 Task: Look for space in East Lake, United States from 24th August, 2023 to 10th September, 2023 for 6 adults, 2 children in price range Rs.12000 to Rs.15000. Place can be entire place or shared room with 6 bedrooms having 6 beds and 6 bathrooms. Property type can be house, flat, guest house. Amenities needed are: wifi, TV, free parkinig on premises, gym, breakfast. Booking option can be shelf check-in. Required host language is English.
Action: Mouse moved to (469, 102)
Screenshot: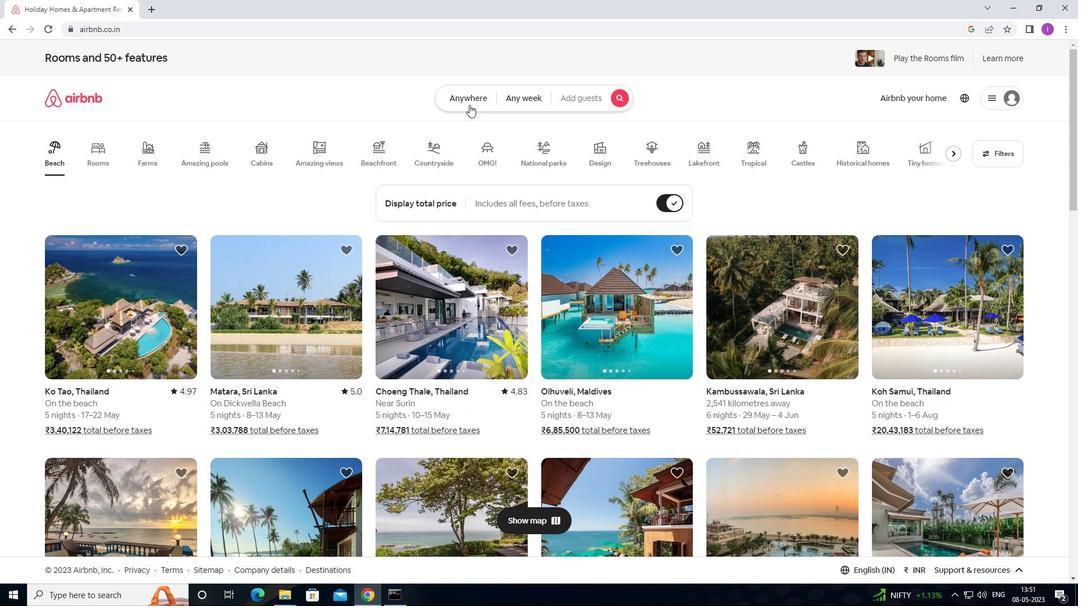 
Action: Mouse pressed left at (469, 102)
Screenshot: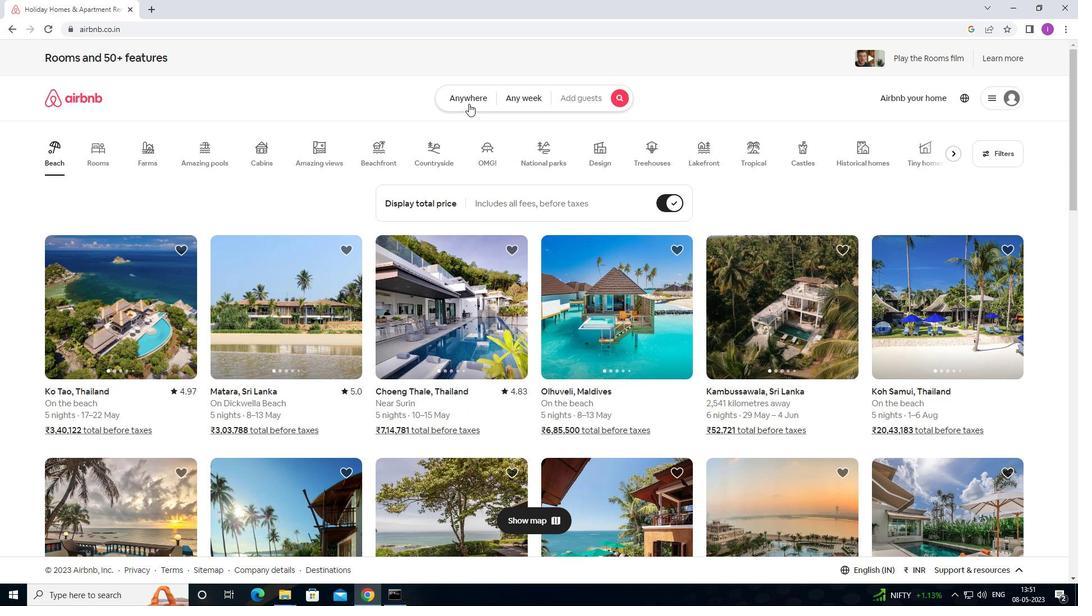 
Action: Mouse moved to (385, 132)
Screenshot: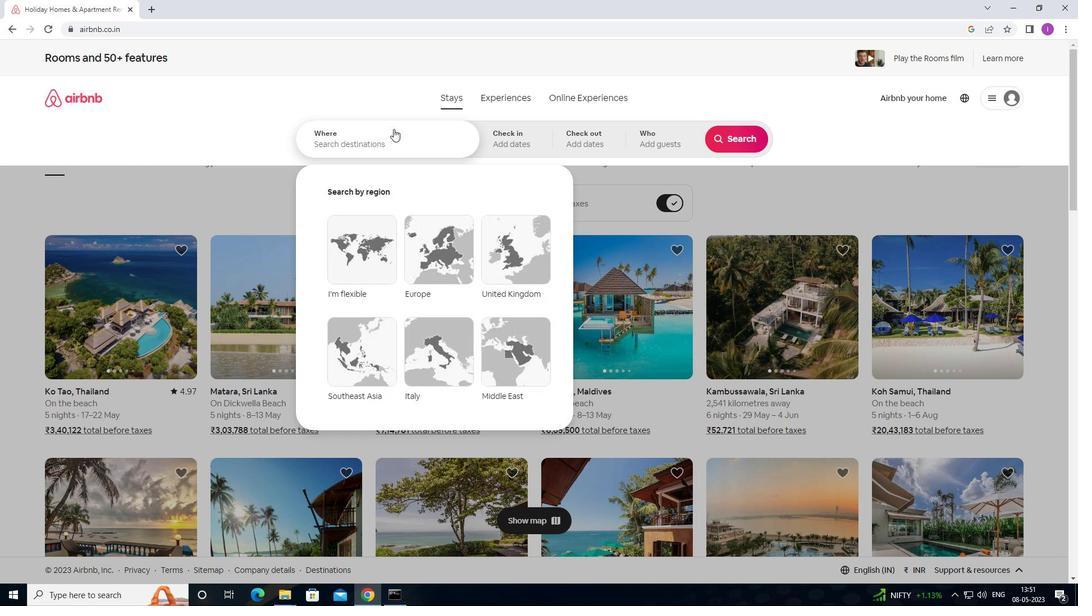 
Action: Mouse pressed left at (385, 132)
Screenshot: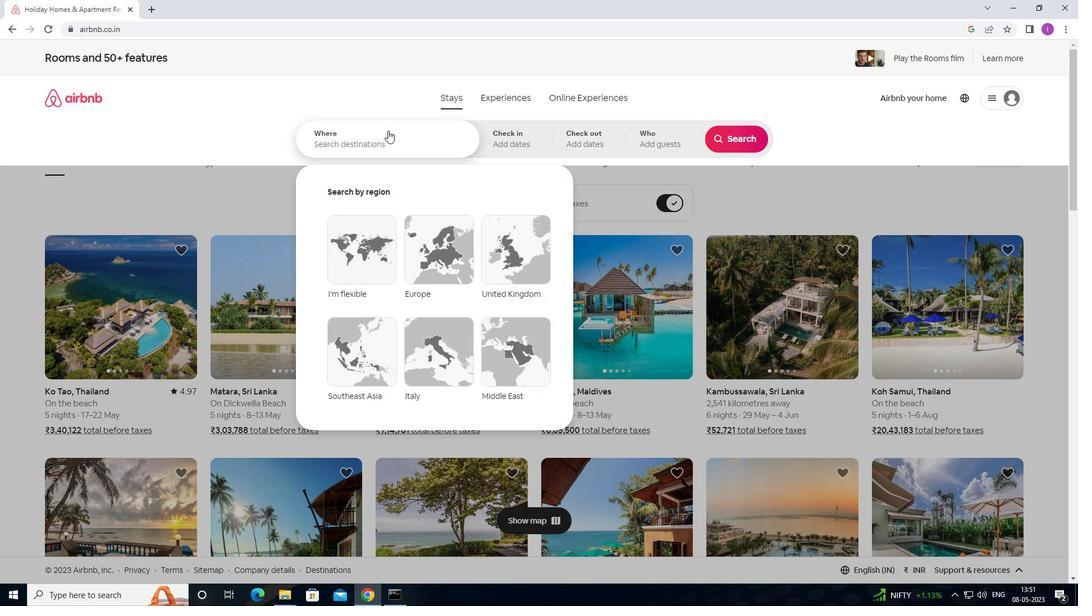 
Action: Mouse moved to (584, 95)
Screenshot: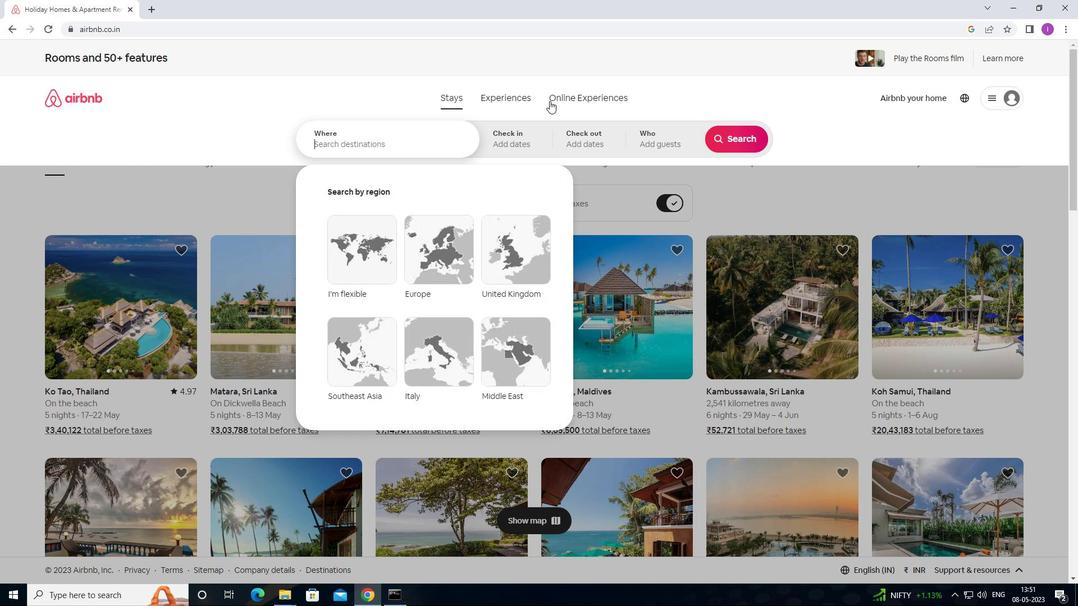
Action: Key pressed <Key.shift>EAST<Key.space><Key.shift>LAKE,<Key.shift>UNITED<Key.space>STATES
Screenshot: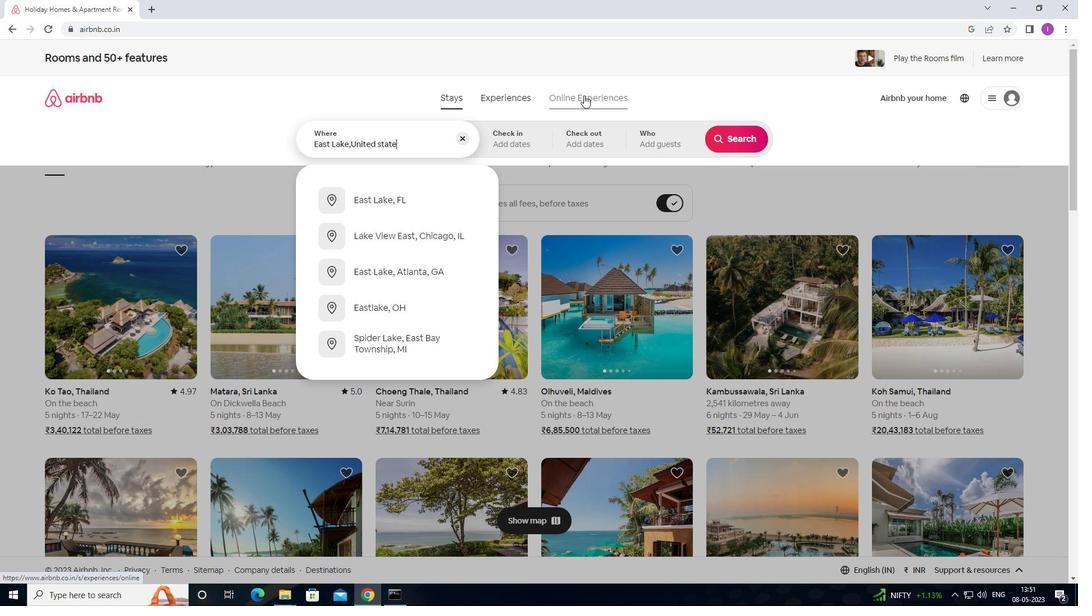 
Action: Mouse moved to (528, 140)
Screenshot: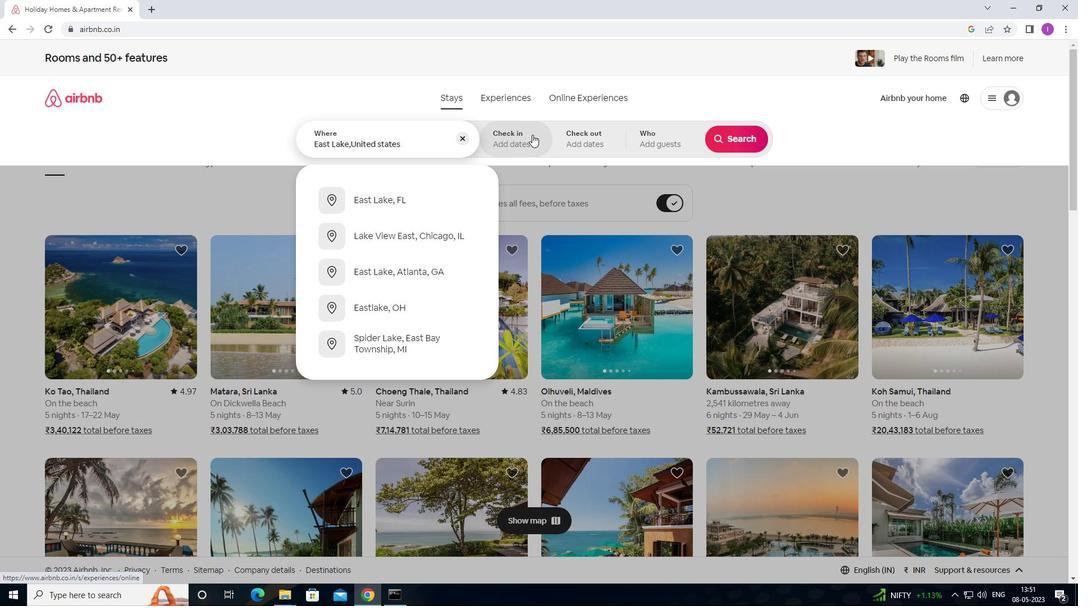 
Action: Mouse pressed left at (528, 140)
Screenshot: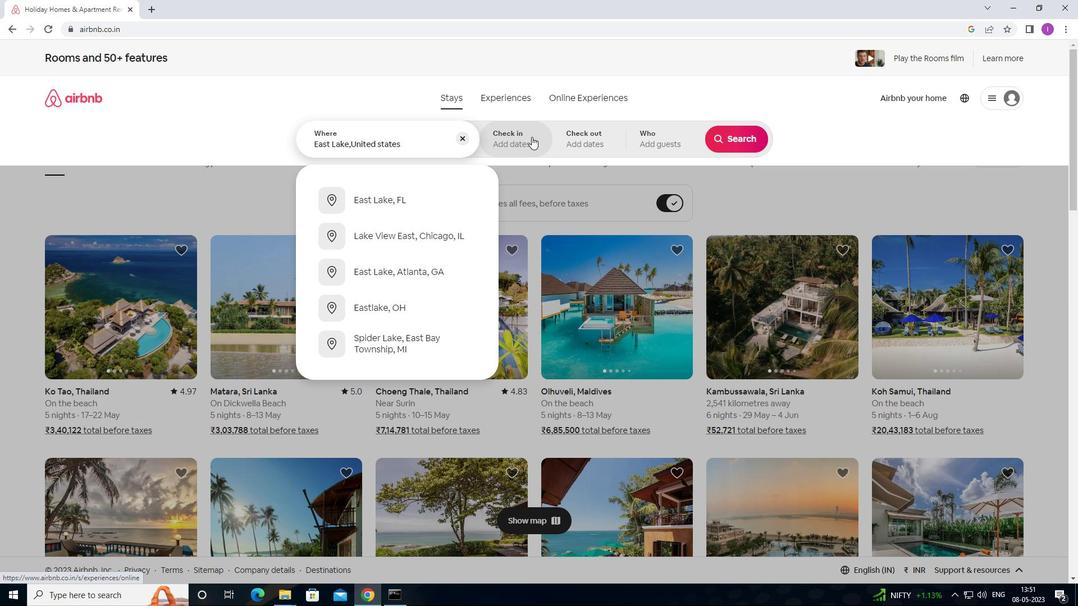 
Action: Mouse moved to (740, 237)
Screenshot: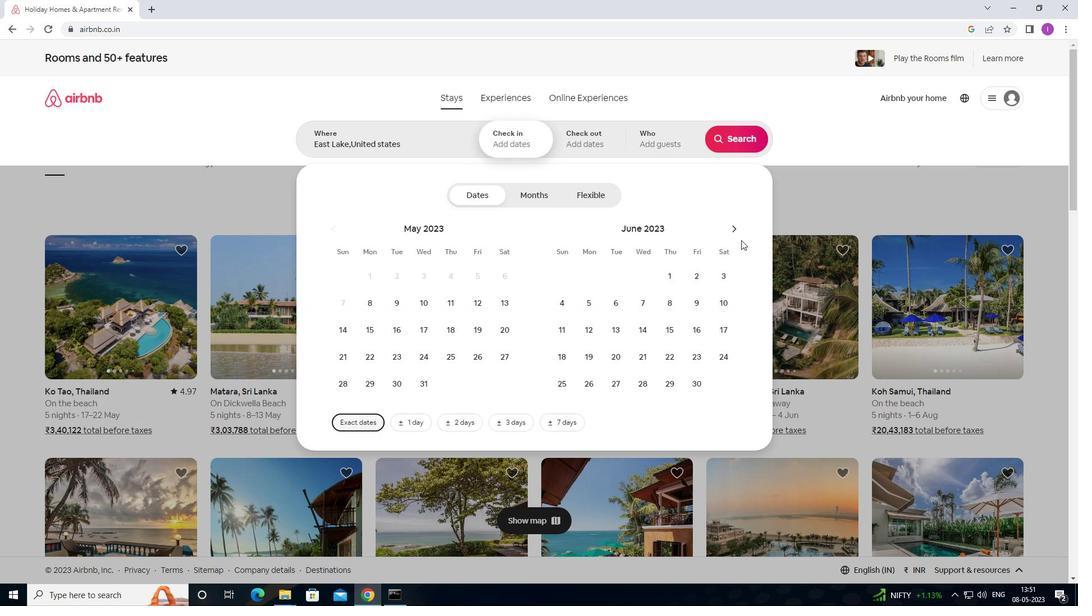 
Action: Mouse pressed left at (740, 237)
Screenshot: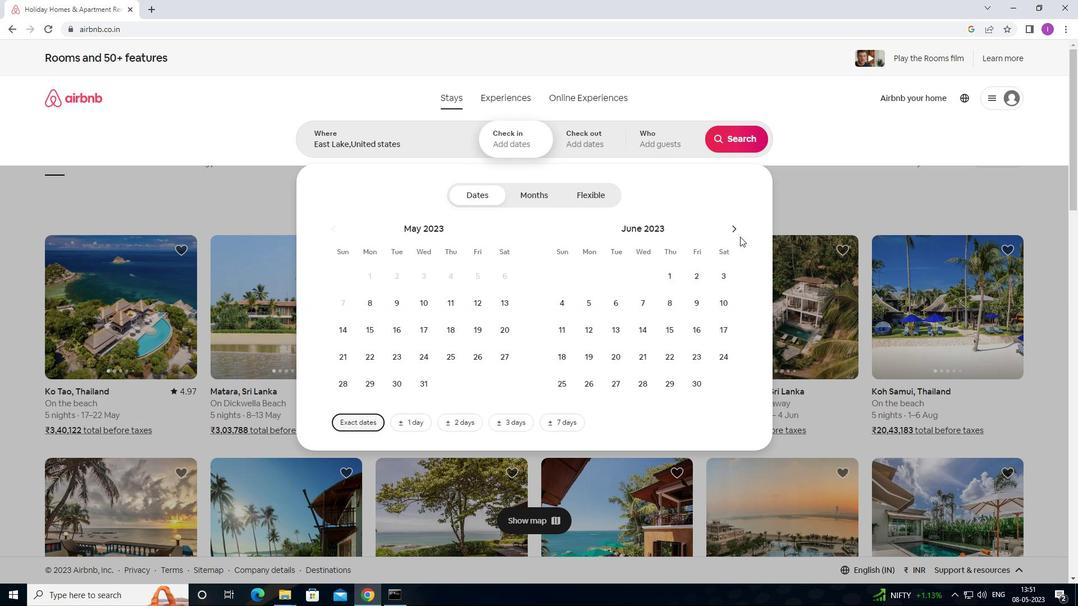 
Action: Mouse pressed left at (740, 237)
Screenshot: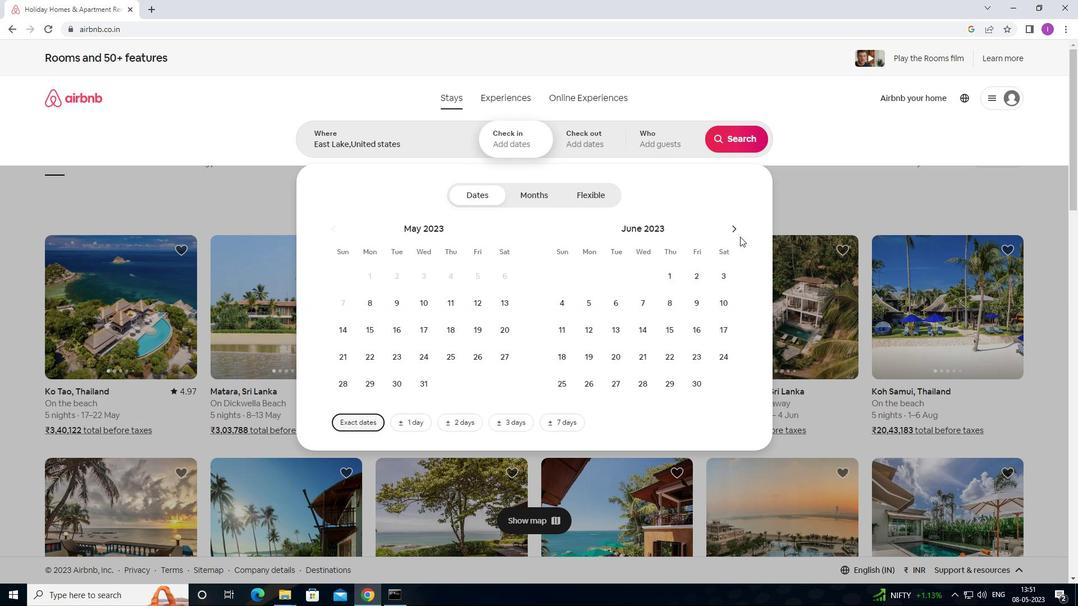 
Action: Mouse moved to (739, 232)
Screenshot: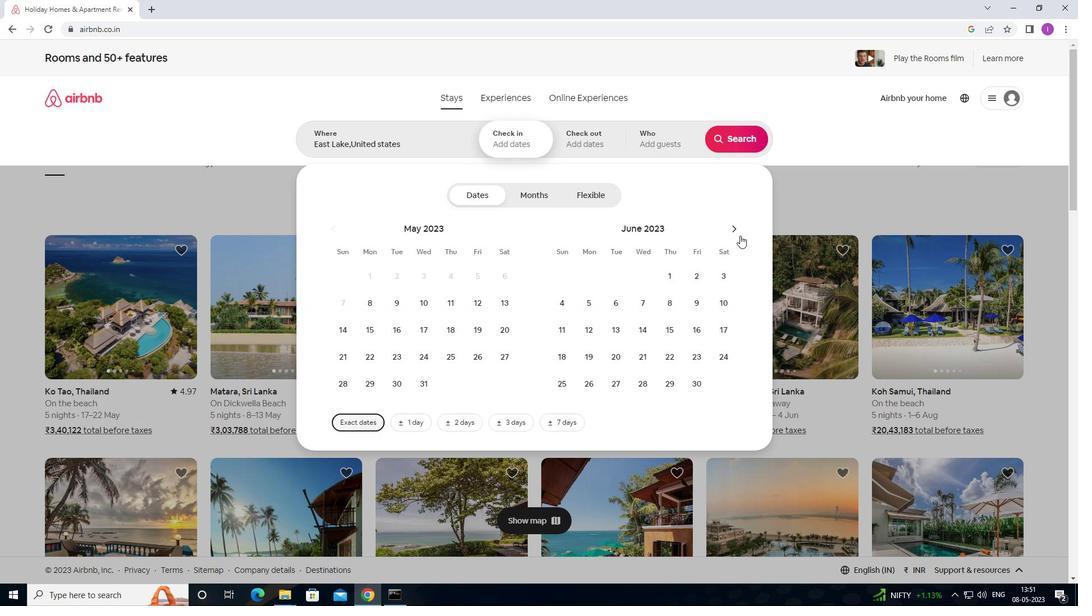 
Action: Mouse pressed left at (739, 232)
Screenshot: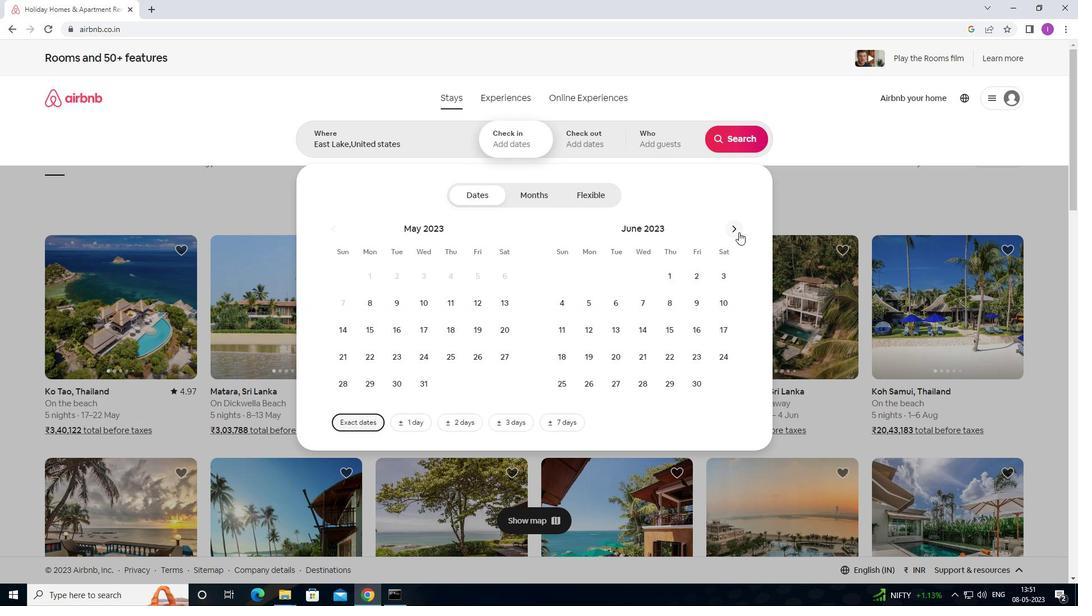
Action: Mouse moved to (736, 226)
Screenshot: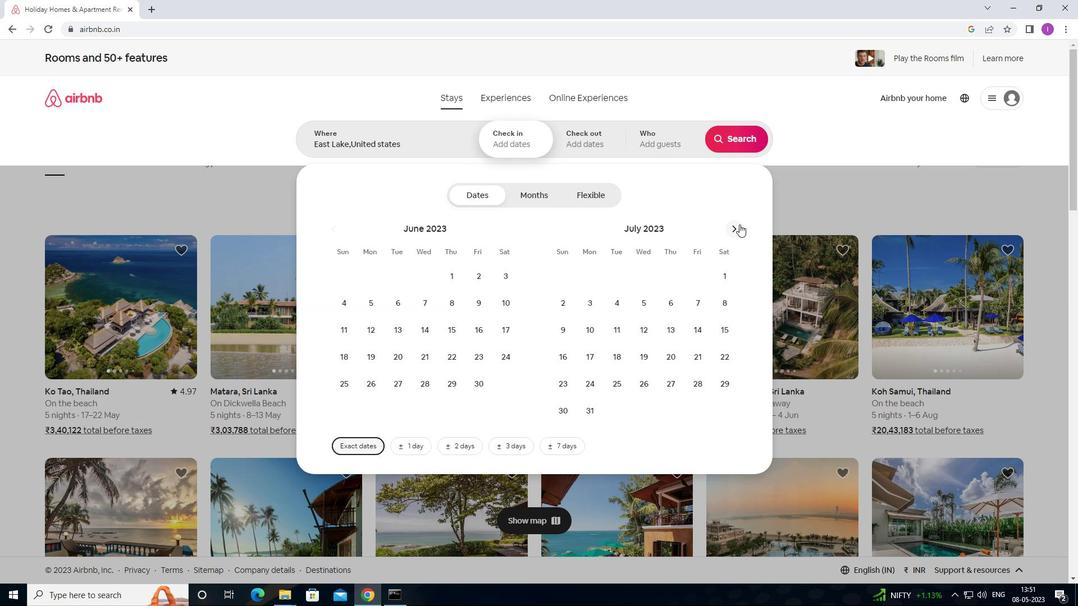 
Action: Mouse pressed left at (736, 226)
Screenshot: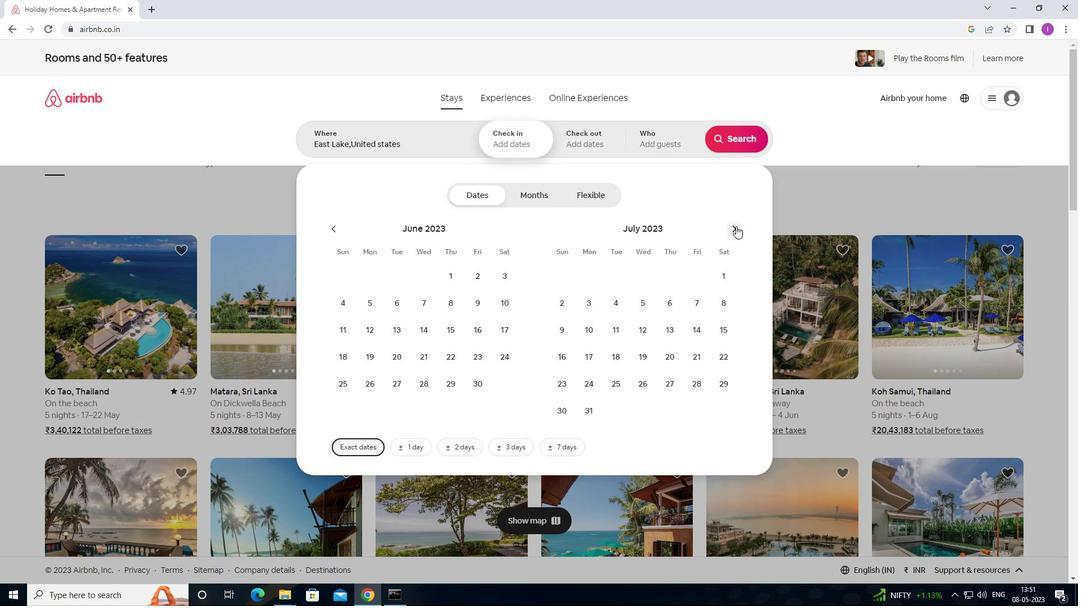 
Action: Mouse pressed left at (736, 226)
Screenshot: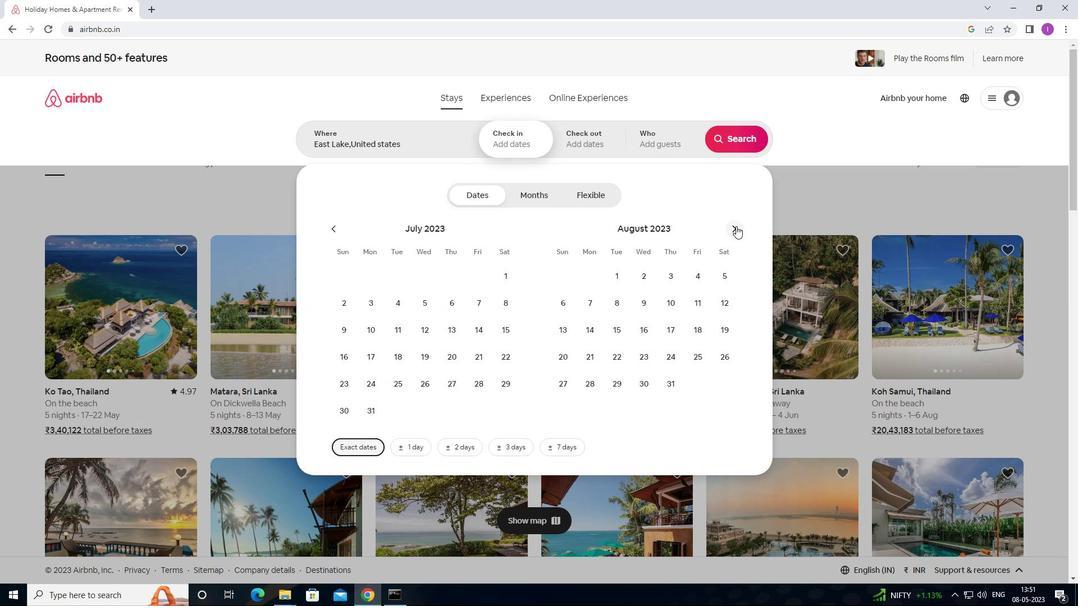 
Action: Mouse moved to (452, 353)
Screenshot: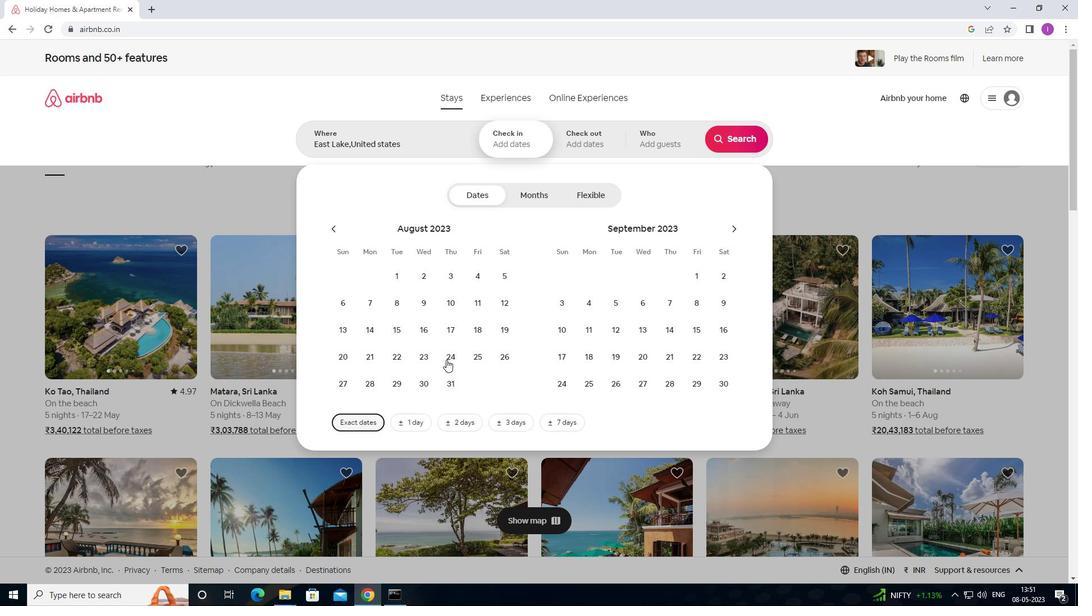 
Action: Mouse pressed left at (452, 353)
Screenshot: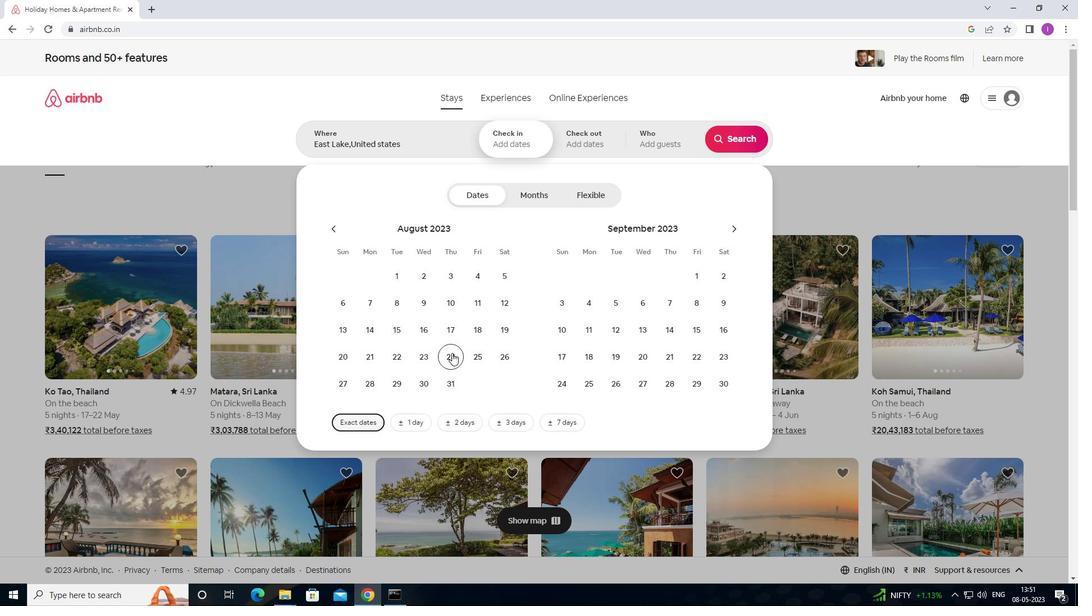 
Action: Mouse moved to (555, 328)
Screenshot: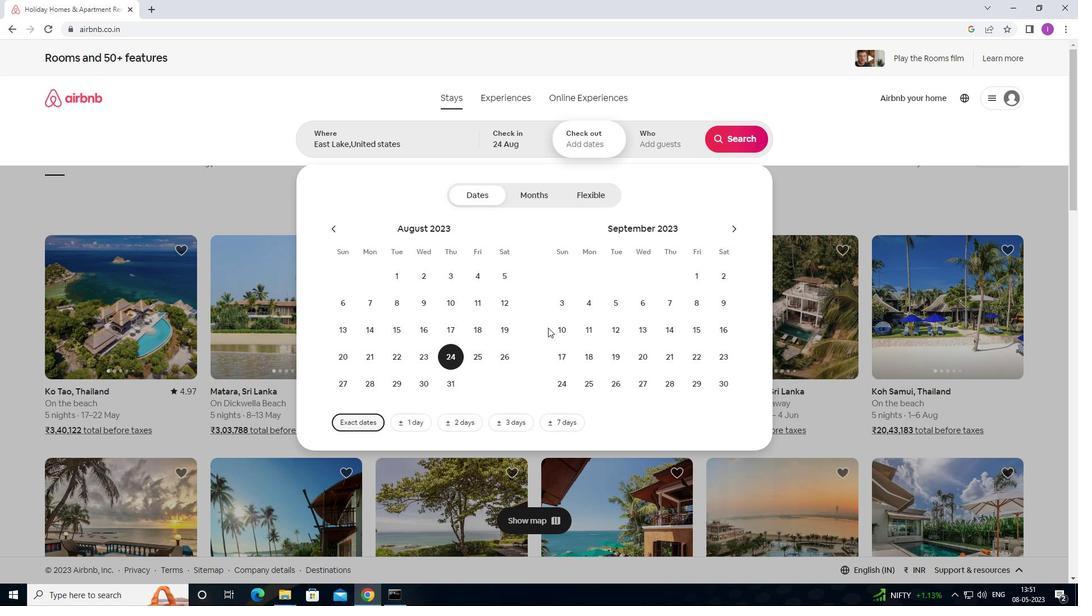 
Action: Mouse pressed left at (555, 328)
Screenshot: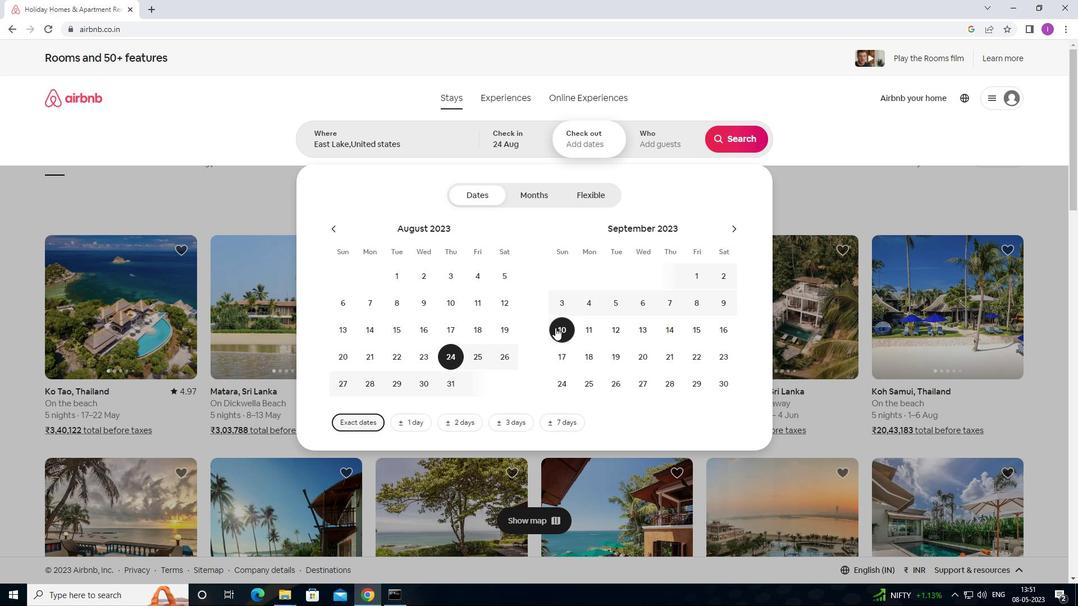
Action: Mouse moved to (678, 145)
Screenshot: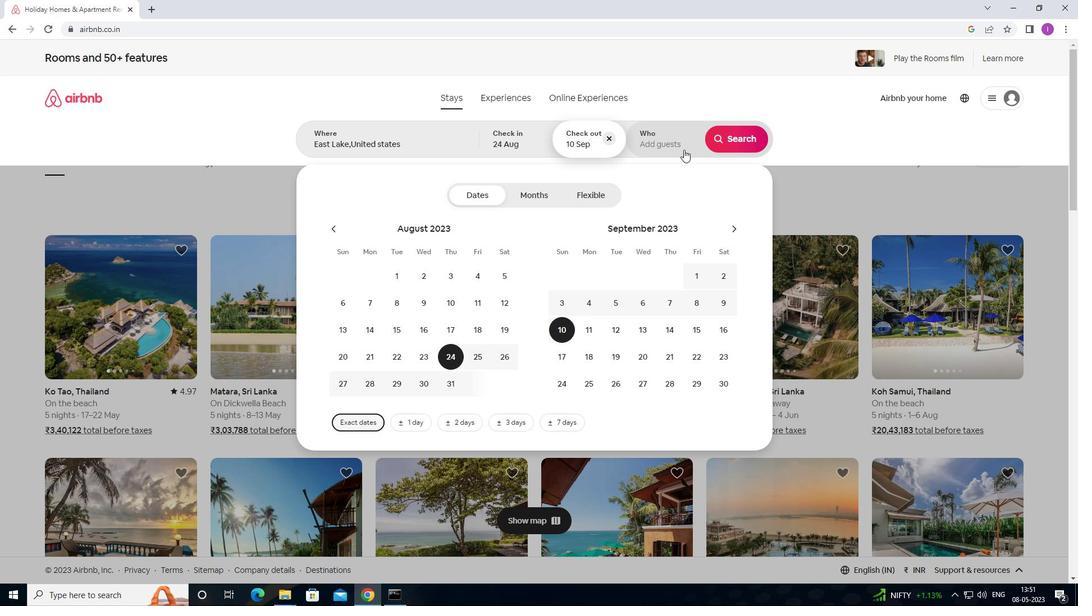 
Action: Mouse pressed left at (678, 145)
Screenshot: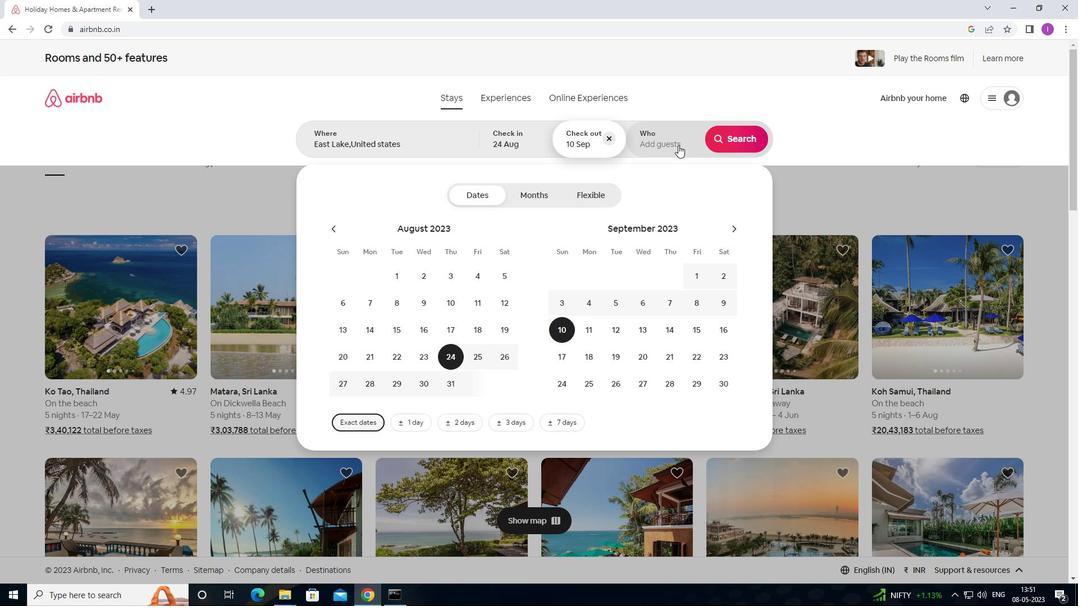 
Action: Mouse moved to (736, 193)
Screenshot: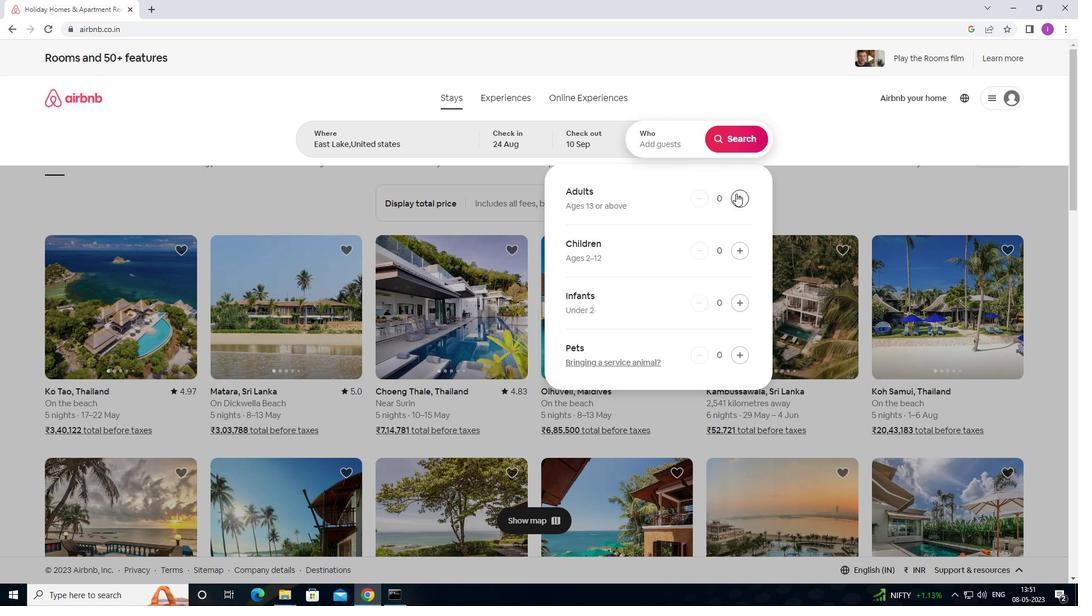 
Action: Mouse pressed left at (736, 193)
Screenshot: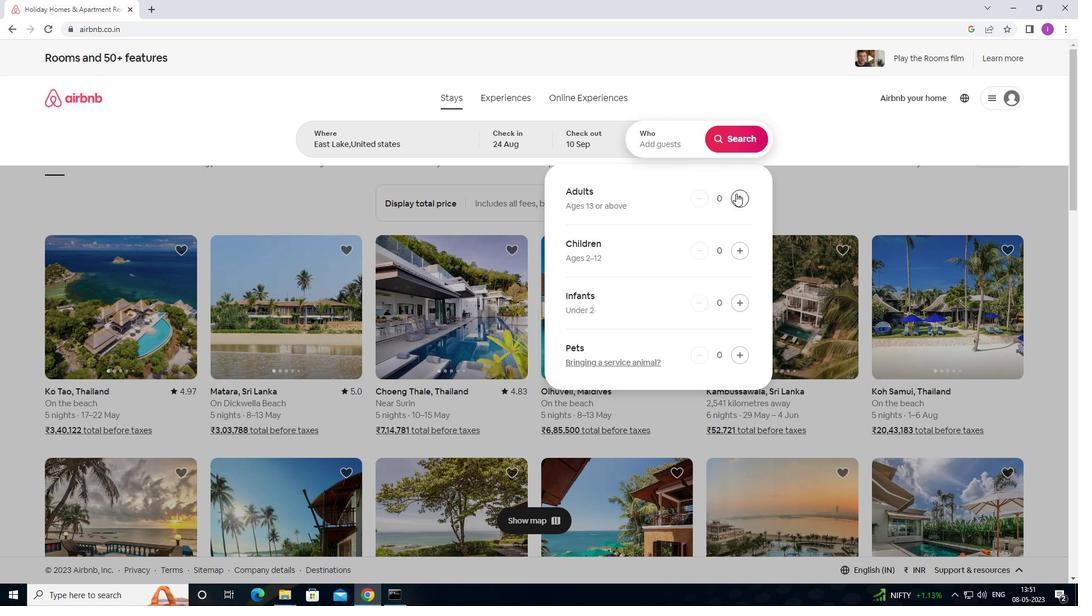 
Action: Mouse moved to (738, 193)
Screenshot: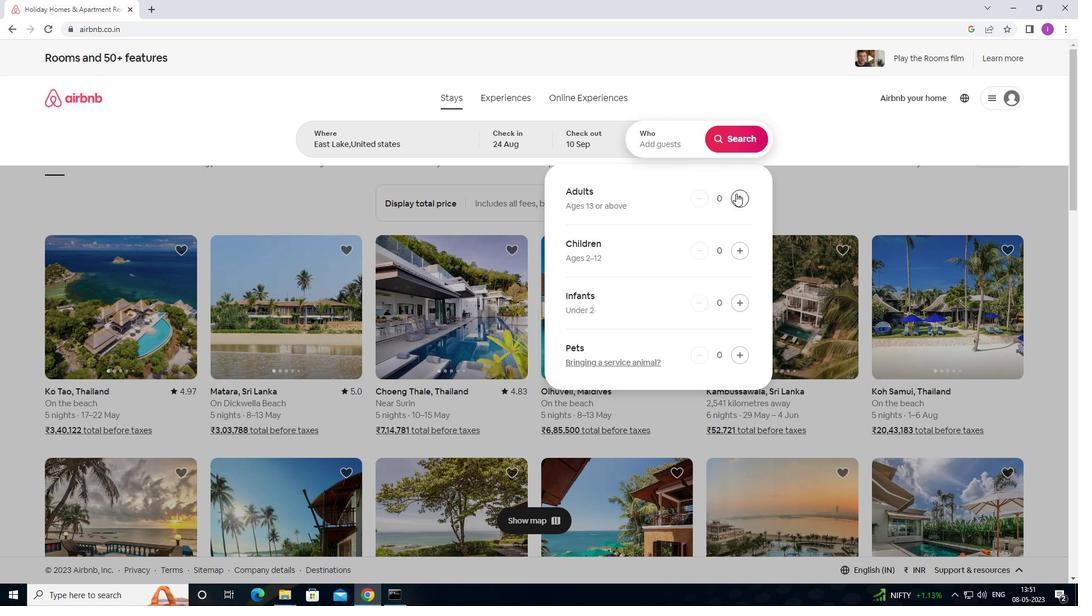 
Action: Mouse pressed left at (738, 193)
Screenshot: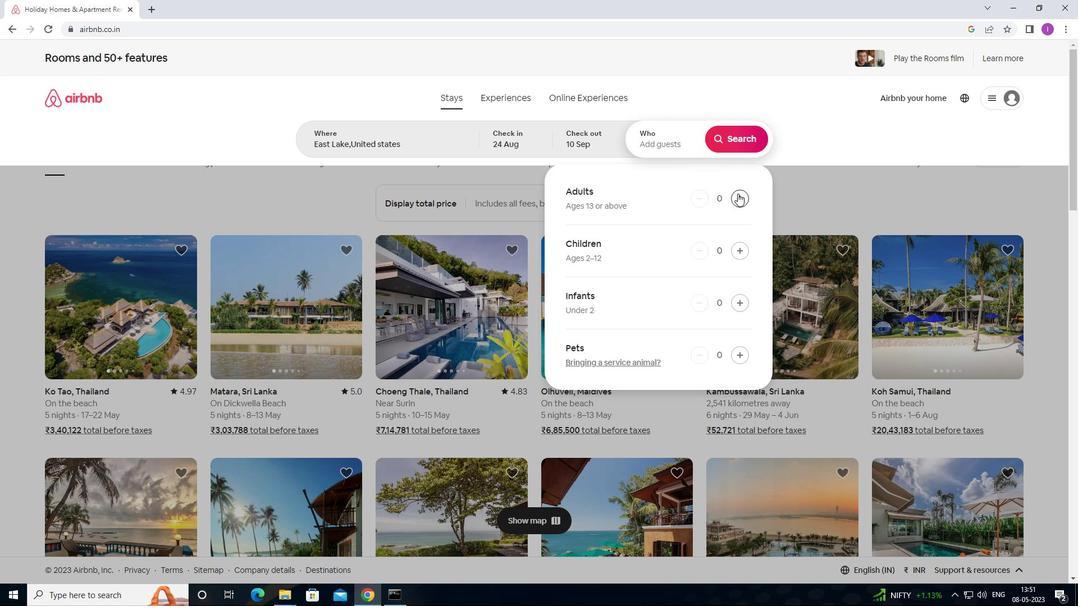 
Action: Mouse pressed left at (738, 193)
Screenshot: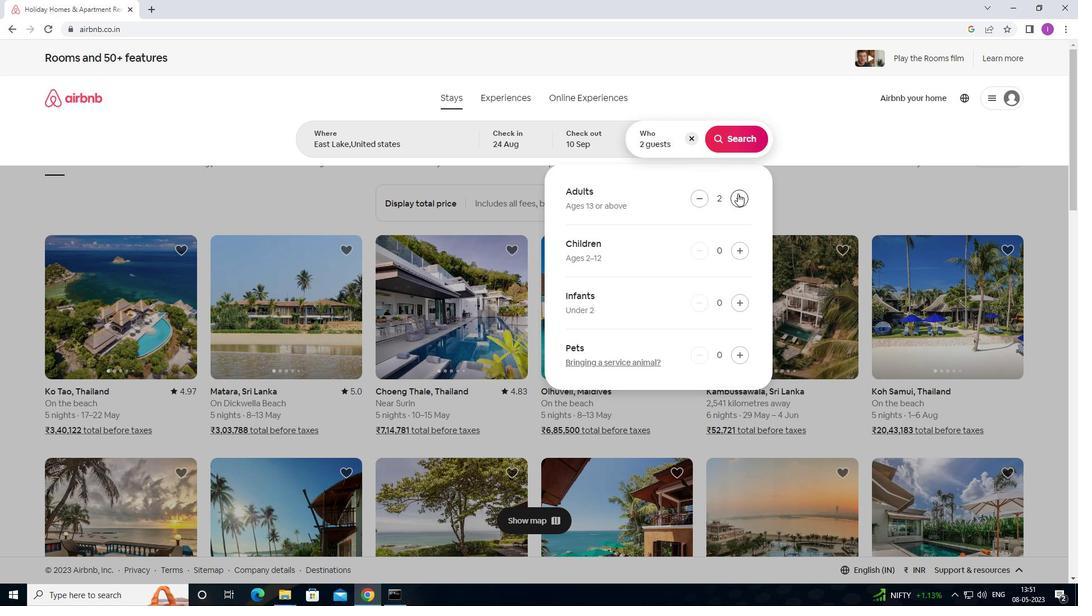 
Action: Mouse pressed left at (738, 193)
Screenshot: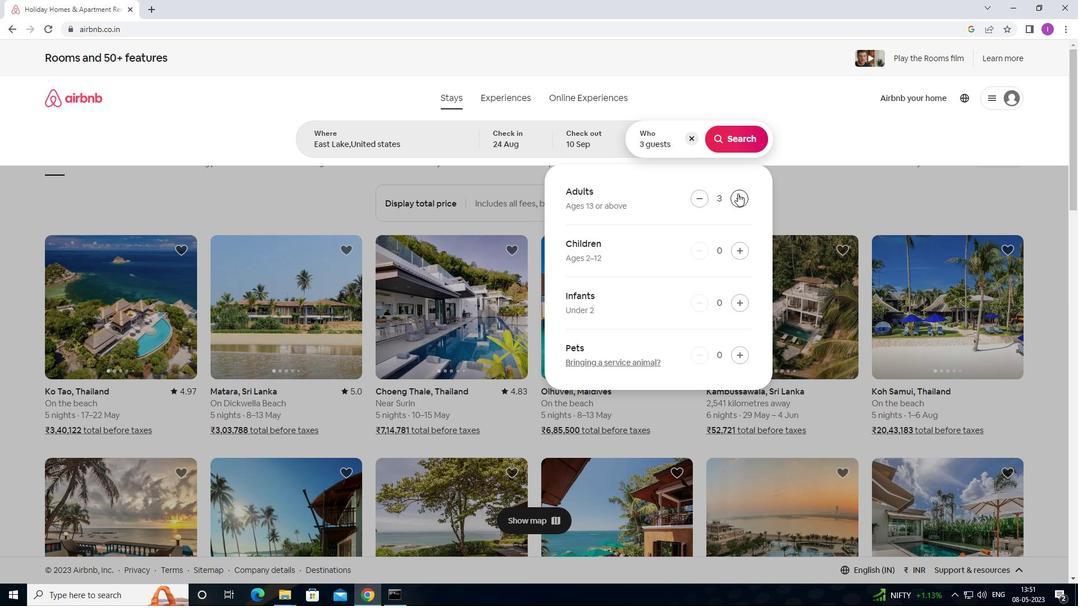 
Action: Mouse pressed left at (738, 193)
Screenshot: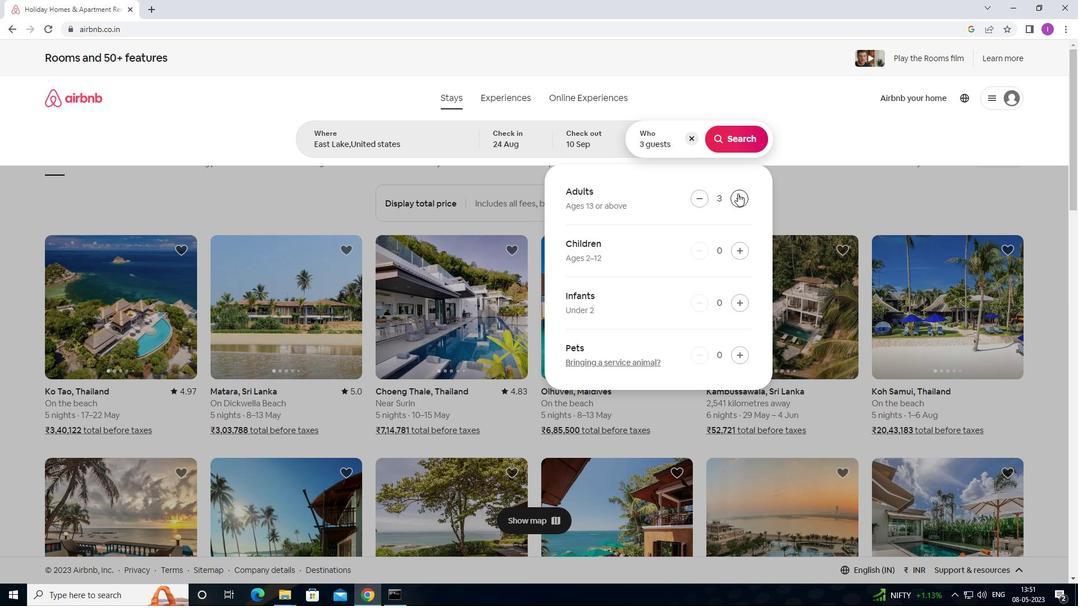 
Action: Mouse pressed left at (738, 193)
Screenshot: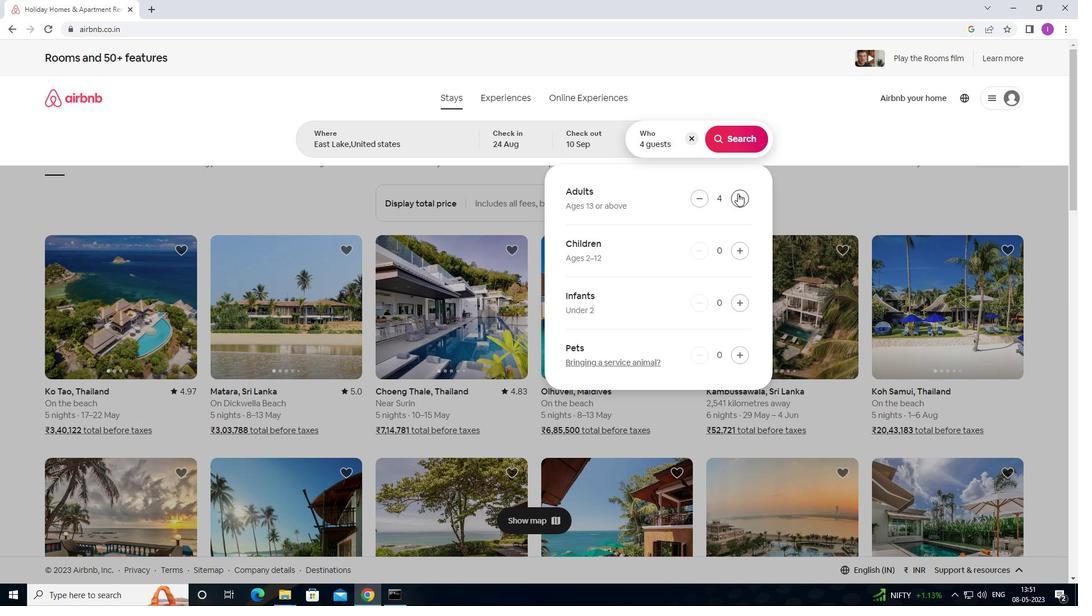 
Action: Mouse moved to (738, 248)
Screenshot: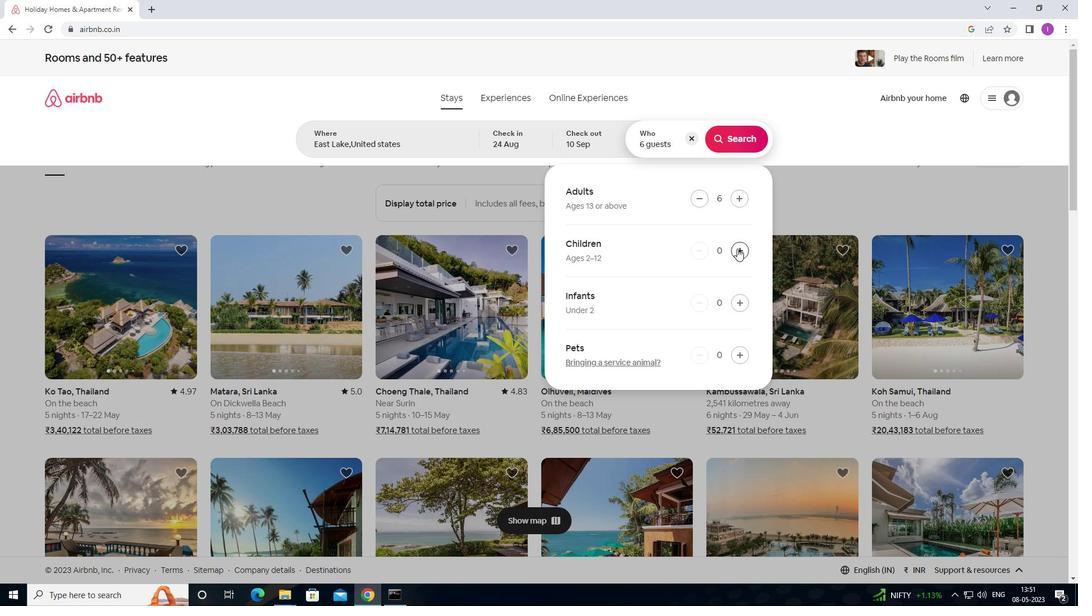 
Action: Mouse pressed left at (738, 248)
Screenshot: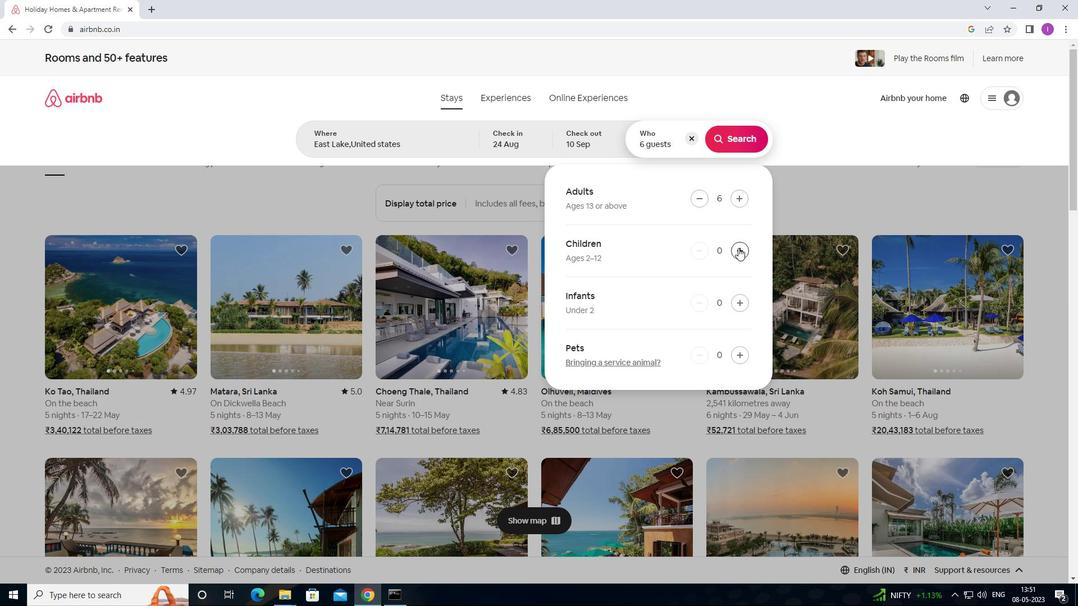 
Action: Mouse moved to (739, 248)
Screenshot: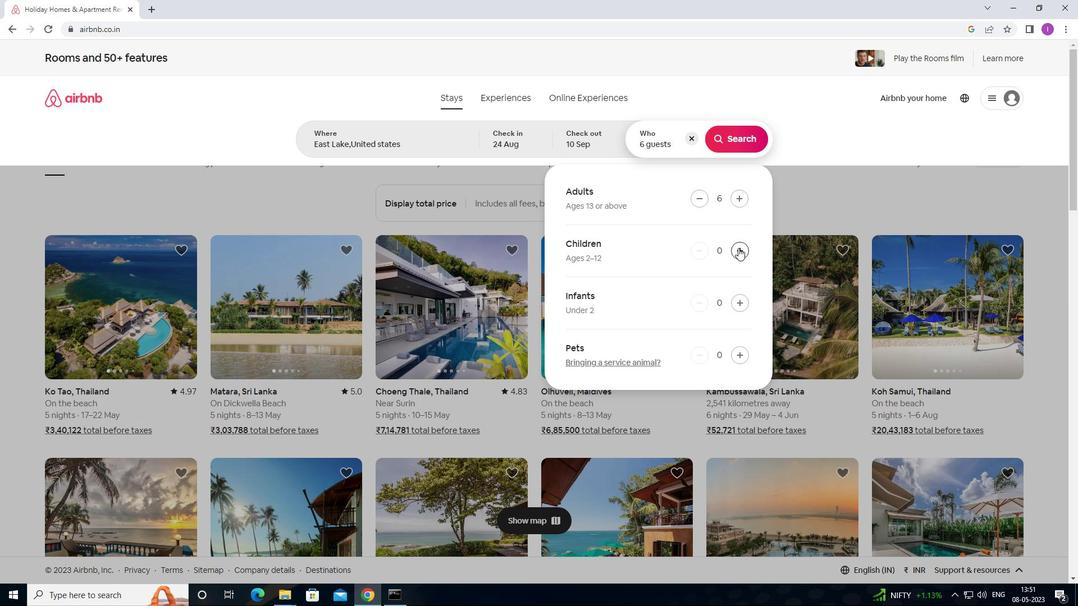 
Action: Mouse pressed left at (739, 248)
Screenshot: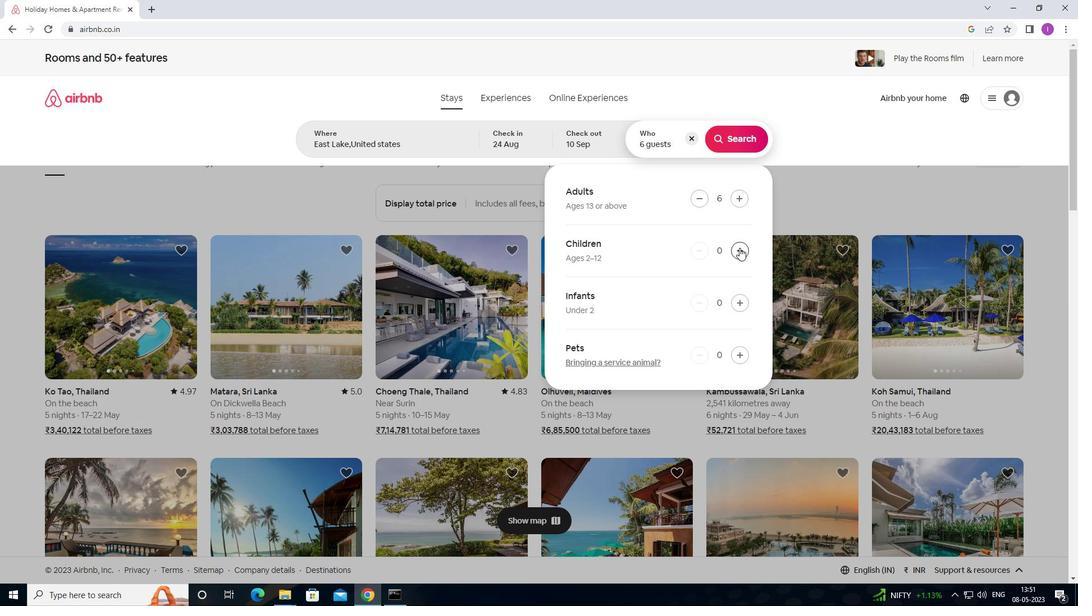 
Action: Mouse pressed left at (739, 248)
Screenshot: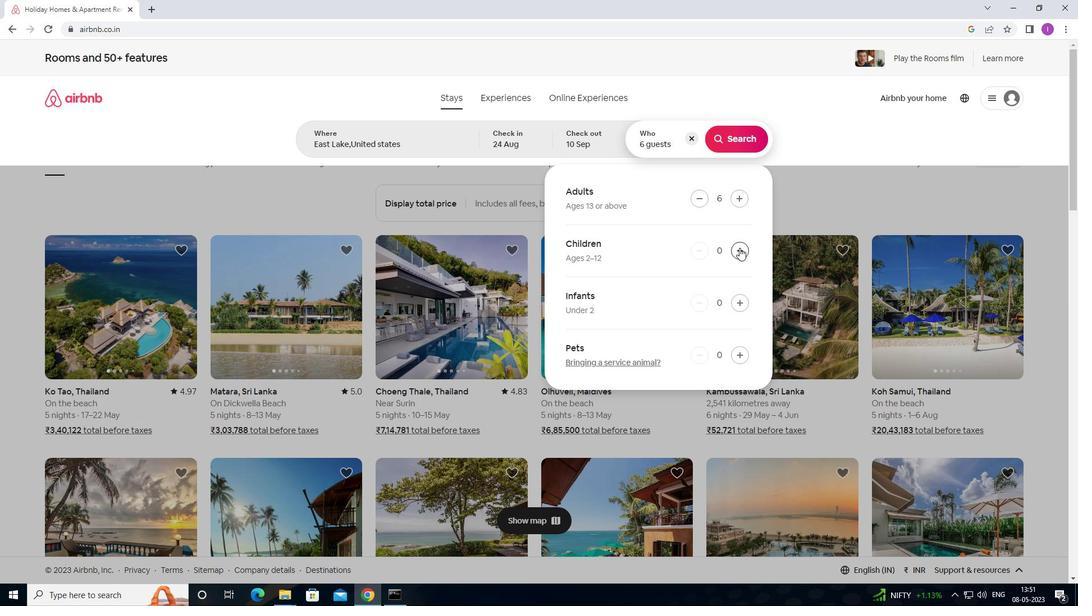 
Action: Mouse moved to (706, 252)
Screenshot: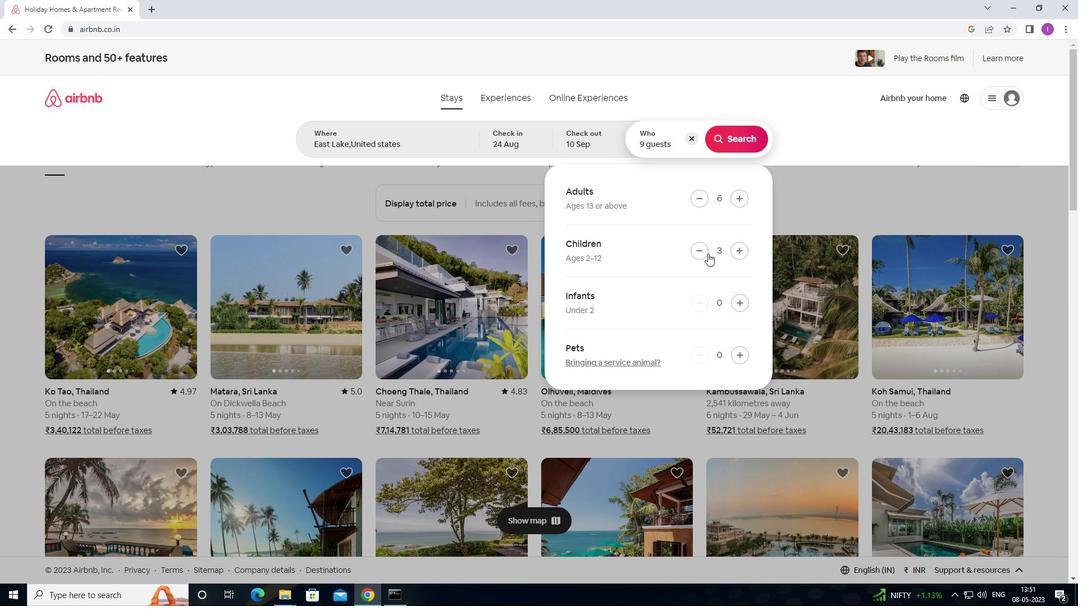 
Action: Mouse pressed left at (706, 252)
Screenshot: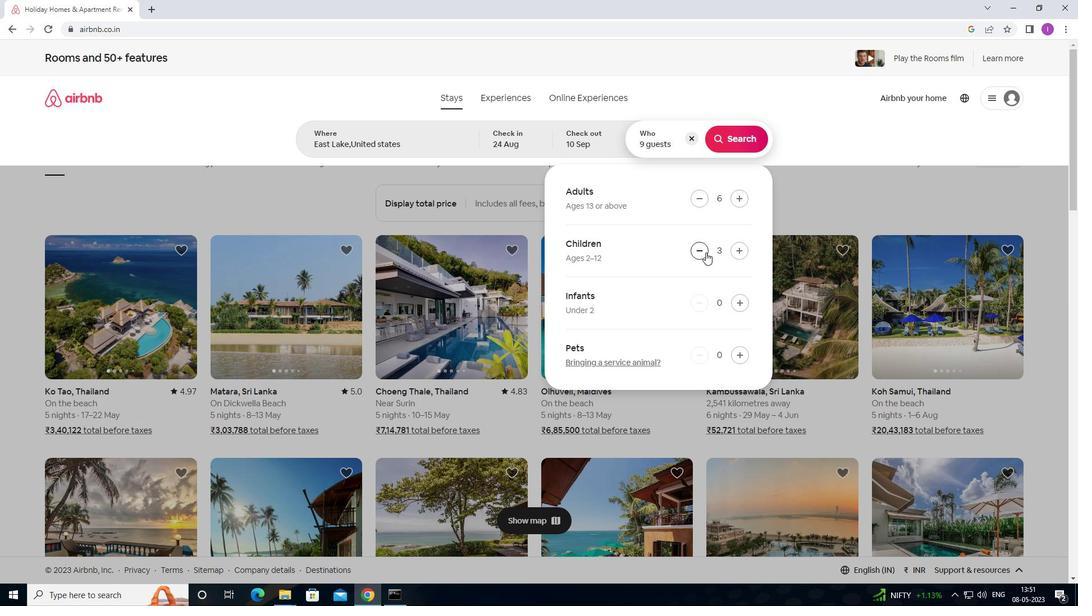 
Action: Mouse moved to (730, 139)
Screenshot: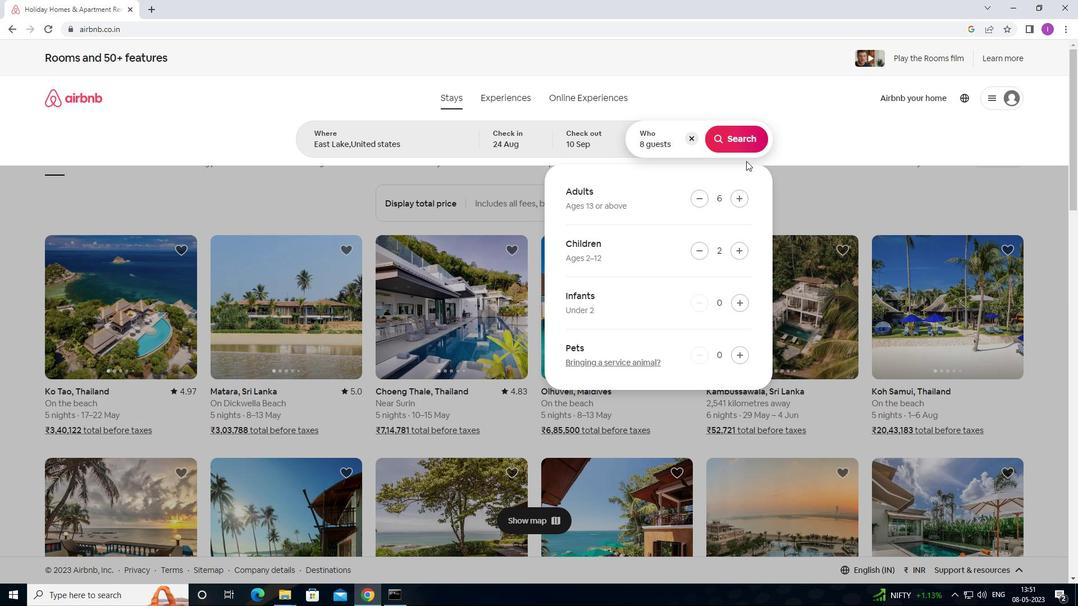 
Action: Mouse pressed left at (730, 139)
Screenshot: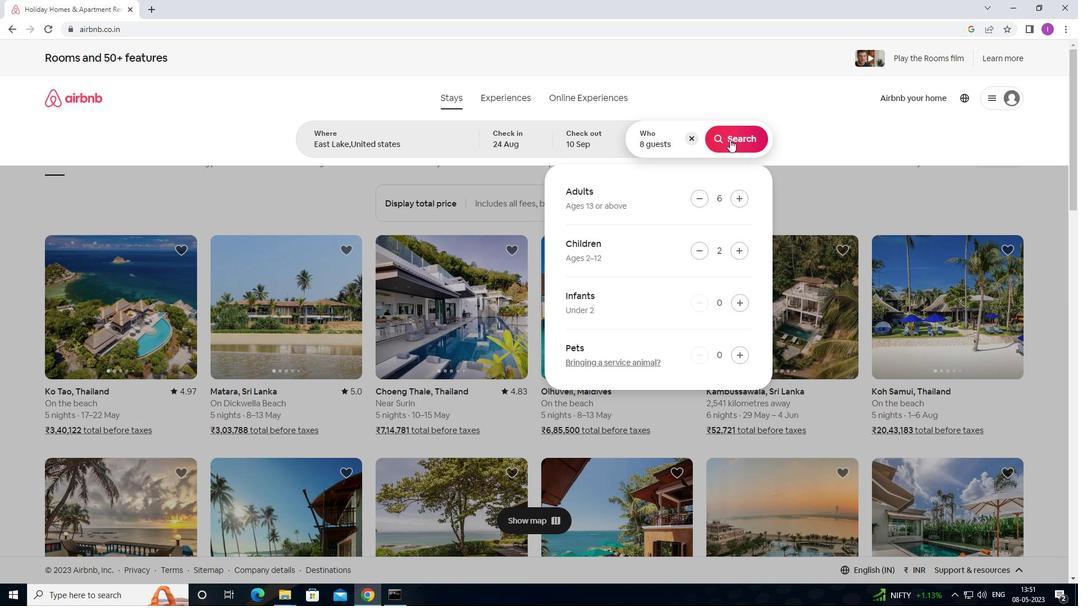 
Action: Mouse moved to (1027, 108)
Screenshot: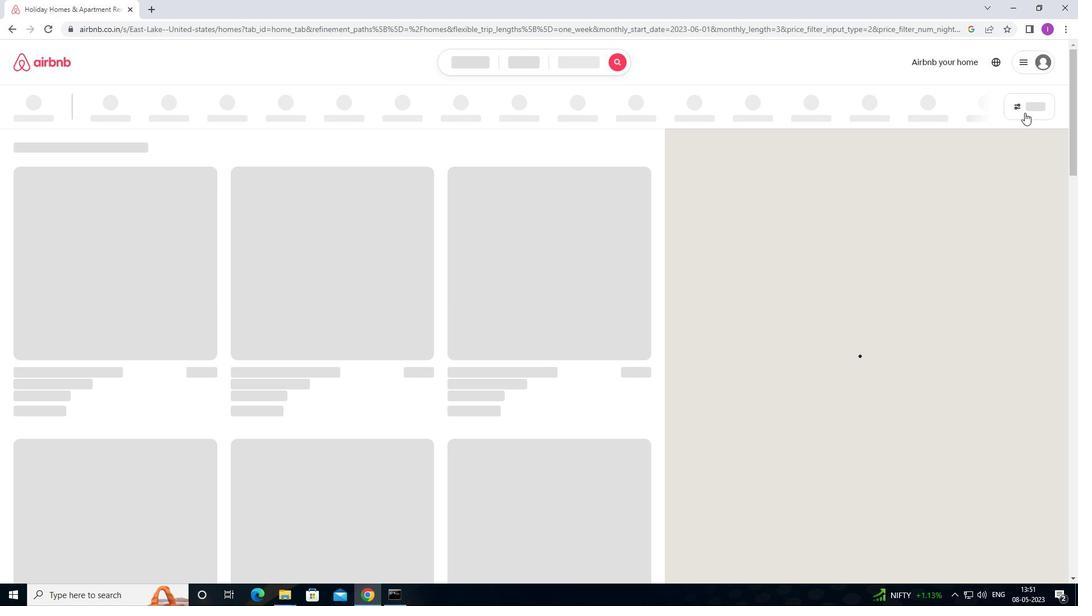 
Action: Mouse pressed left at (1027, 108)
Screenshot: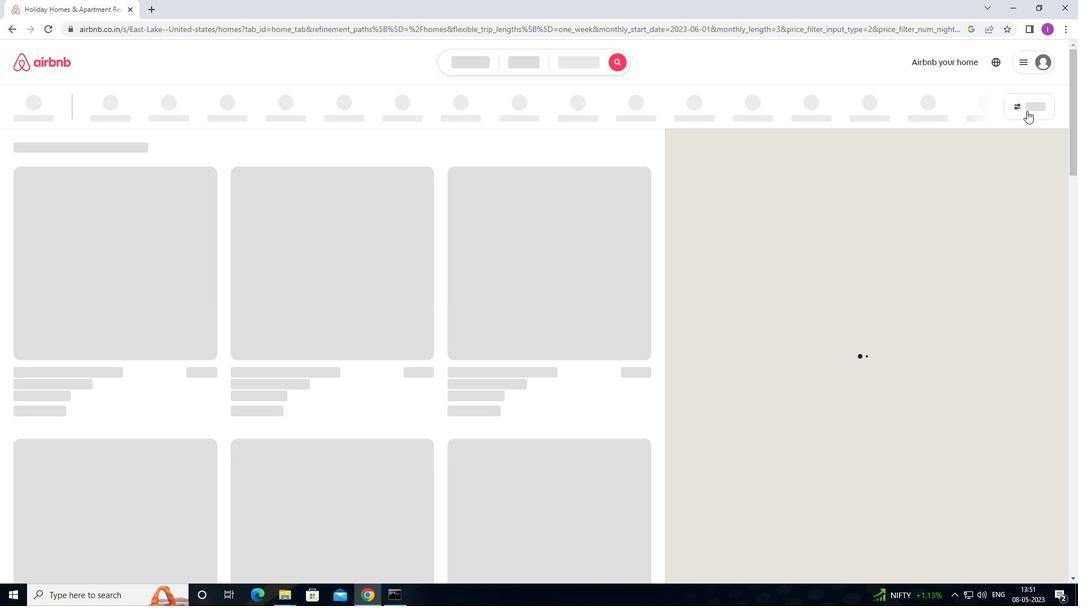 
Action: Mouse moved to (403, 380)
Screenshot: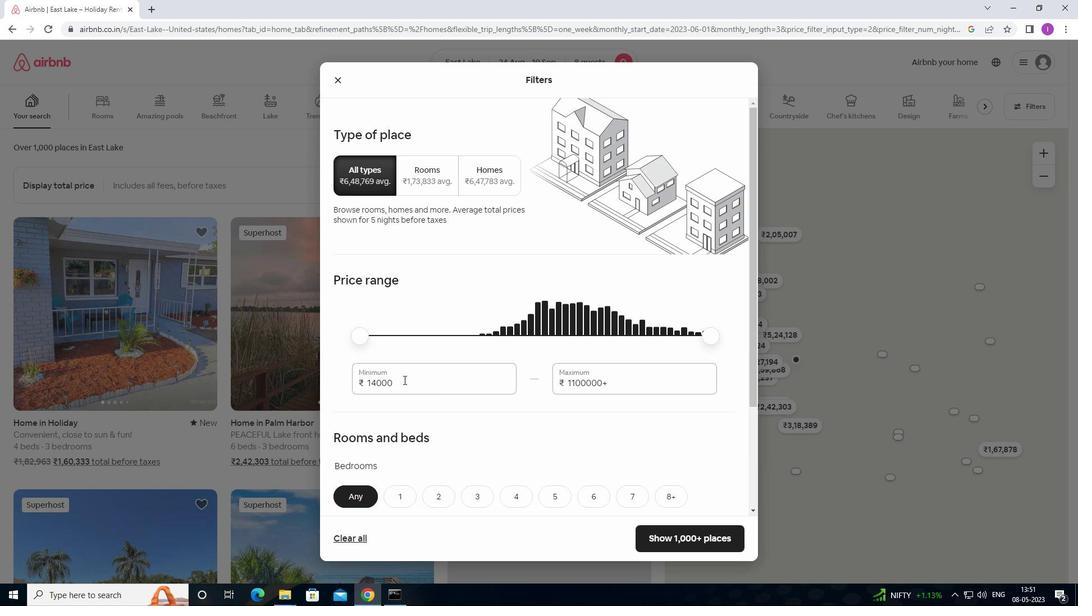 
Action: Mouse pressed left at (403, 380)
Screenshot: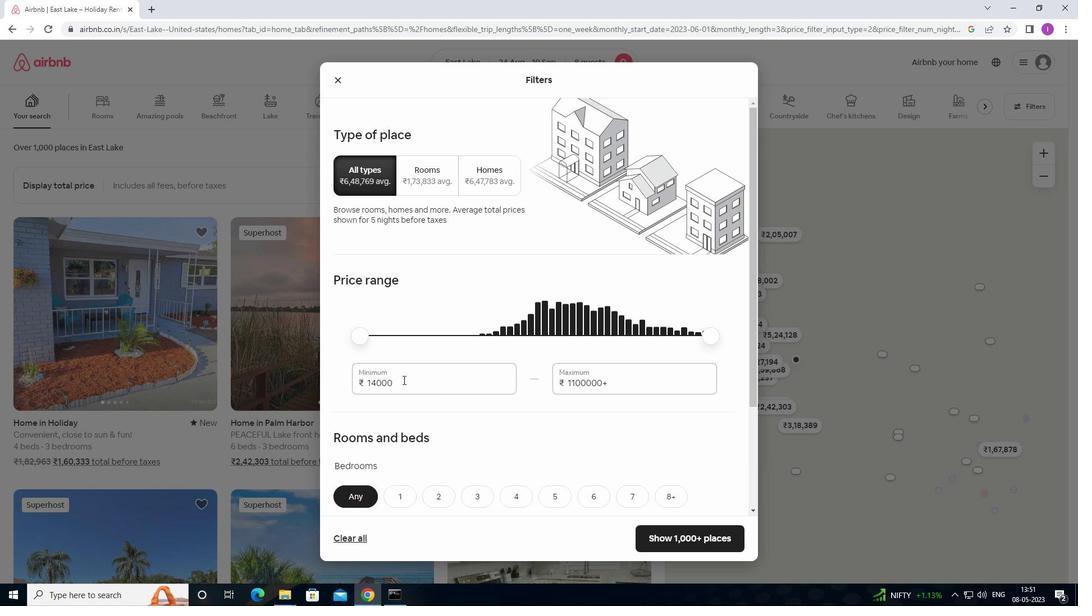 
Action: Mouse moved to (399, 375)
Screenshot: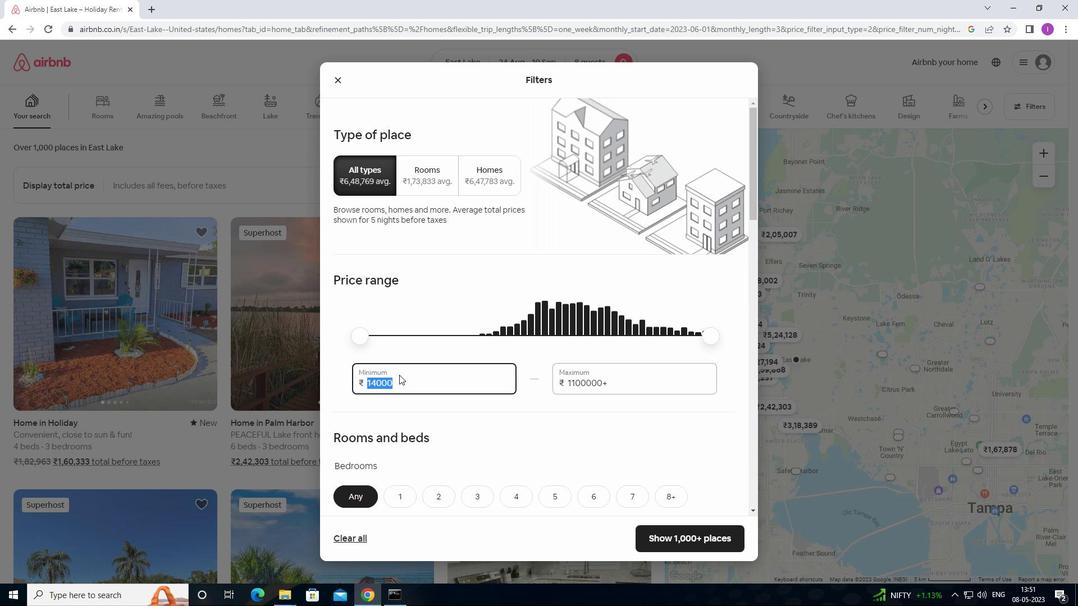 
Action: Key pressed 1
Screenshot: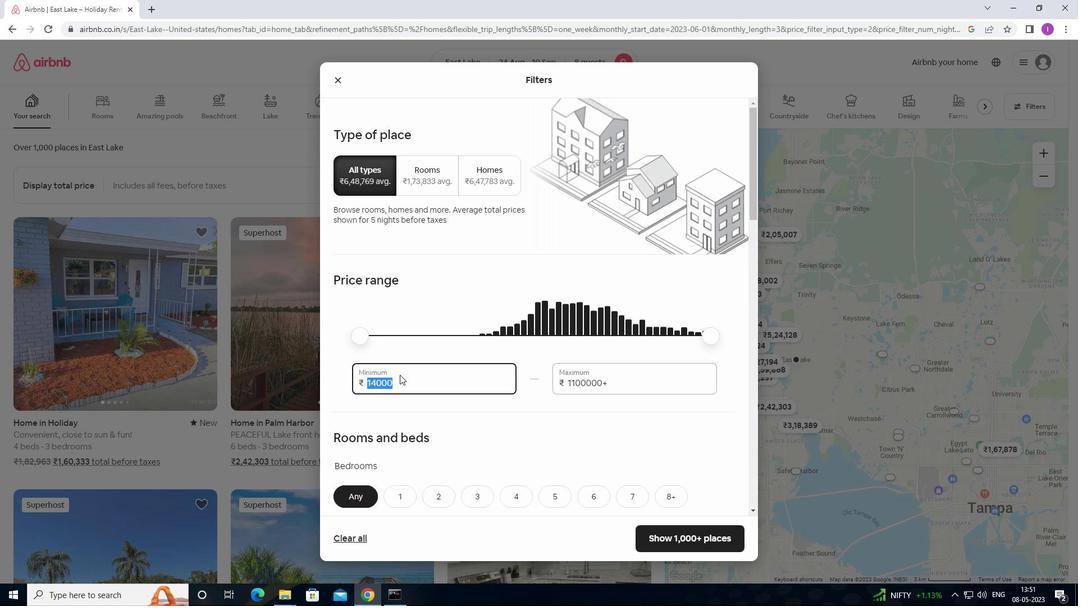 
Action: Mouse moved to (401, 374)
Screenshot: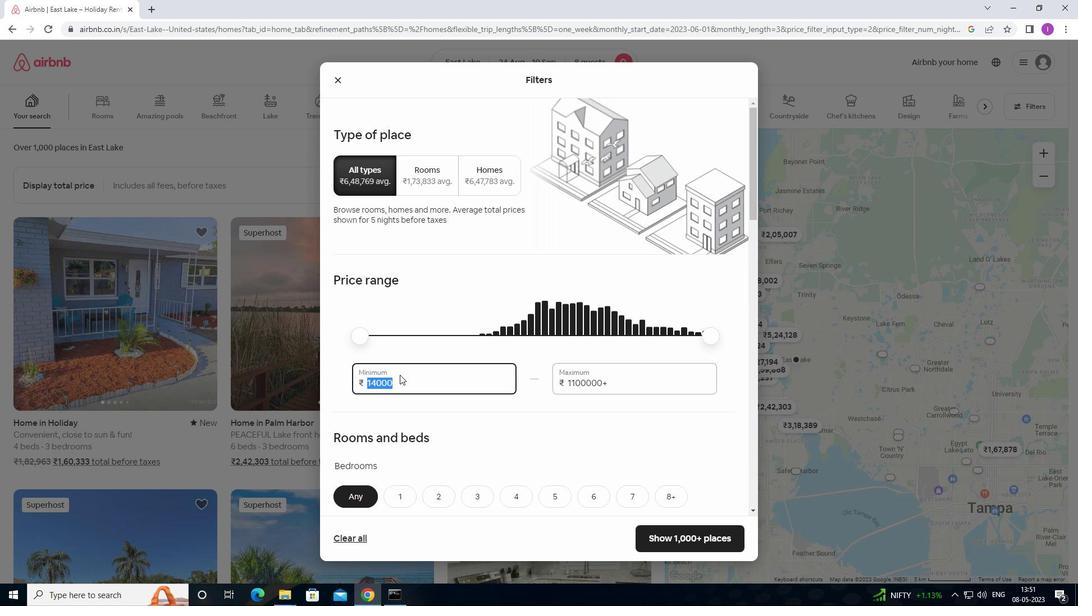 
Action: Key pressed 2
Screenshot: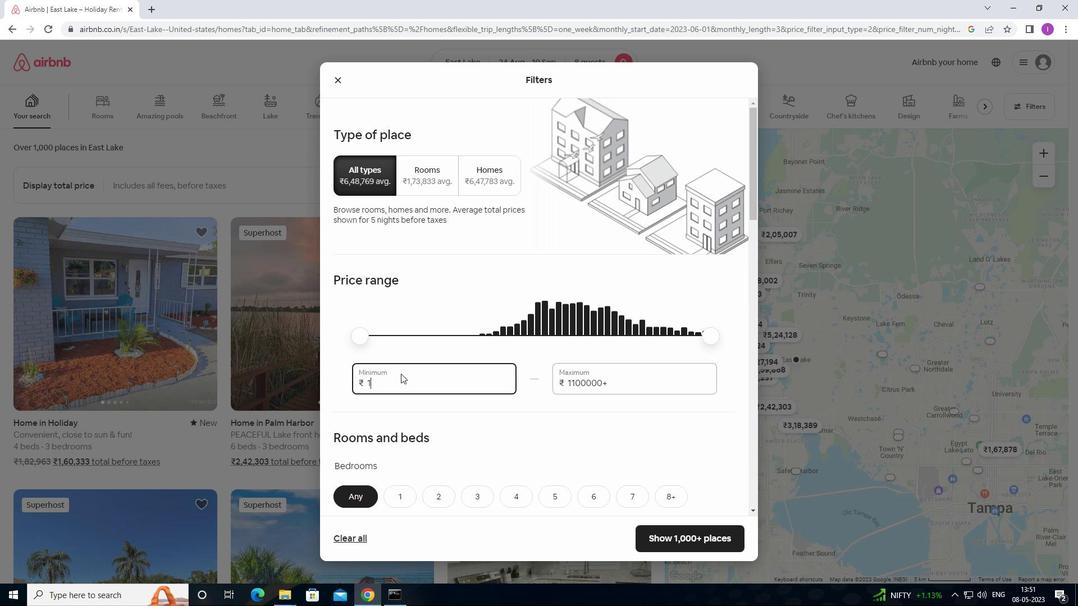 
Action: Mouse moved to (401, 372)
Screenshot: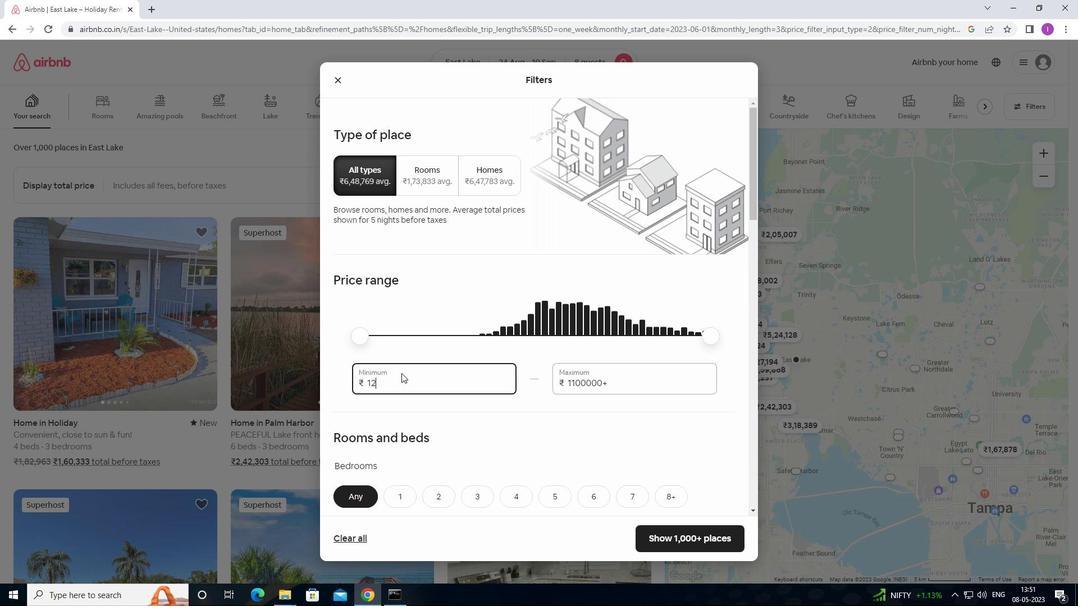 
Action: Key pressed 0
Screenshot: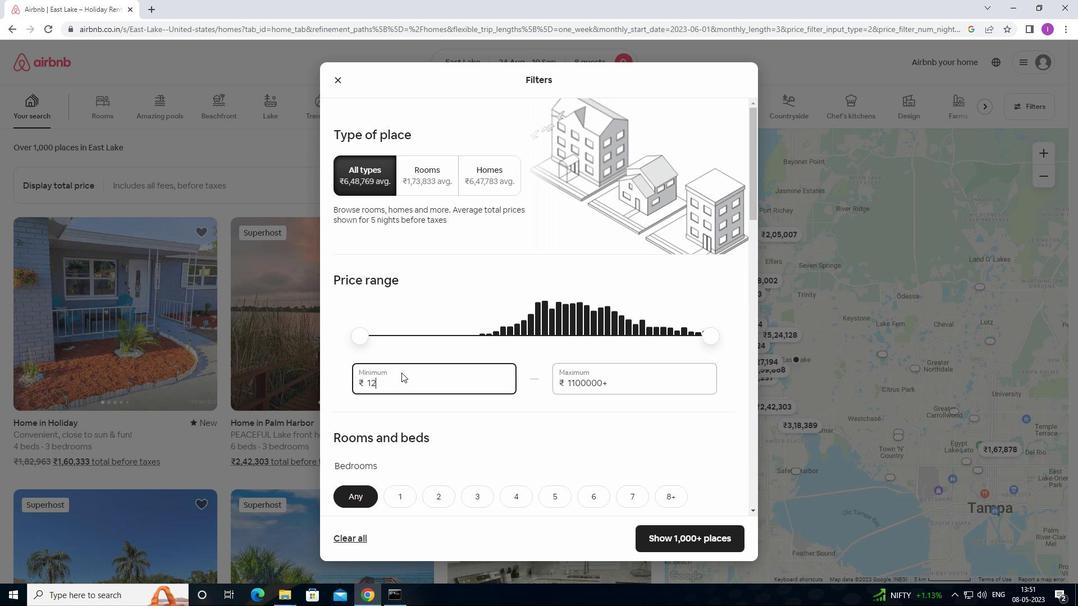 
Action: Mouse moved to (402, 371)
Screenshot: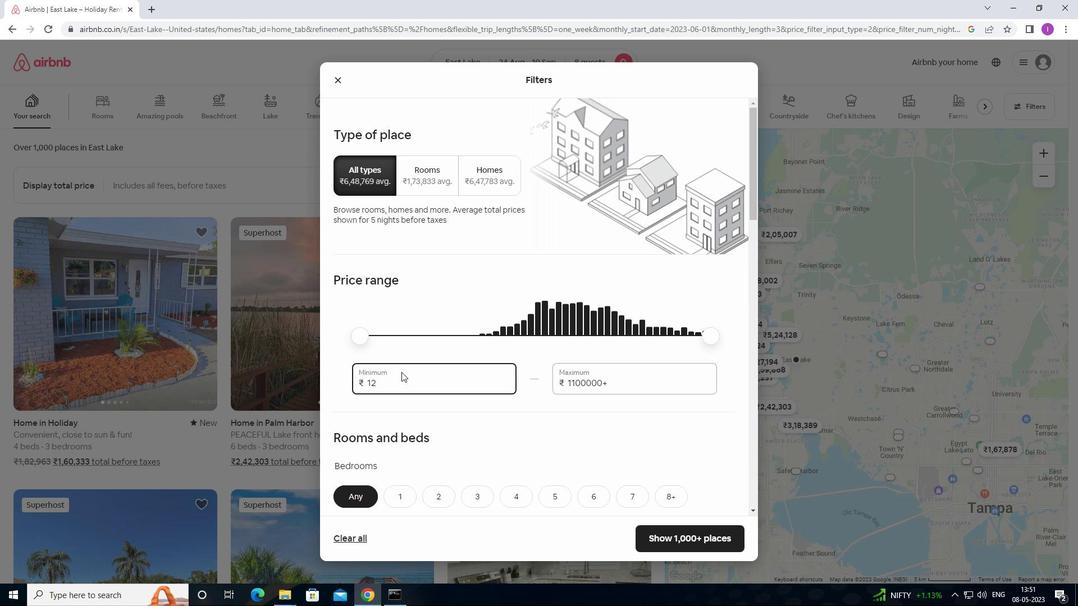 
Action: Key pressed 0
Screenshot: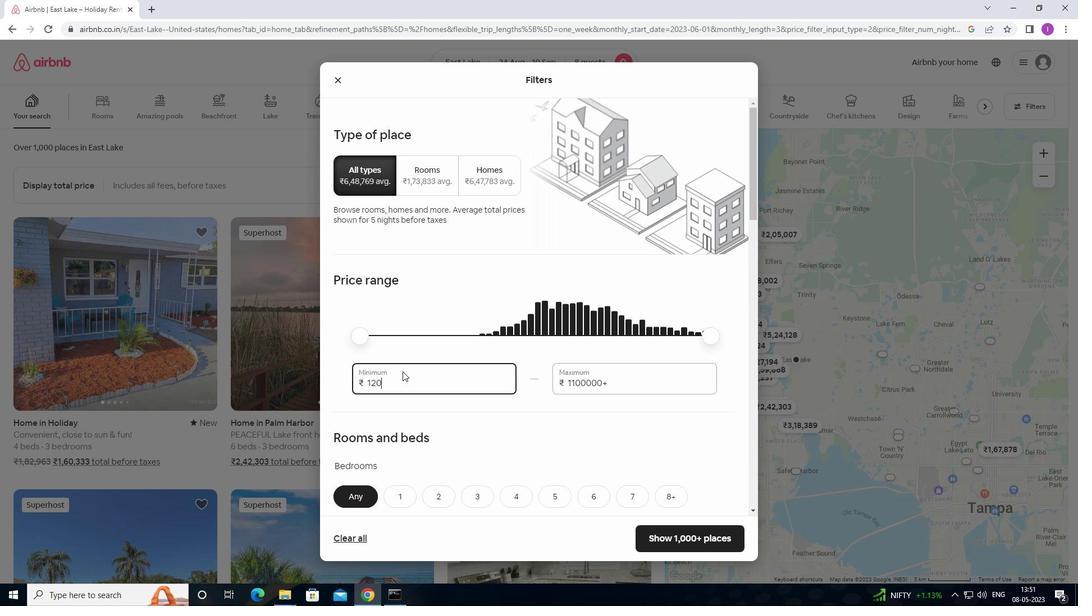 
Action: Mouse moved to (403, 370)
Screenshot: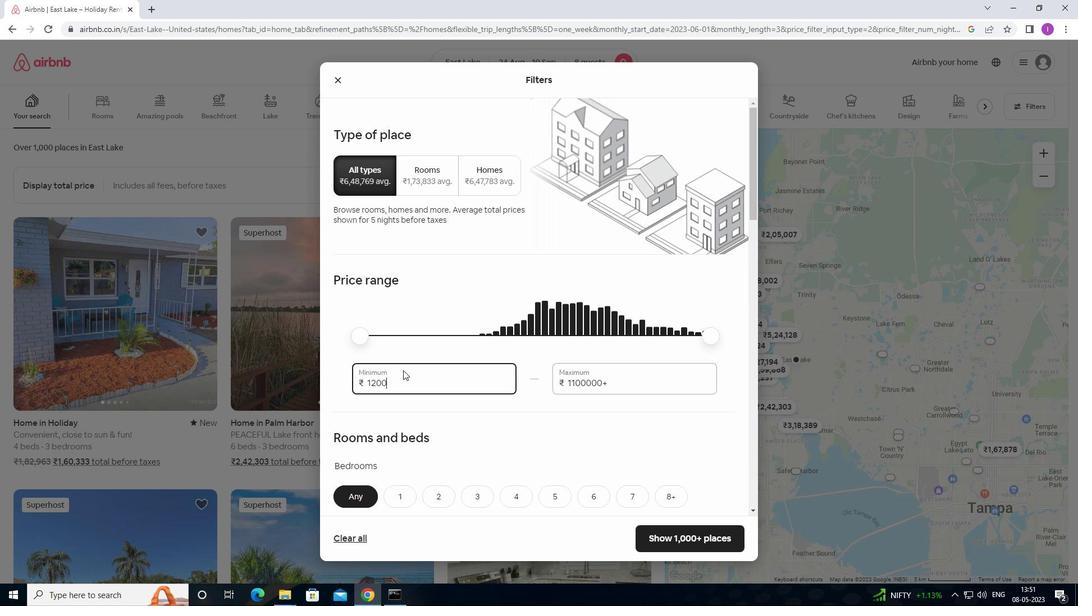 
Action: Key pressed 0
Screenshot: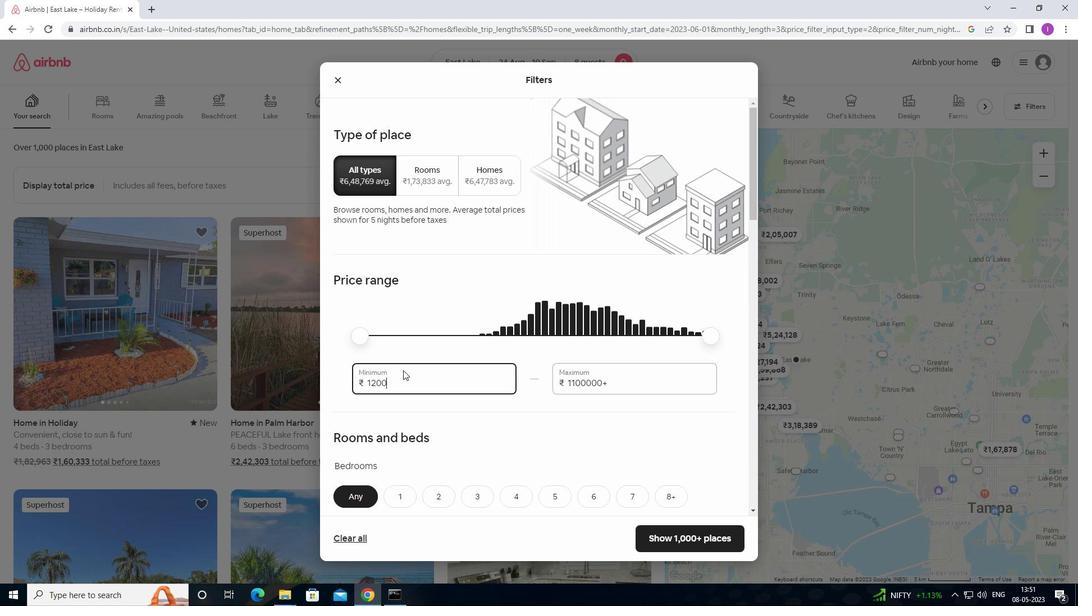 
Action: Mouse moved to (616, 380)
Screenshot: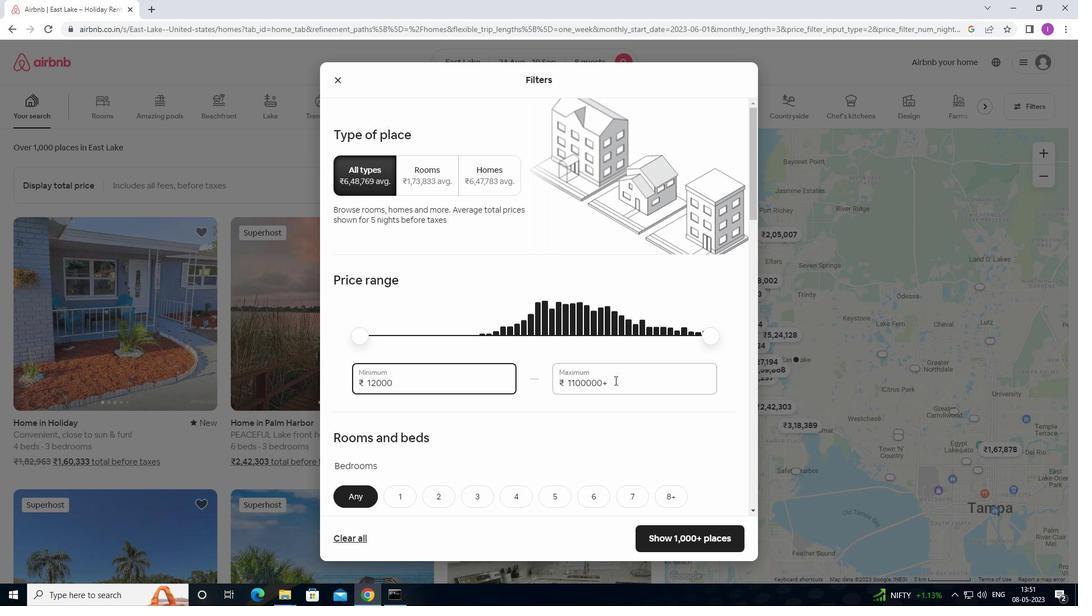 
Action: Mouse pressed left at (616, 380)
Screenshot: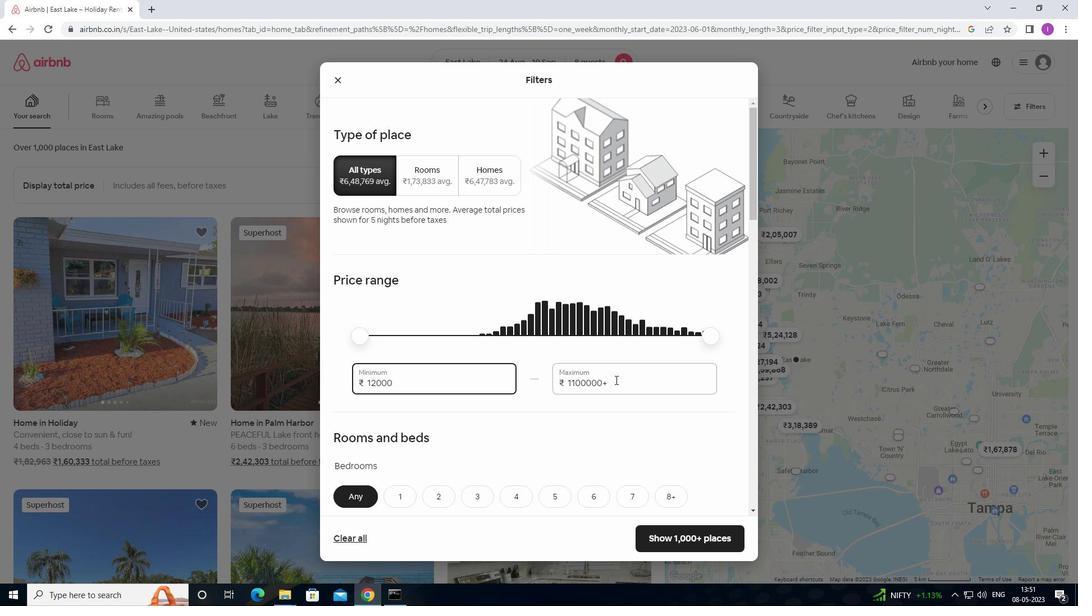 
Action: Mouse moved to (697, 375)
Screenshot: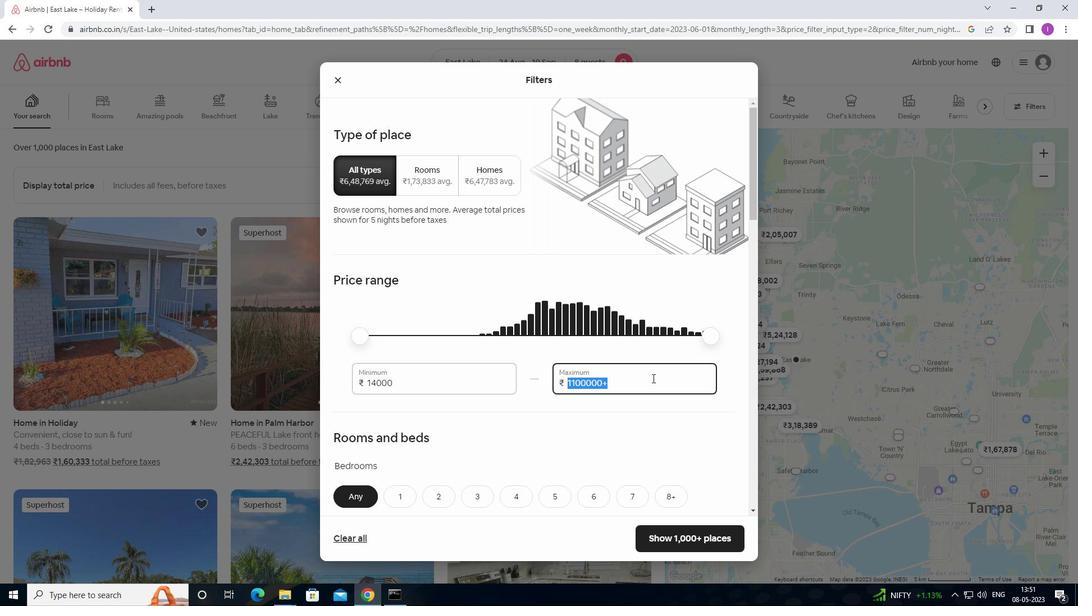 
Action: Key pressed 1
Screenshot: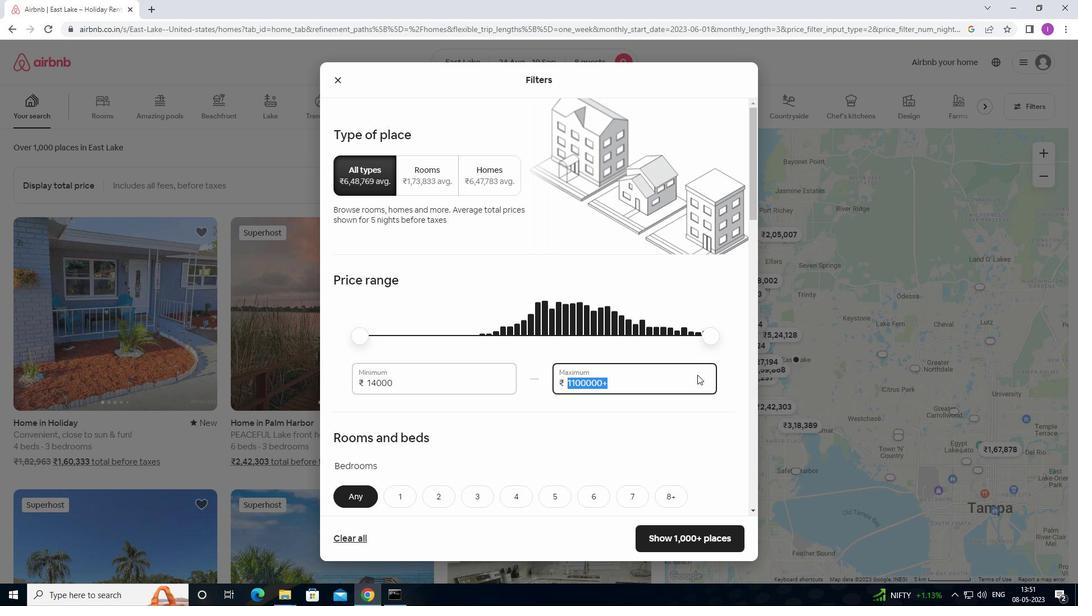 
Action: Mouse moved to (694, 375)
Screenshot: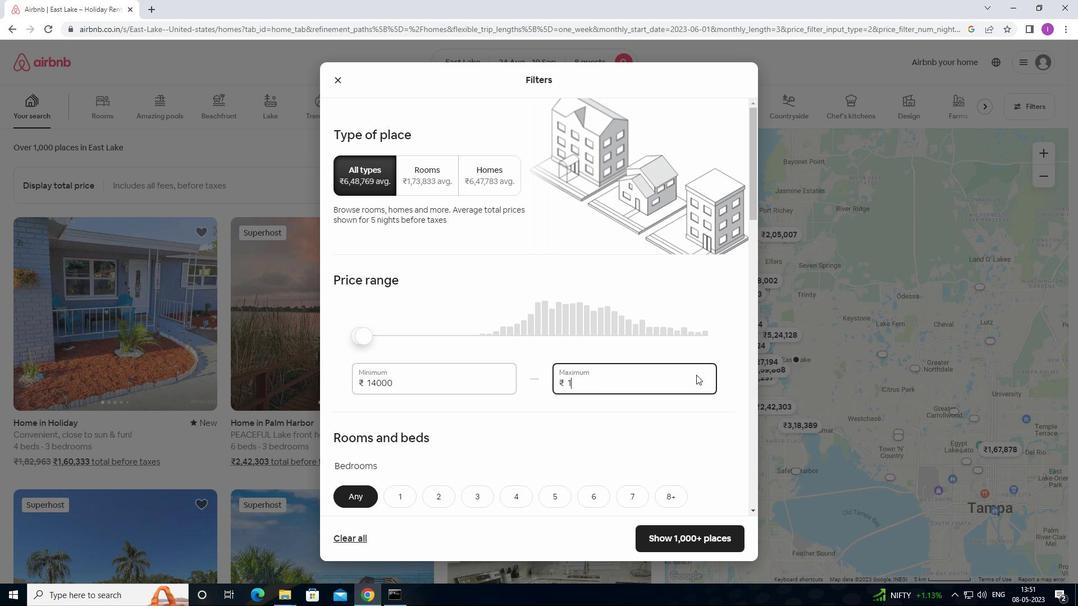 
Action: Key pressed 5
Screenshot: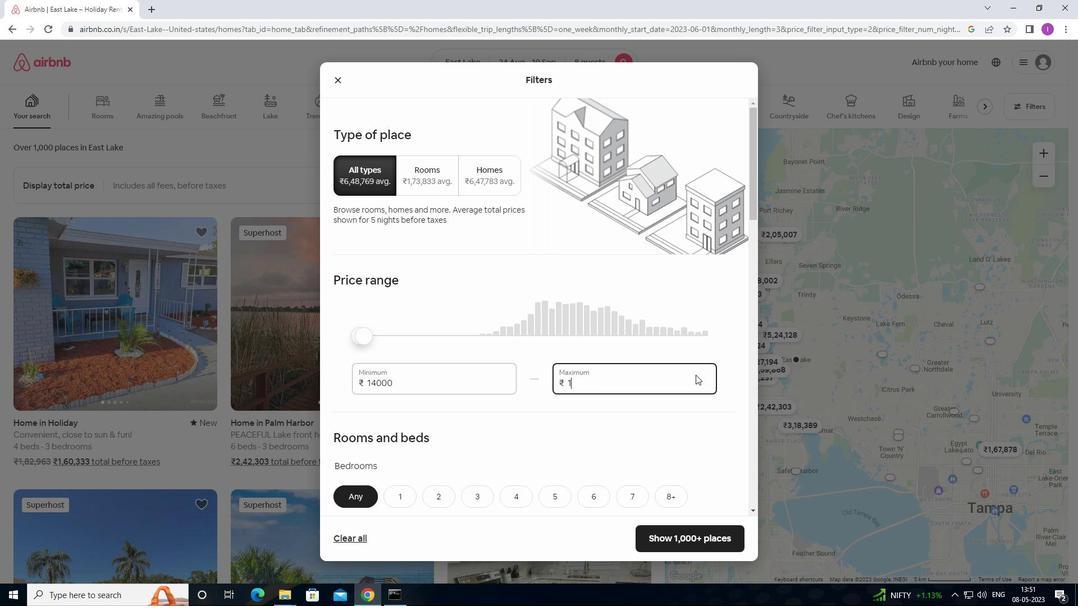
Action: Mouse moved to (693, 375)
Screenshot: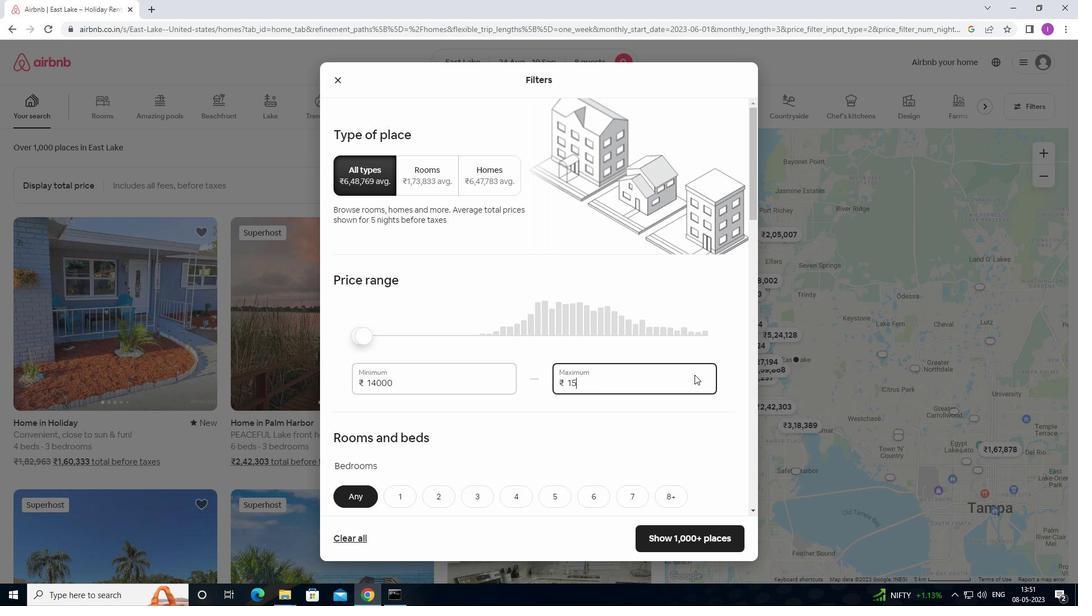 
Action: Key pressed 0
Screenshot: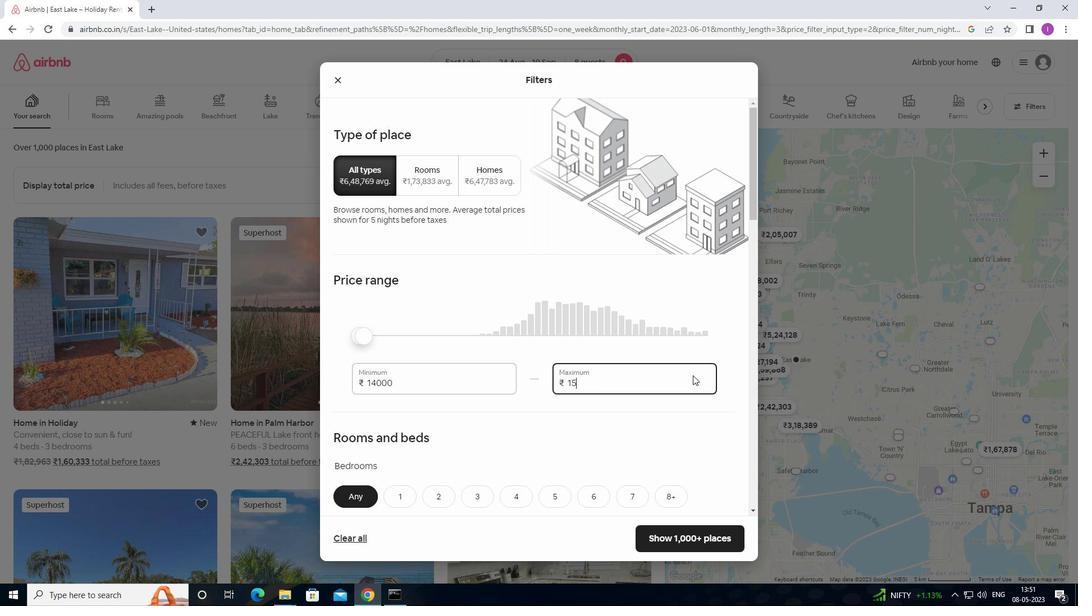 
Action: Mouse moved to (692, 376)
Screenshot: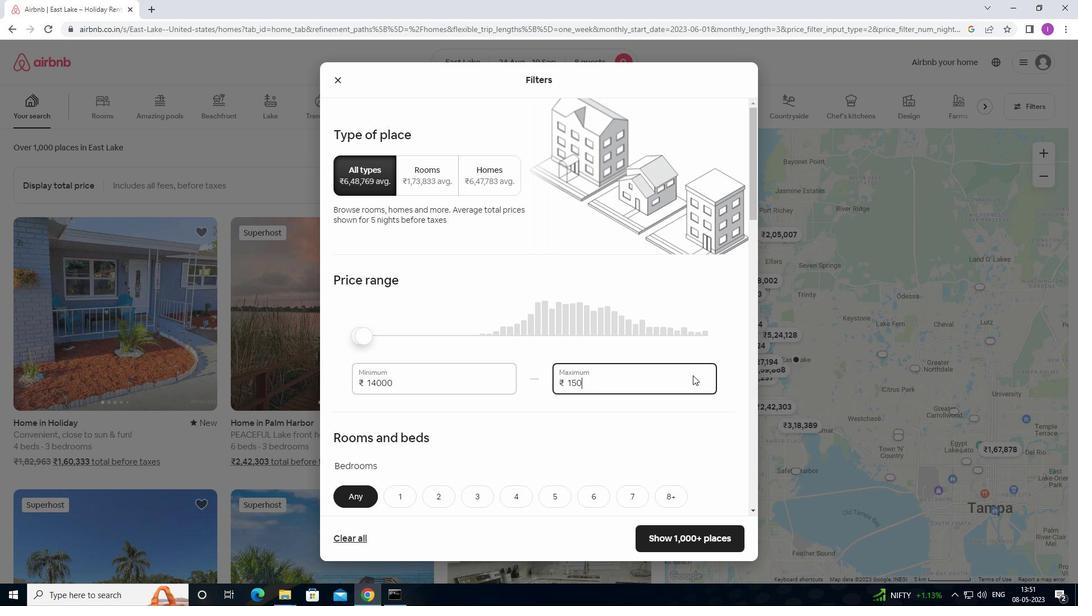 
Action: Key pressed 00
Screenshot: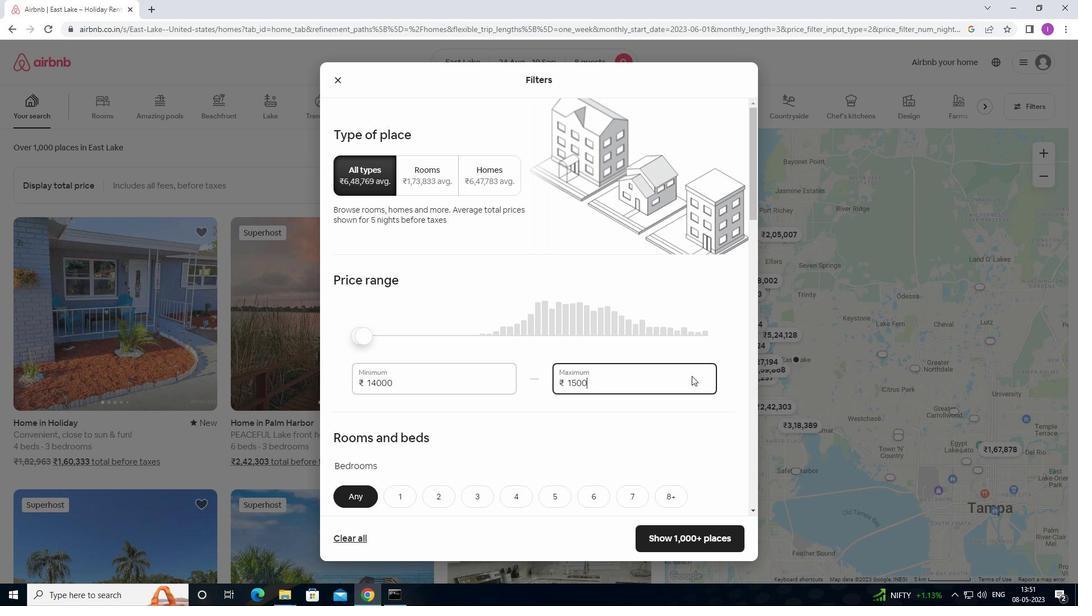 
Action: Mouse moved to (647, 399)
Screenshot: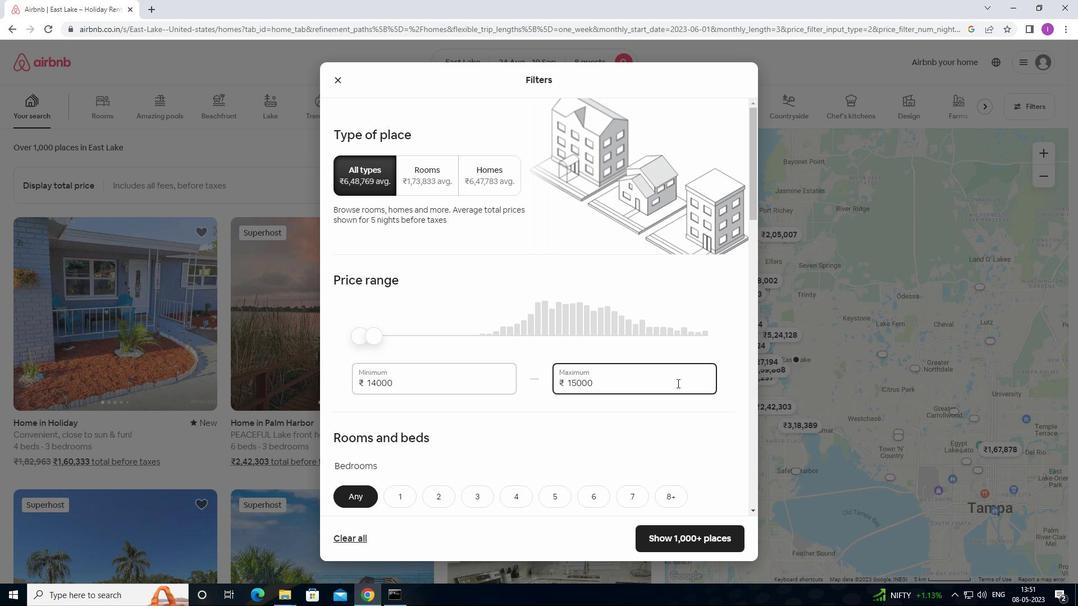 
Action: Mouse scrolled (647, 399) with delta (0, 0)
Screenshot: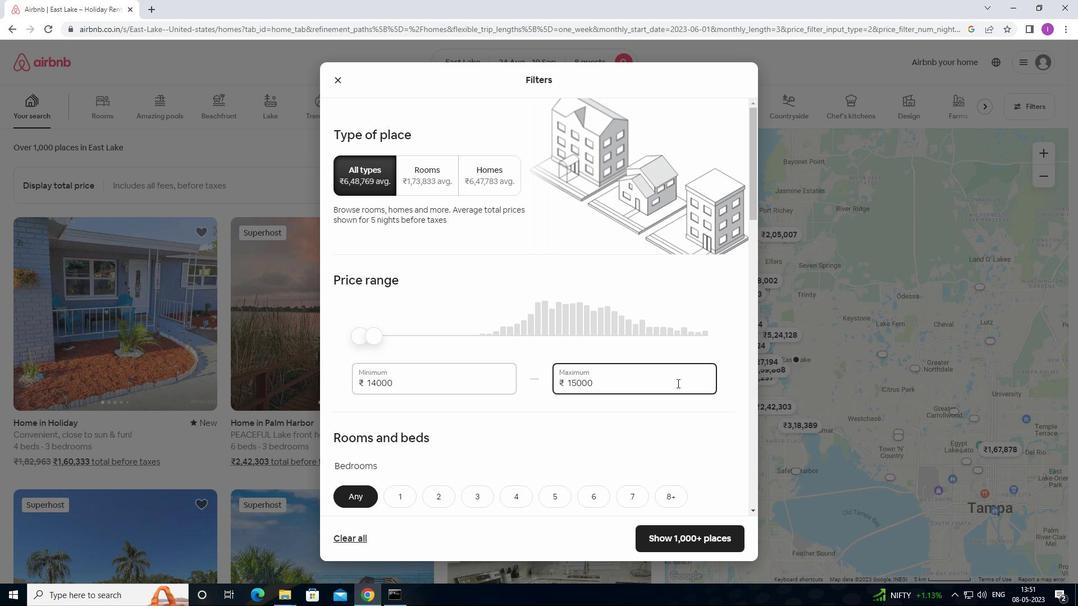 
Action: Mouse moved to (645, 401)
Screenshot: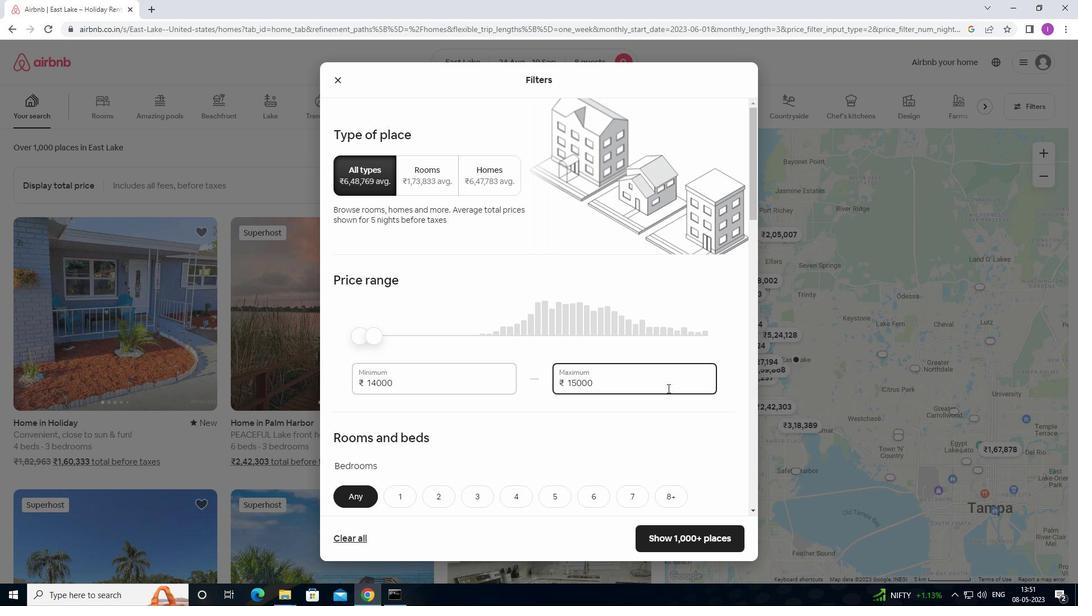 
Action: Mouse scrolled (645, 401) with delta (0, 0)
Screenshot: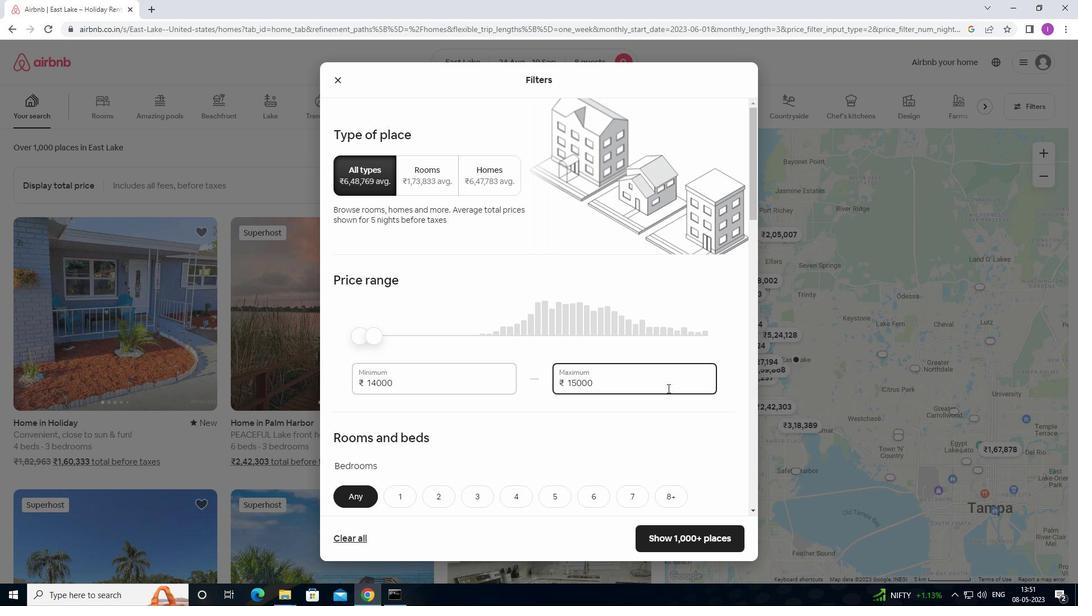 
Action: Mouse moved to (582, 400)
Screenshot: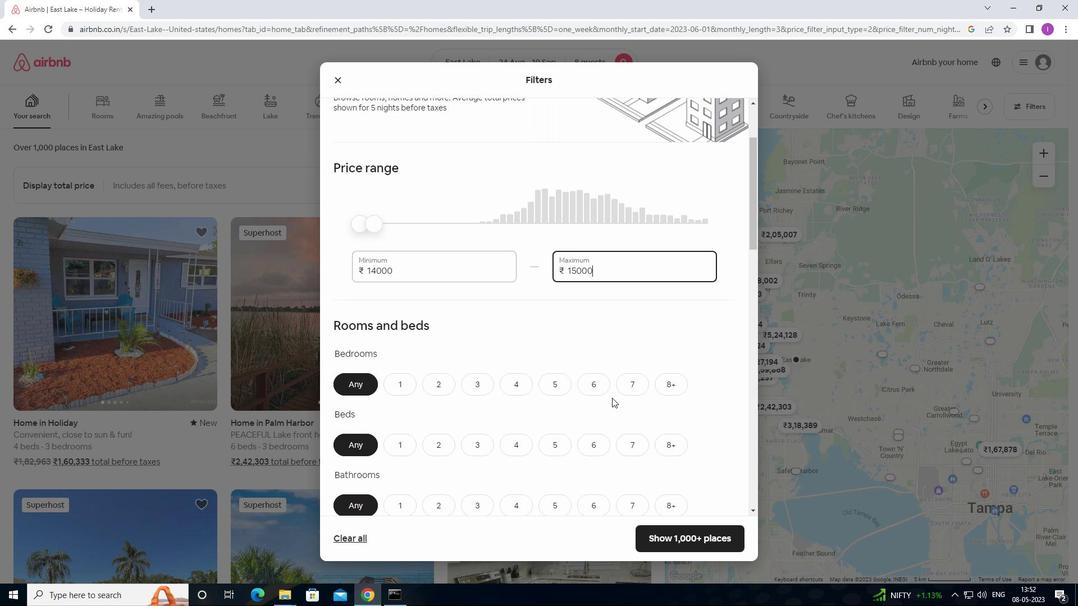 
Action: Mouse scrolled (582, 399) with delta (0, 0)
Screenshot: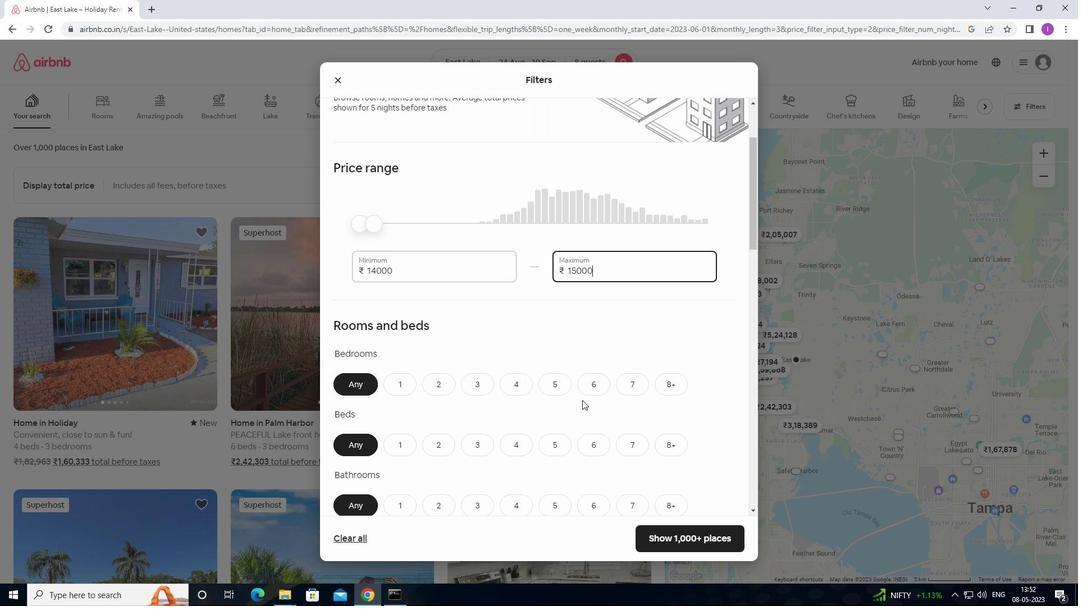 
Action: Mouse moved to (593, 325)
Screenshot: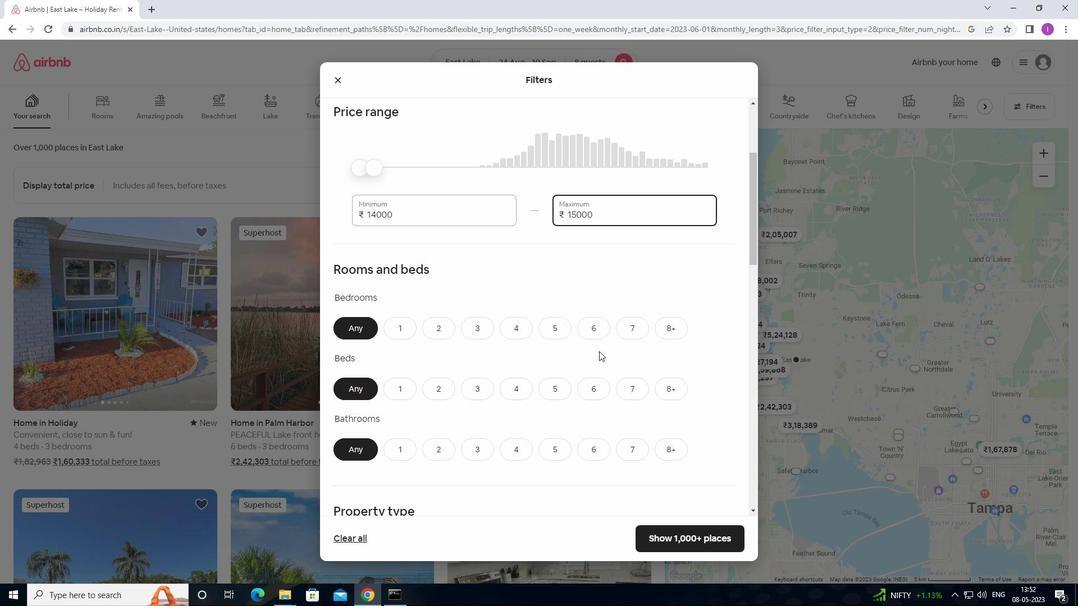 
Action: Mouse pressed left at (593, 325)
Screenshot: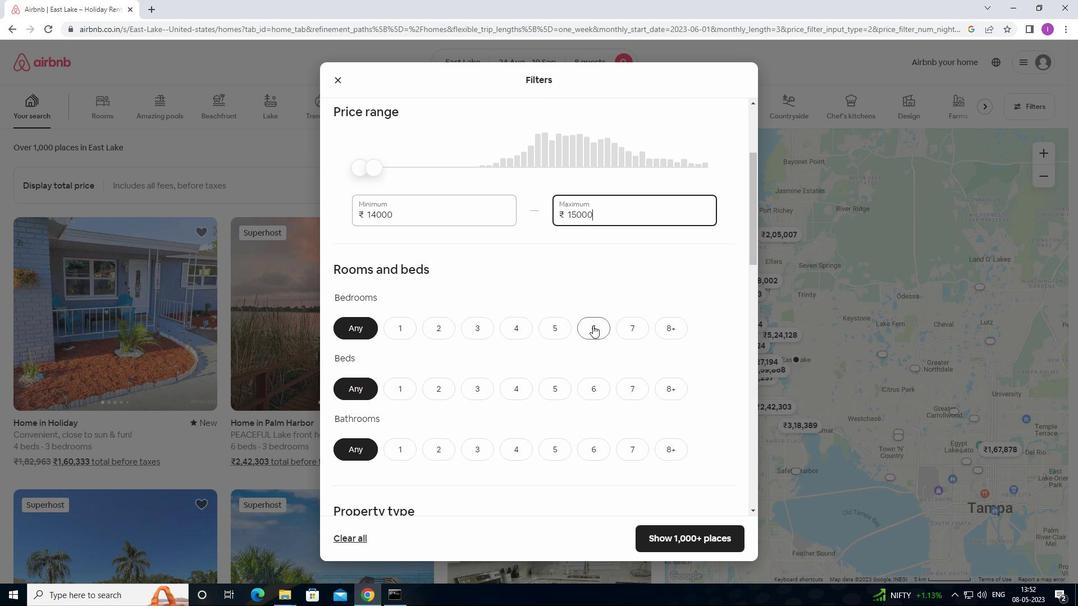 
Action: Mouse moved to (593, 383)
Screenshot: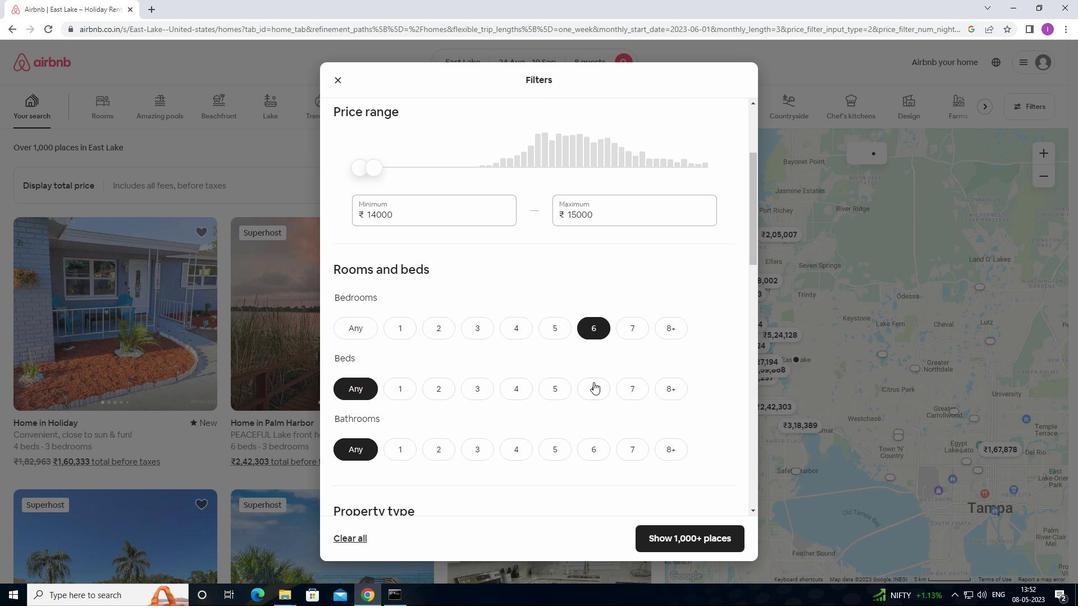 
Action: Mouse pressed left at (593, 383)
Screenshot: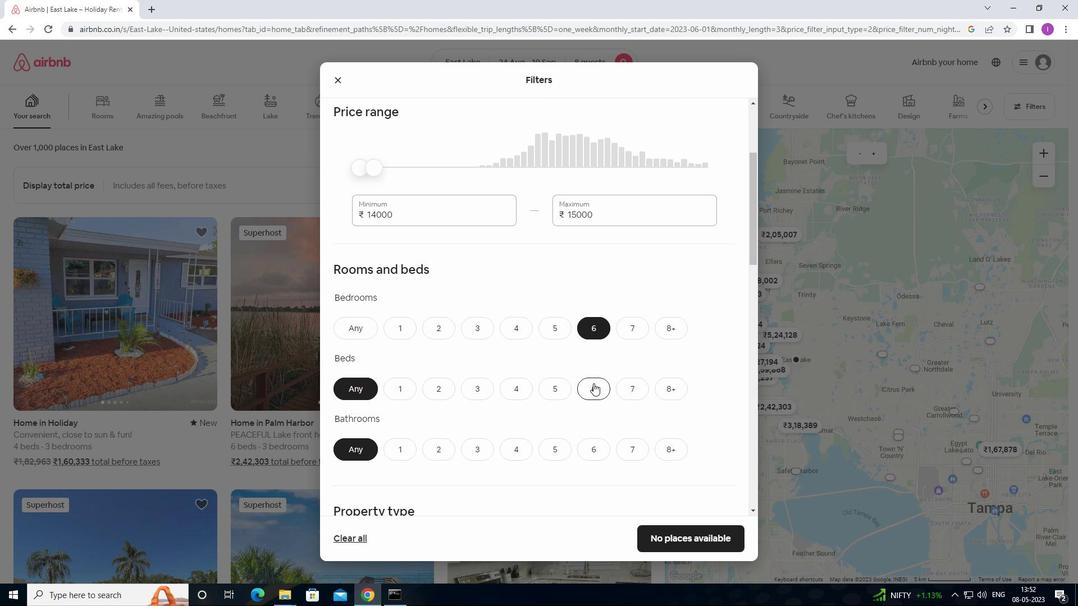 
Action: Mouse moved to (595, 447)
Screenshot: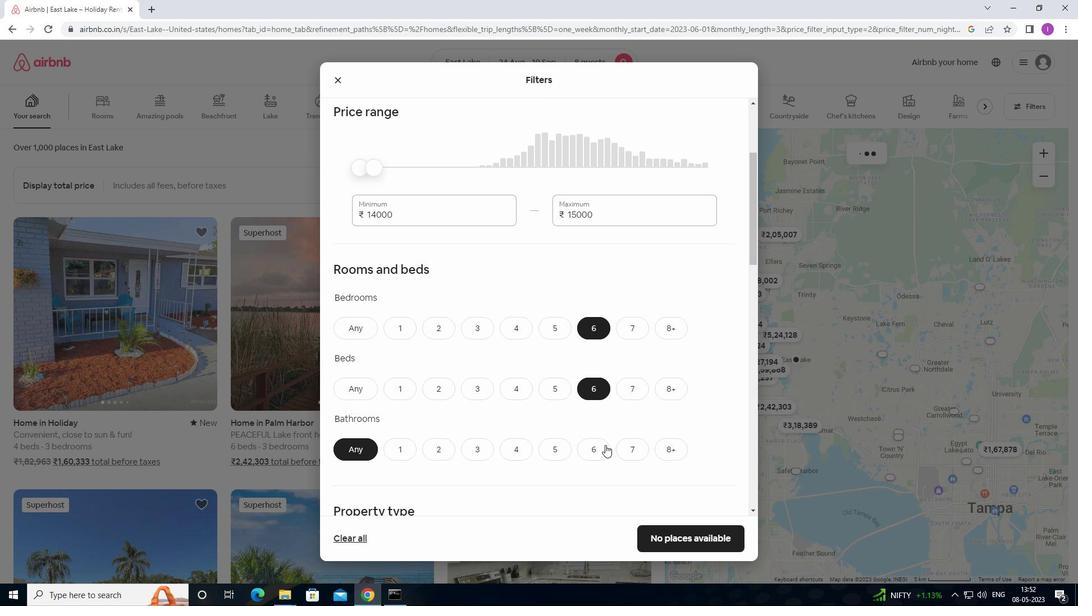 
Action: Mouse pressed left at (595, 447)
Screenshot: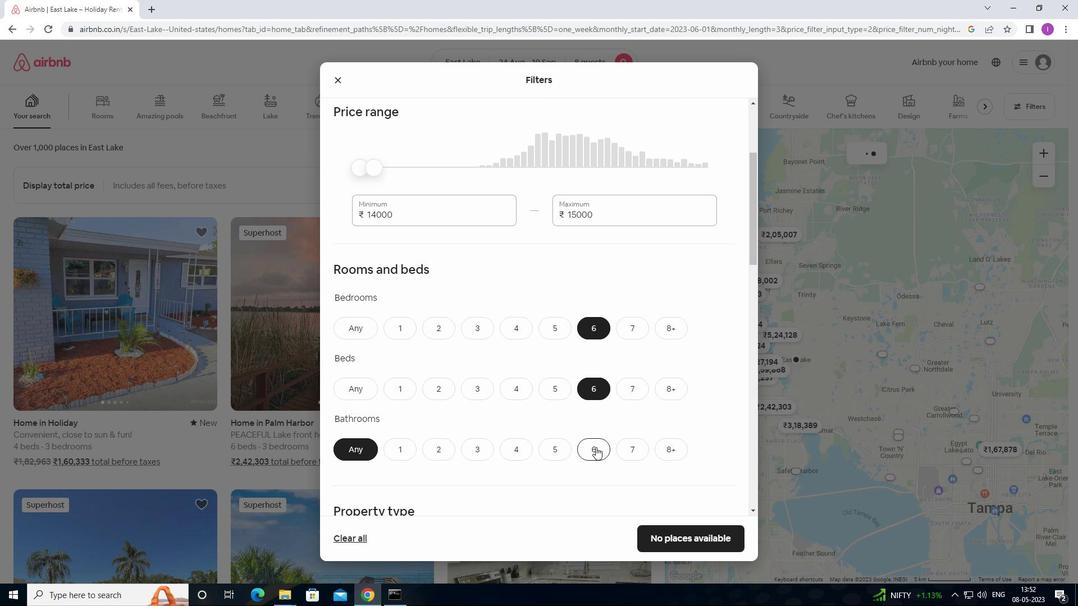 
Action: Mouse moved to (619, 387)
Screenshot: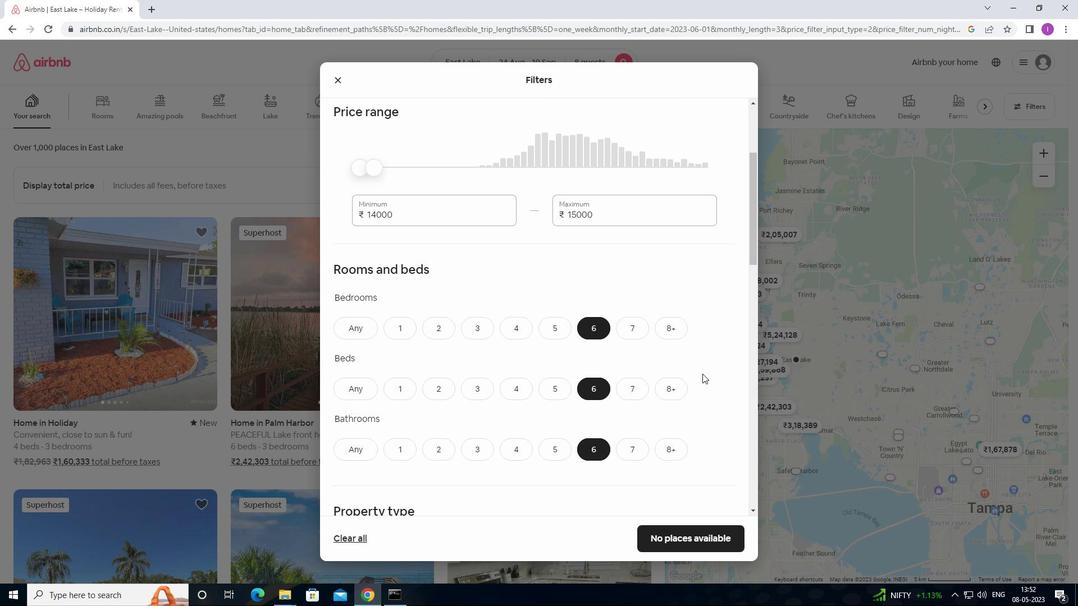 
Action: Mouse scrolled (619, 386) with delta (0, 0)
Screenshot: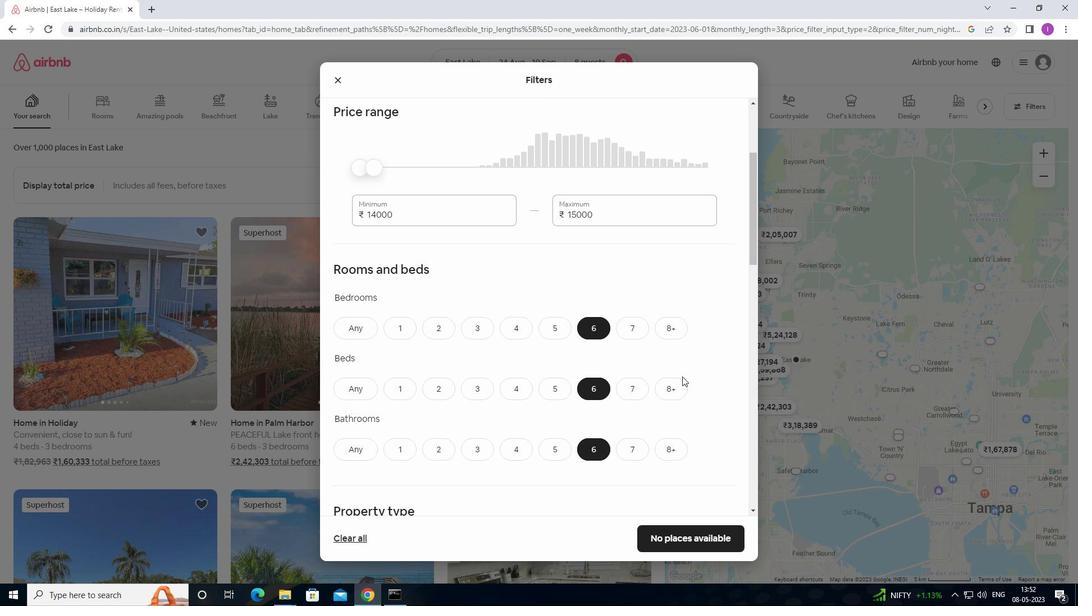 
Action: Mouse scrolled (619, 386) with delta (0, 0)
Screenshot: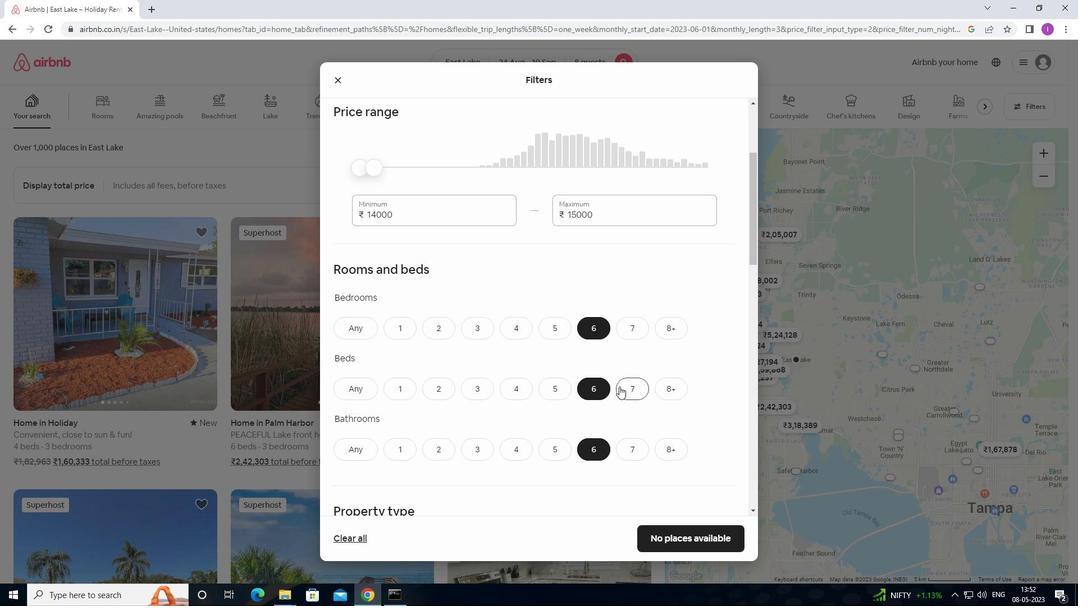 
Action: Mouse scrolled (619, 386) with delta (0, 0)
Screenshot: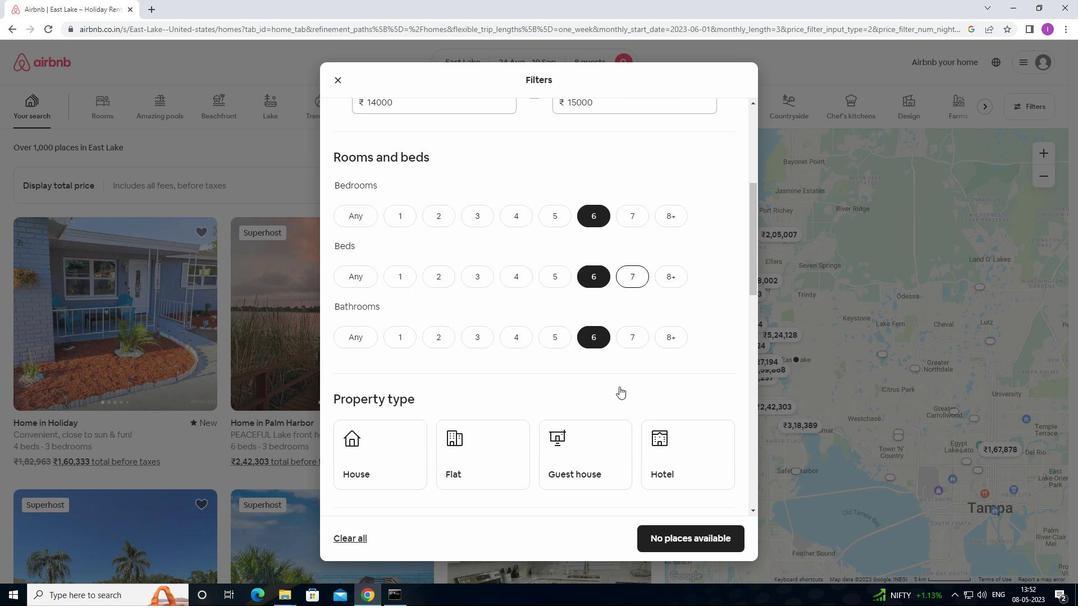 
Action: Mouse scrolled (619, 386) with delta (0, 0)
Screenshot: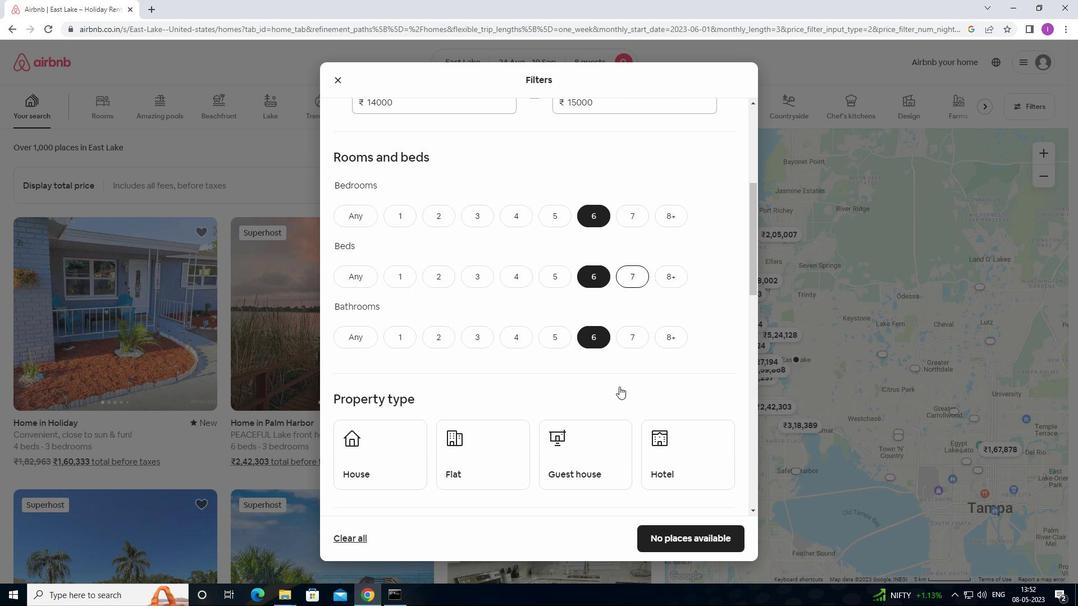 
Action: Mouse scrolled (619, 386) with delta (0, 0)
Screenshot: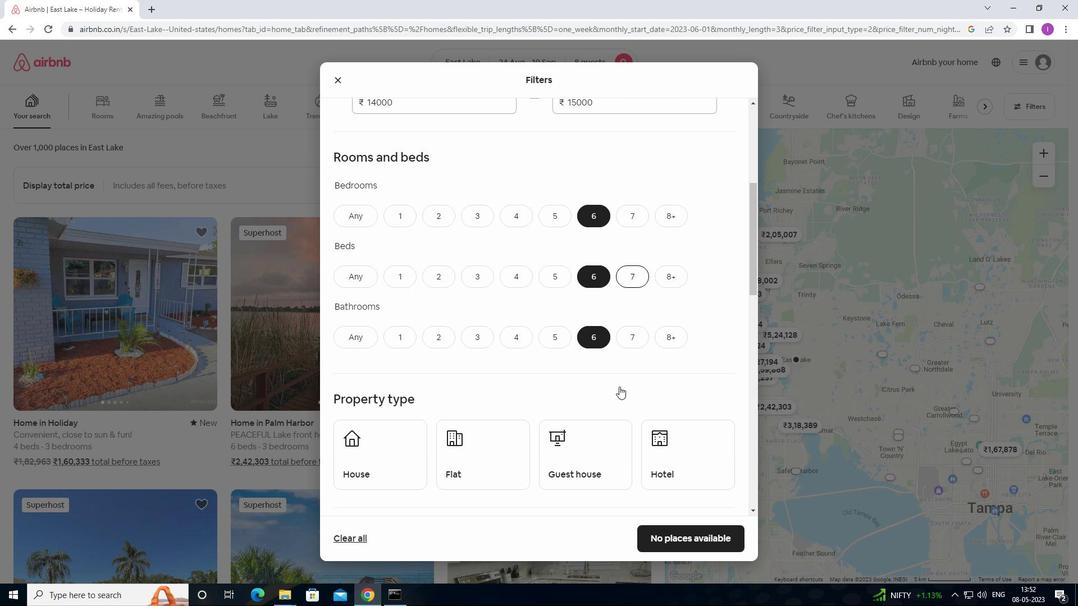 
Action: Mouse moved to (389, 314)
Screenshot: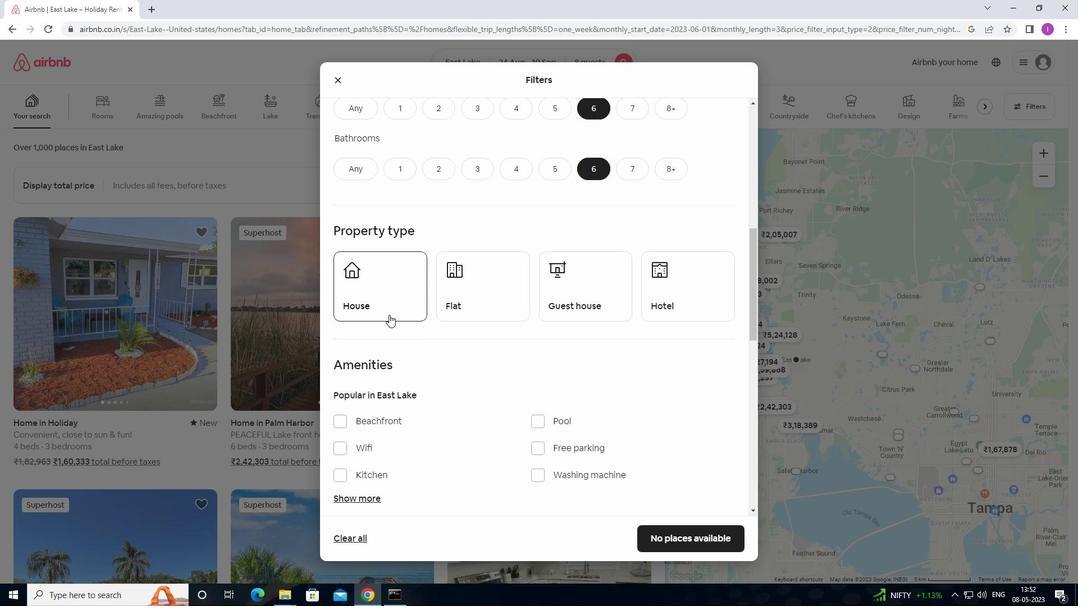 
Action: Mouse pressed left at (389, 314)
Screenshot: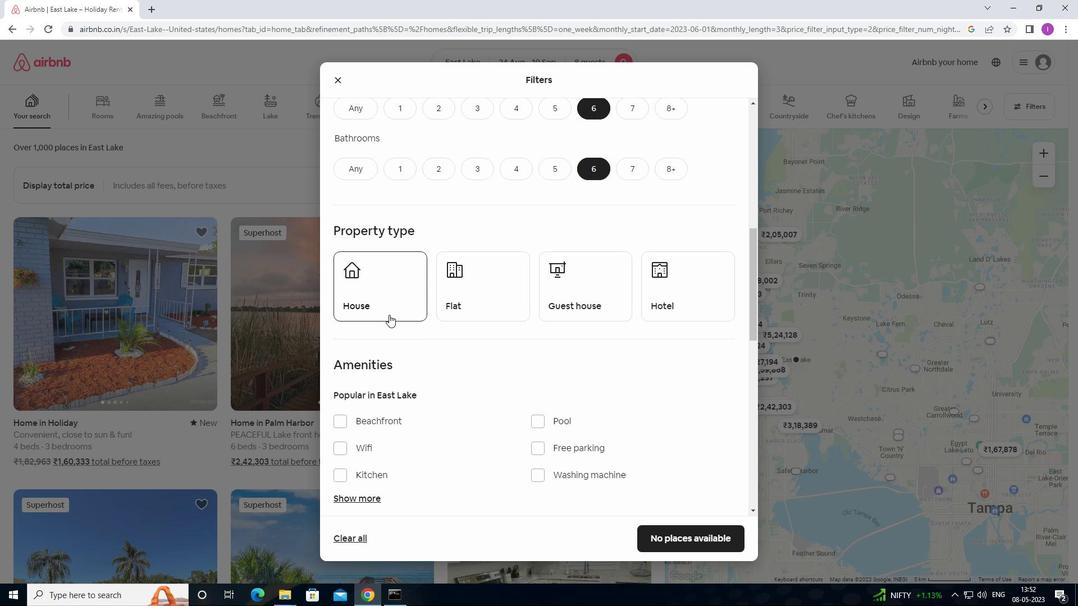 
Action: Mouse moved to (465, 308)
Screenshot: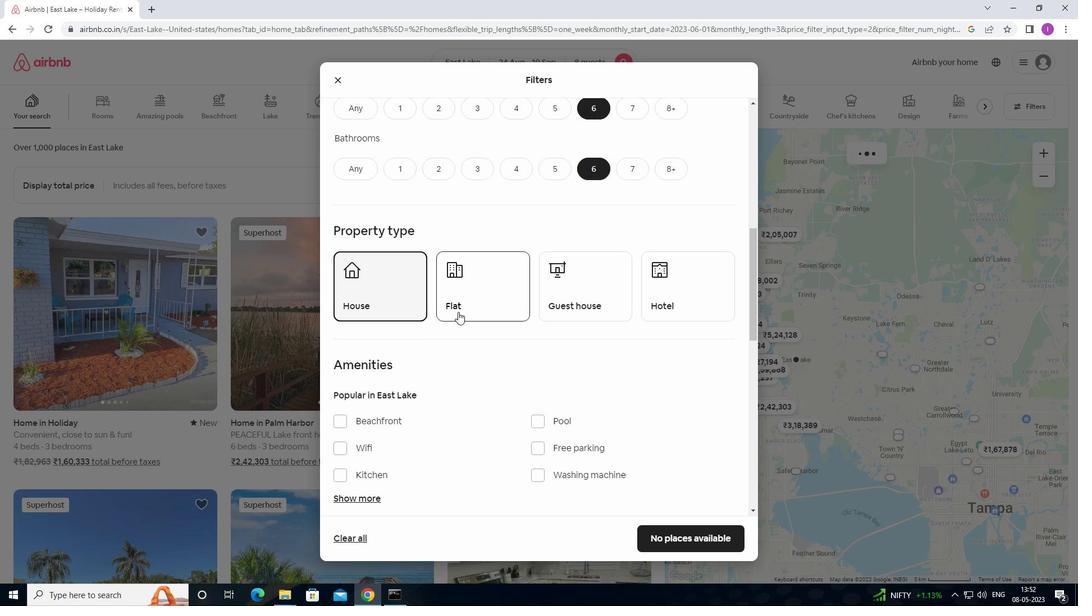 
Action: Mouse pressed left at (465, 308)
Screenshot: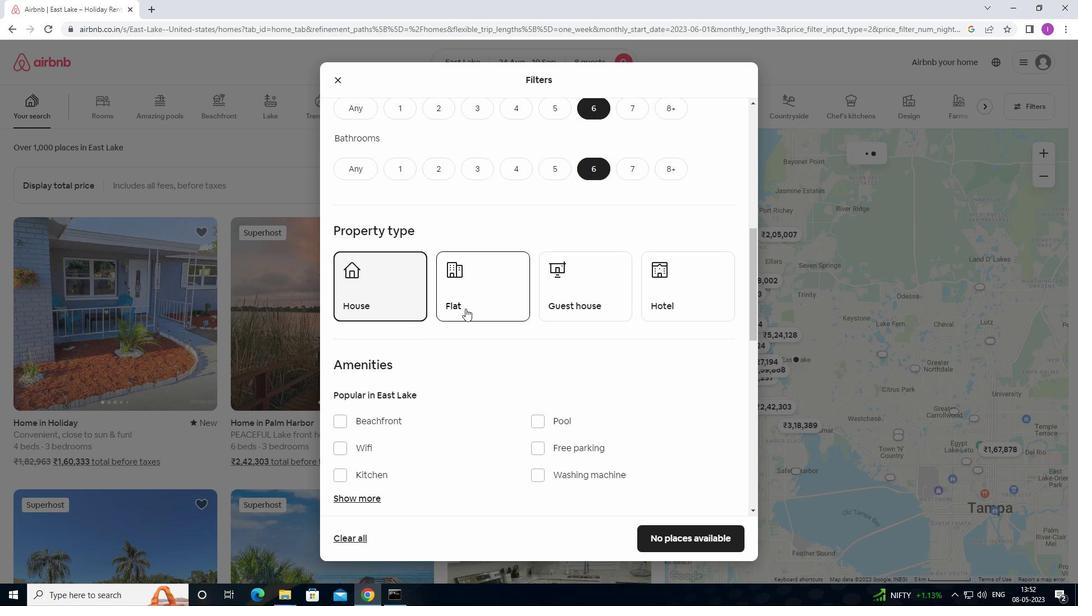 
Action: Mouse moved to (608, 281)
Screenshot: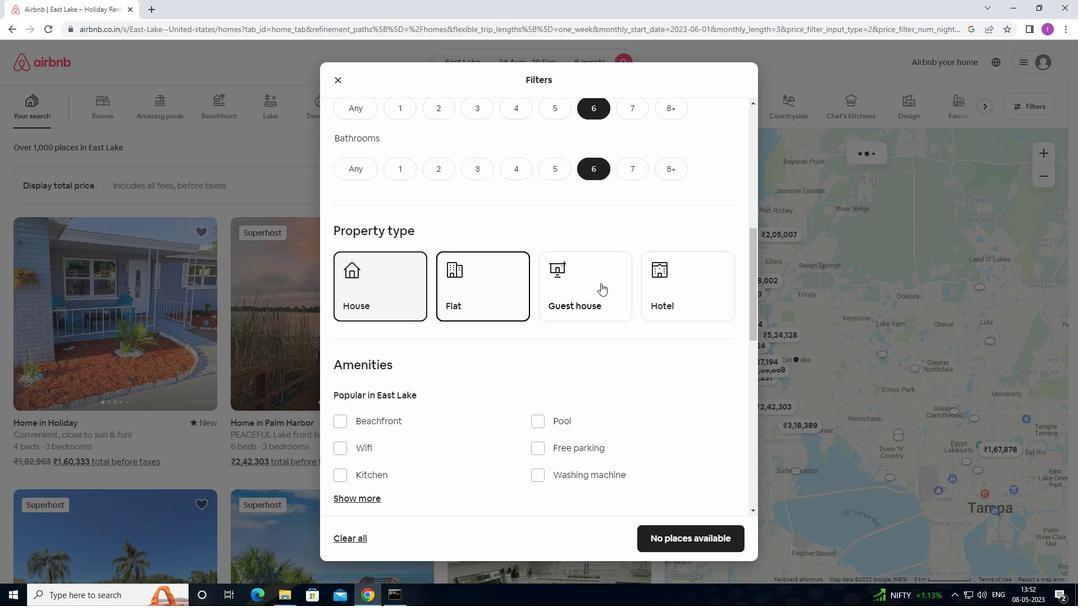 
Action: Mouse pressed left at (608, 281)
Screenshot: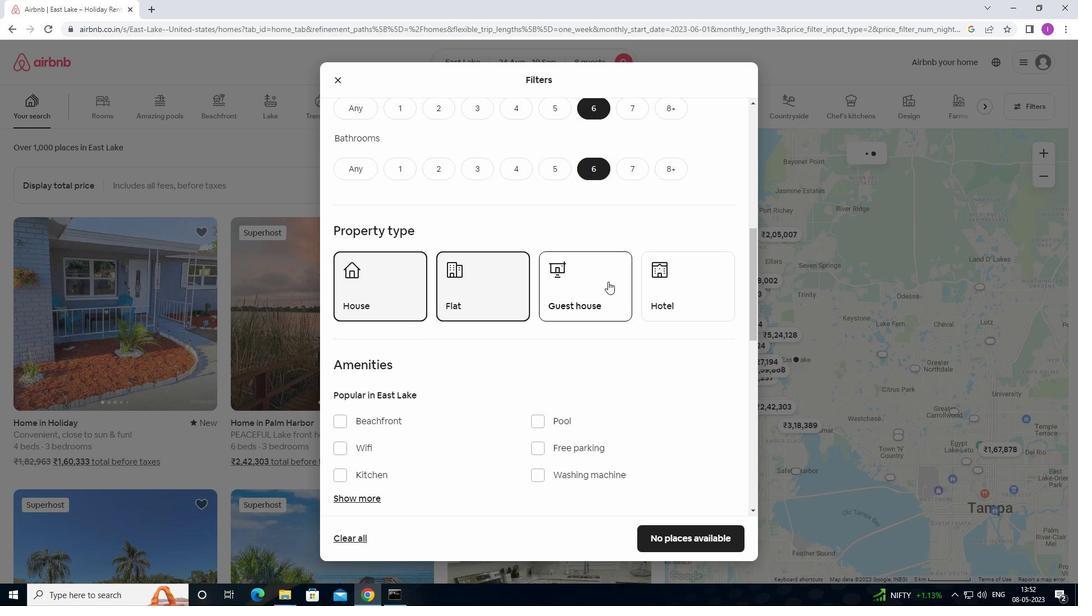 
Action: Mouse moved to (707, 289)
Screenshot: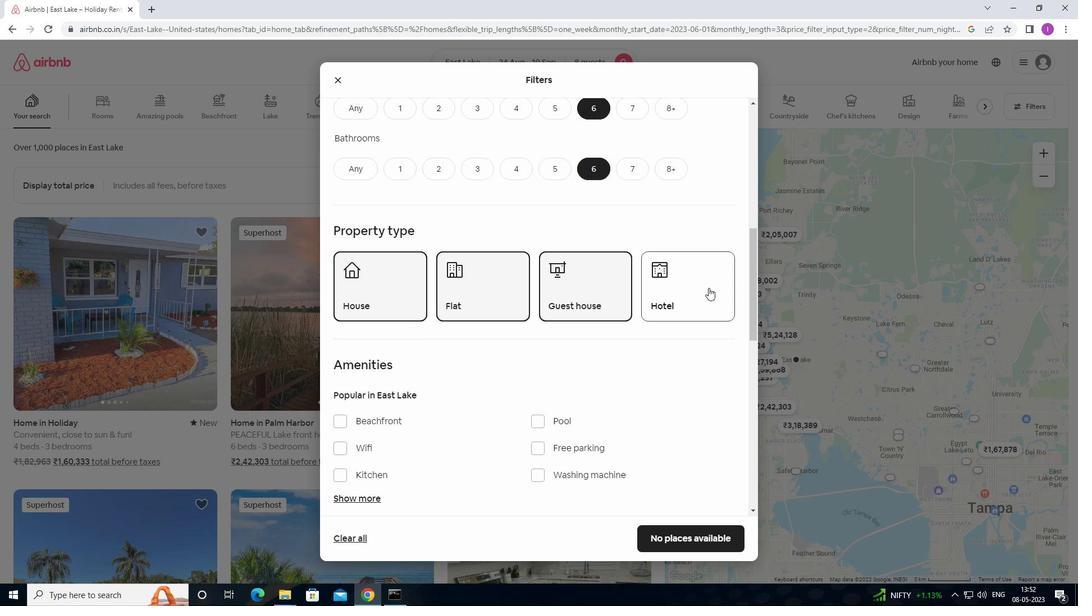 
Action: Mouse pressed left at (707, 289)
Screenshot: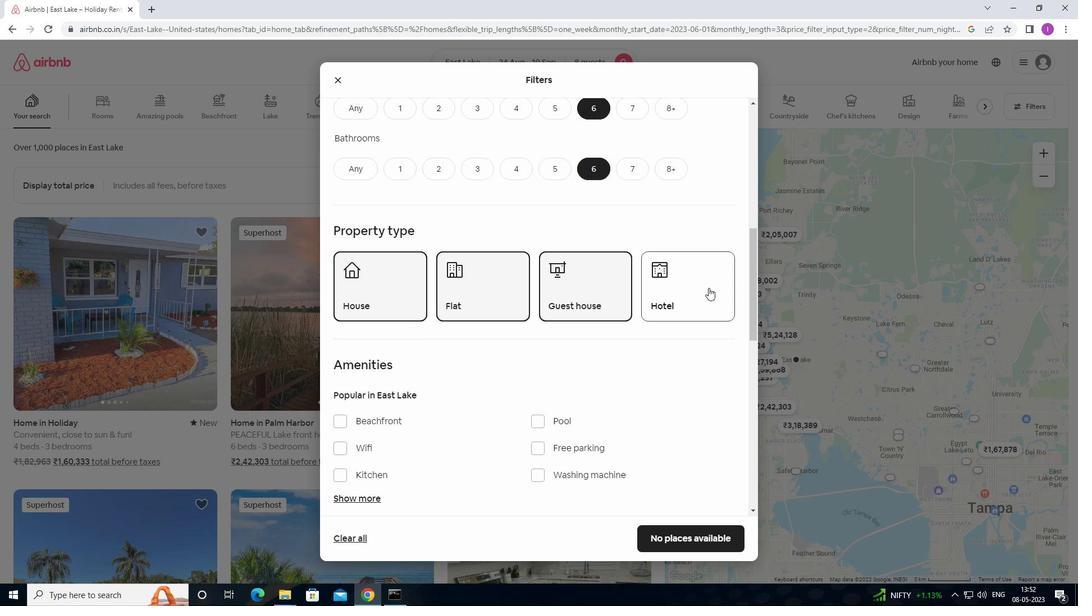 
Action: Mouse moved to (339, 426)
Screenshot: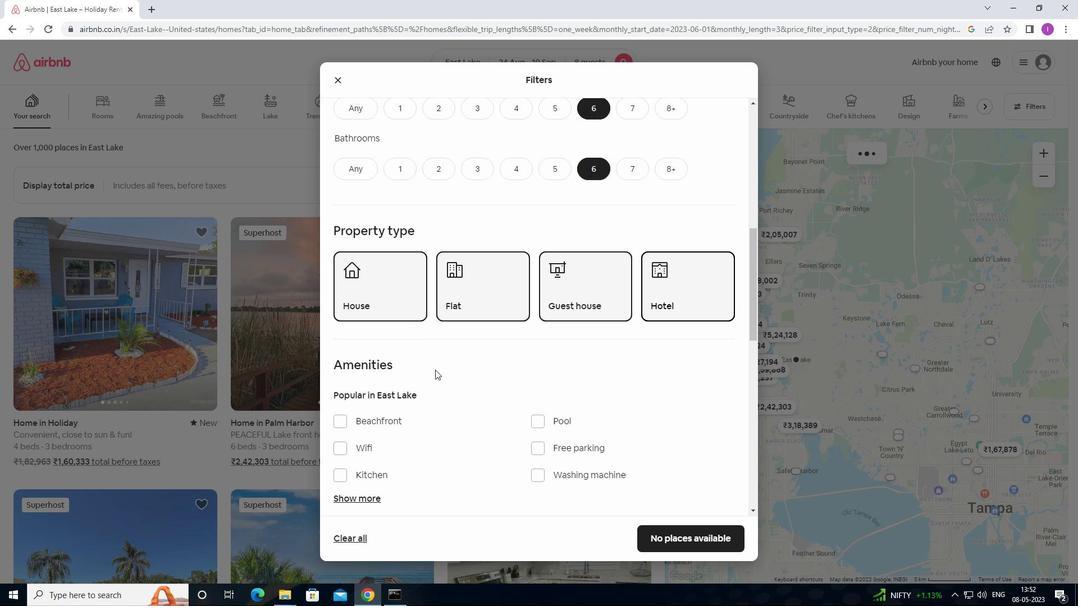 
Action: Mouse scrolled (339, 426) with delta (0, 0)
Screenshot: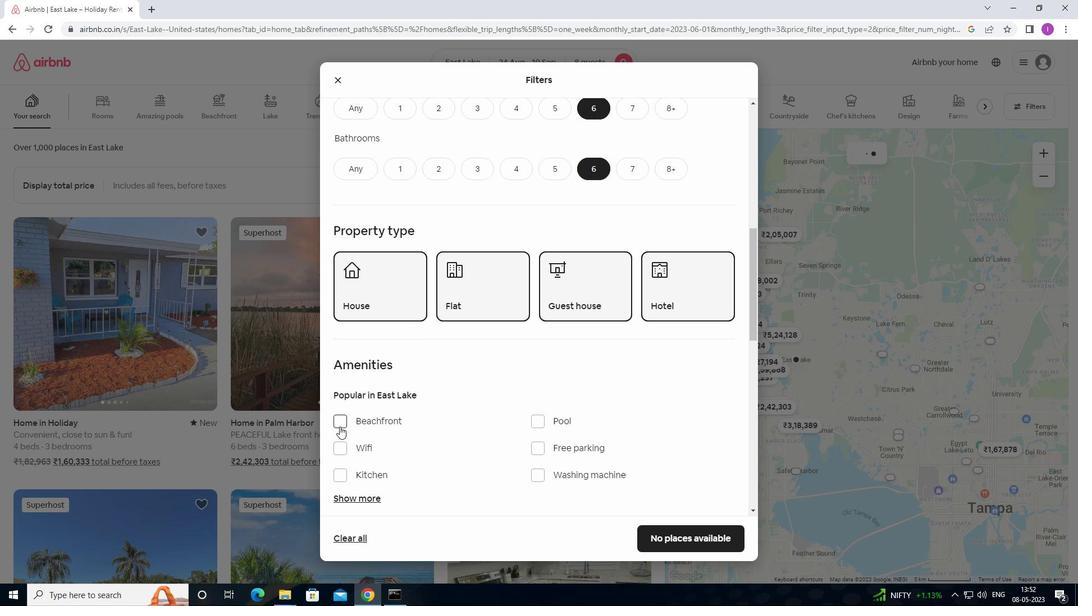
Action: Mouse moved to (355, 412)
Screenshot: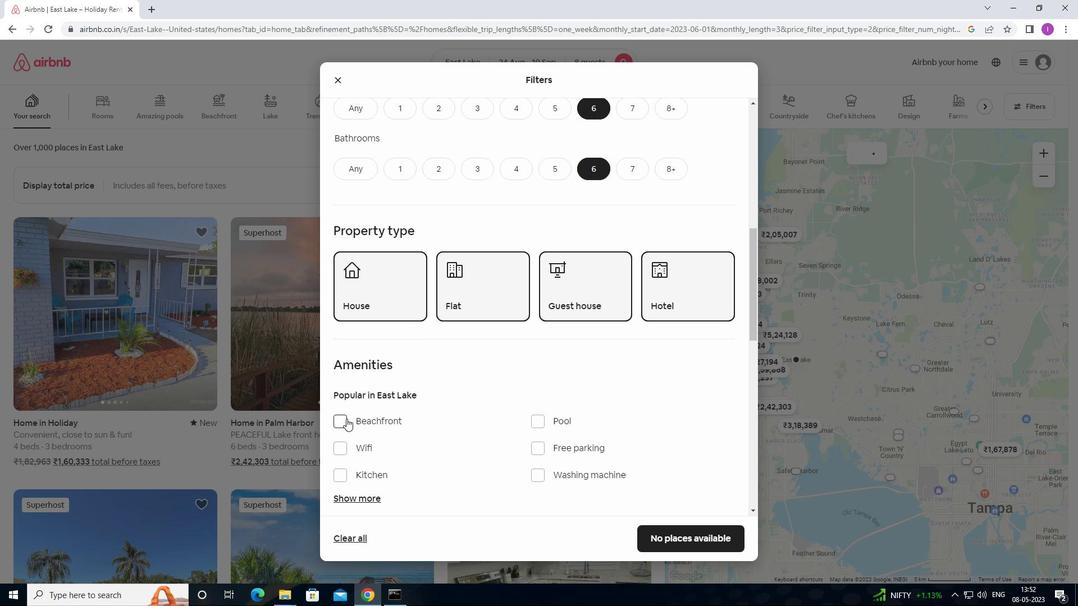 
Action: Mouse scrolled (355, 411) with delta (0, 0)
Screenshot: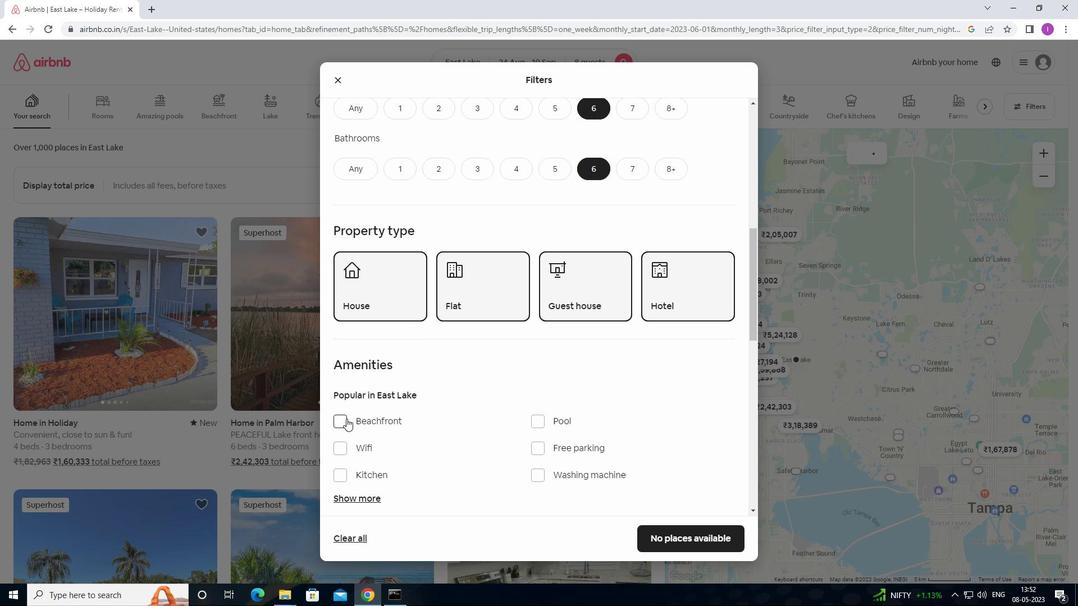 
Action: Mouse moved to (338, 337)
Screenshot: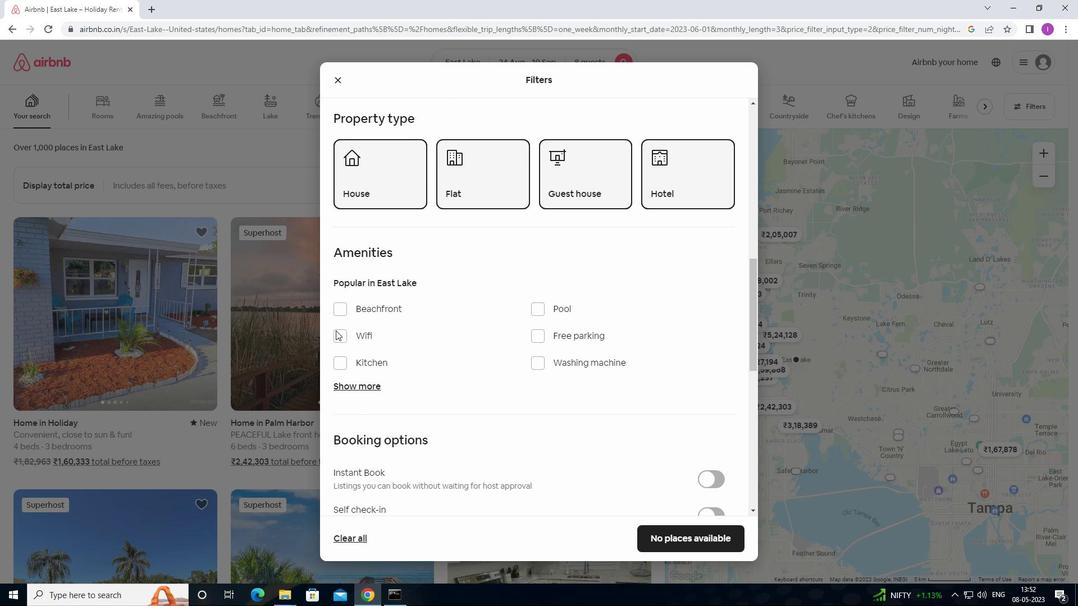 
Action: Mouse pressed left at (338, 337)
Screenshot: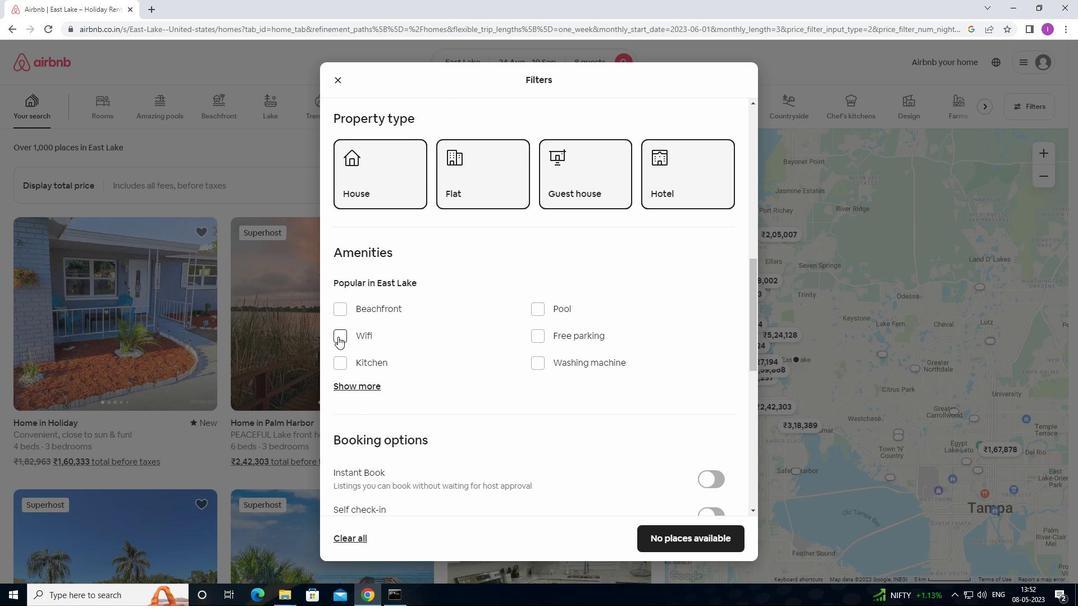 
Action: Mouse moved to (539, 340)
Screenshot: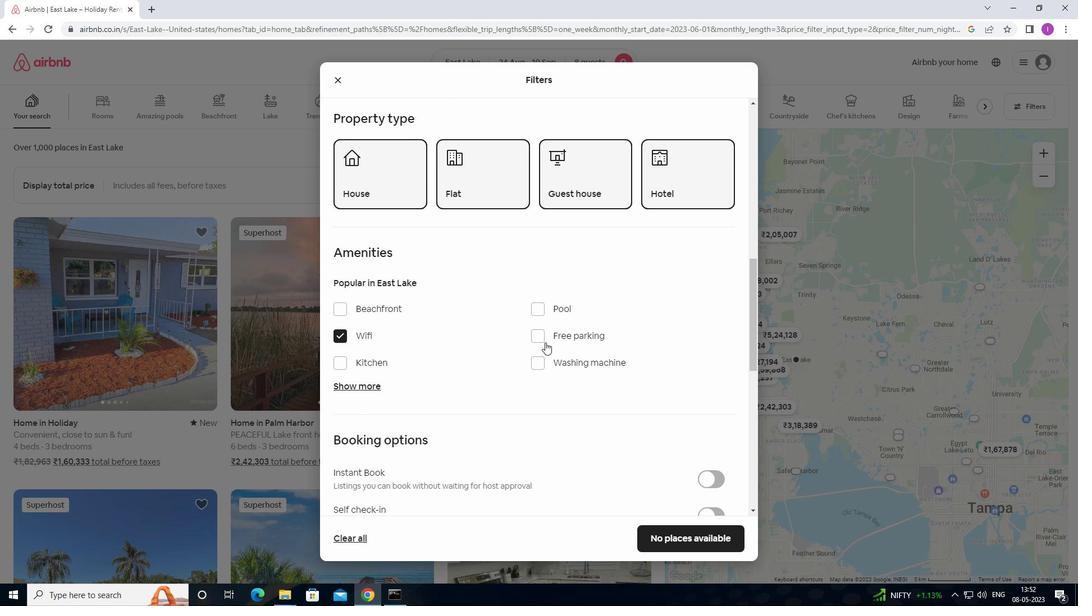
Action: Mouse pressed left at (539, 340)
Screenshot: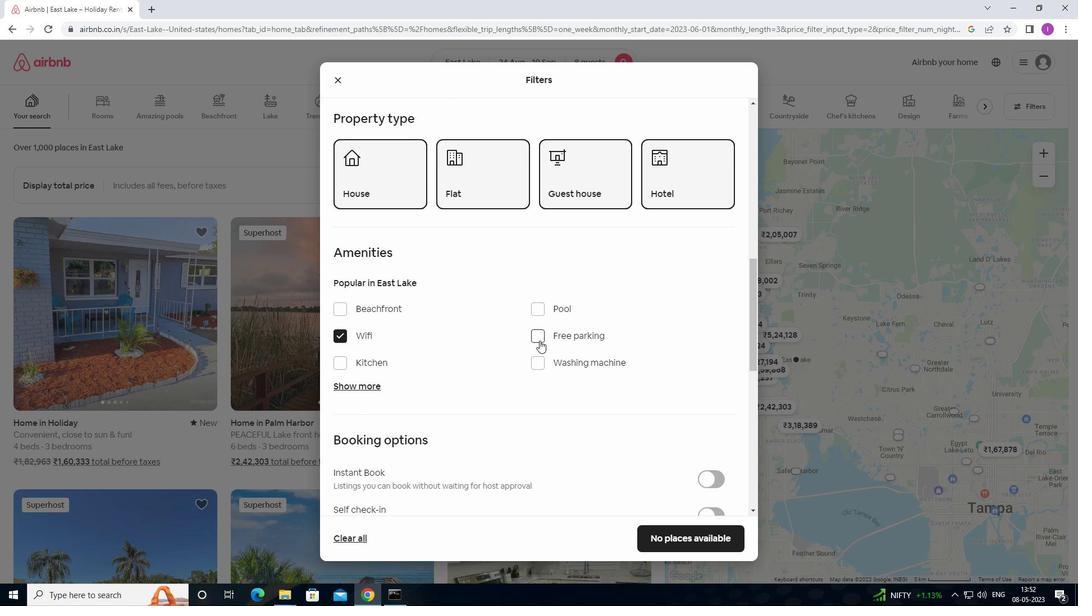 
Action: Mouse moved to (359, 387)
Screenshot: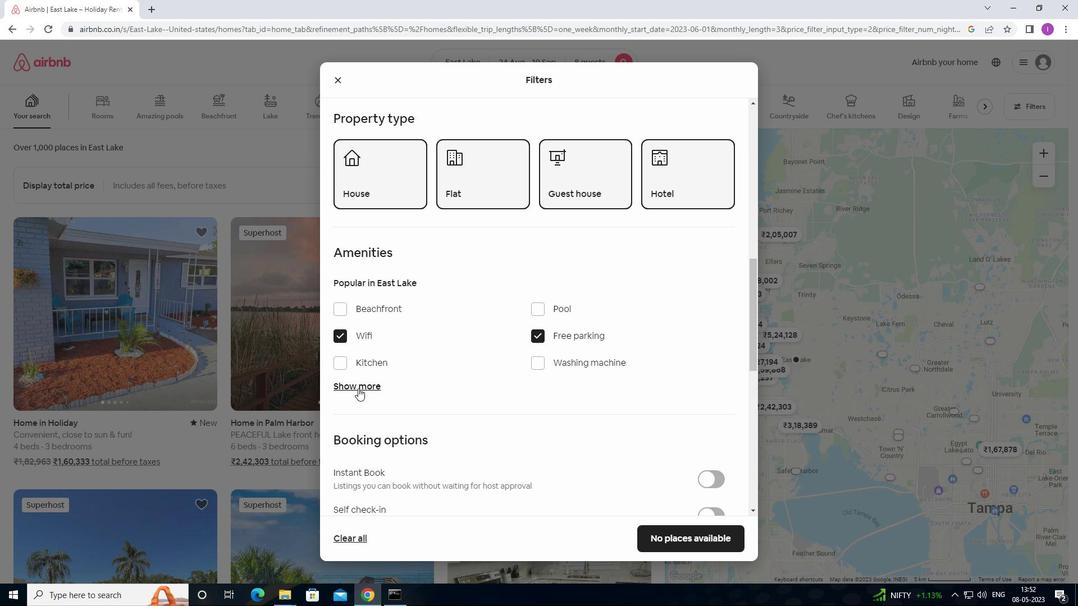 
Action: Mouse pressed left at (359, 387)
Screenshot: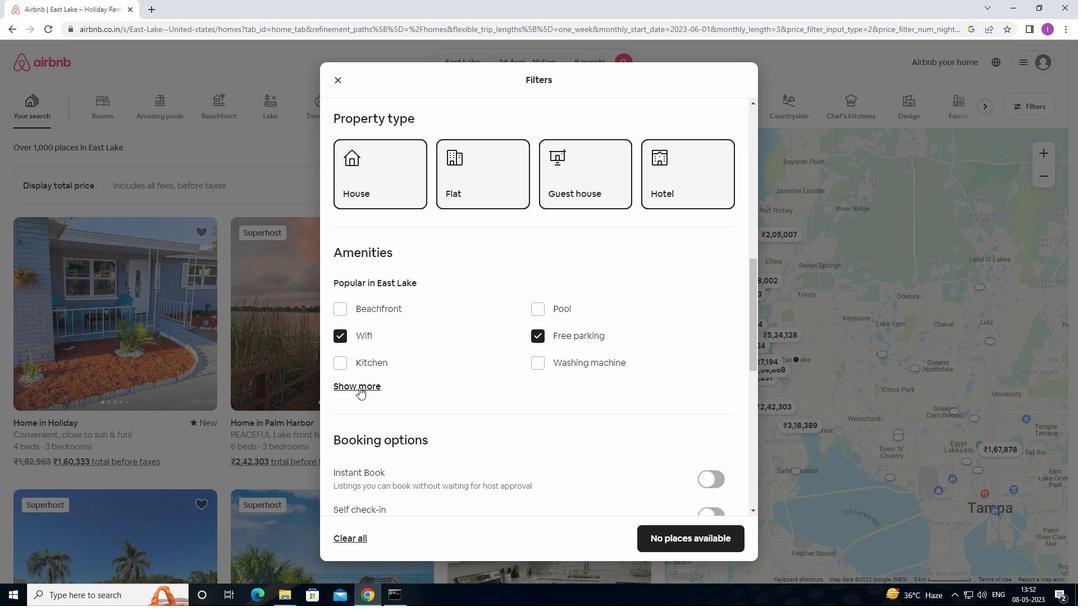 
Action: Mouse moved to (376, 451)
Screenshot: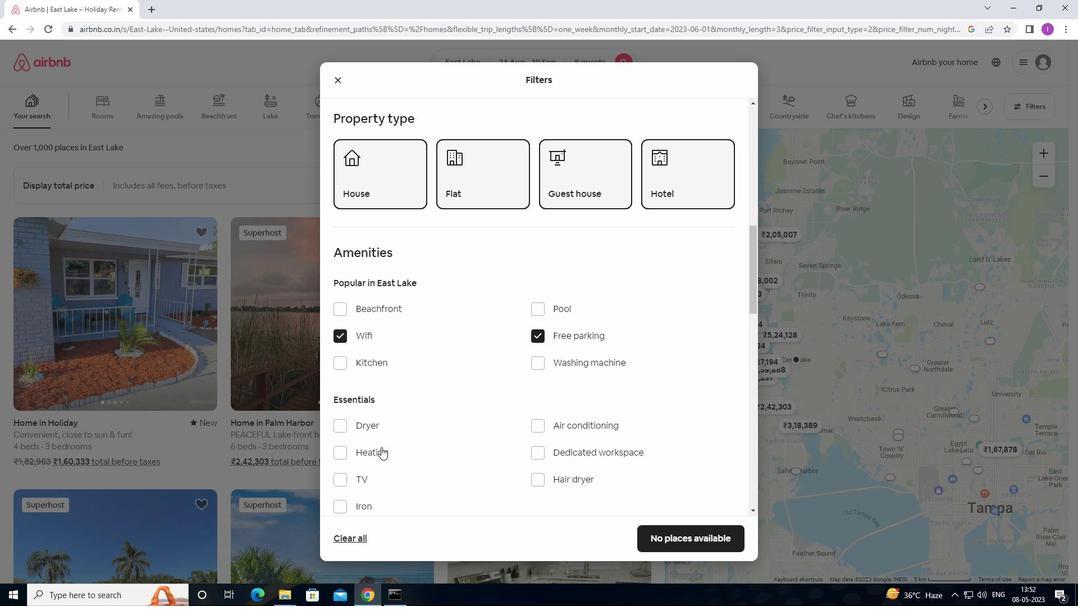 
Action: Mouse scrolled (376, 450) with delta (0, 0)
Screenshot: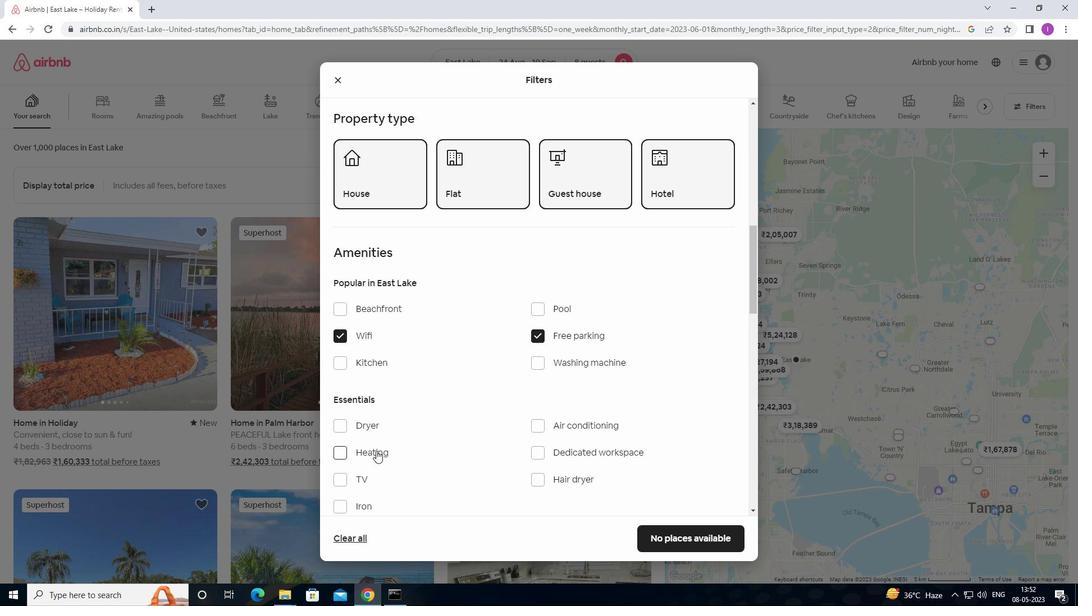 
Action: Mouse scrolled (376, 450) with delta (0, 0)
Screenshot: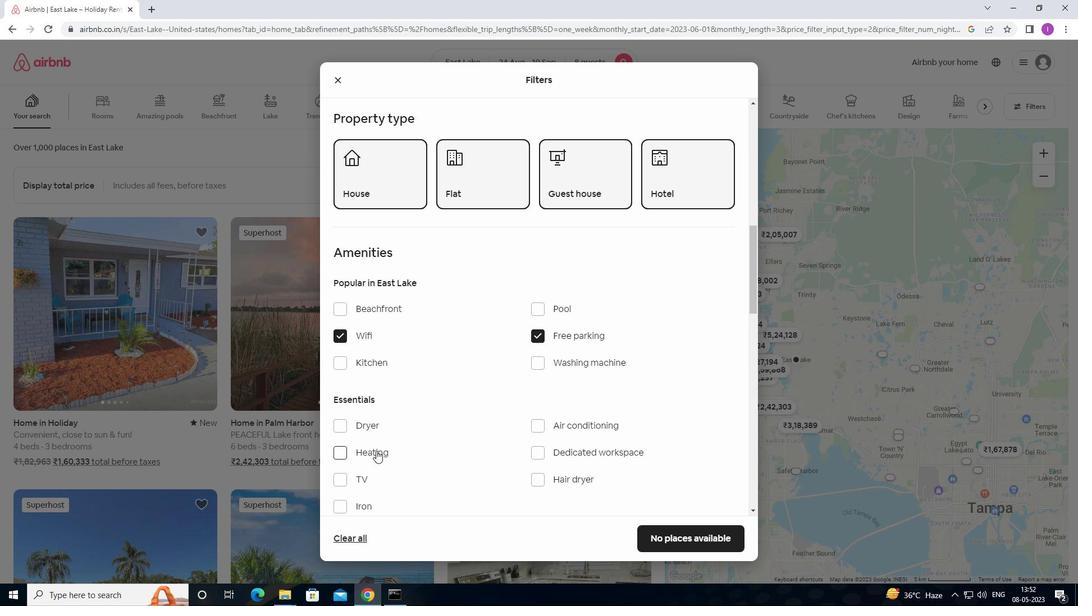 
Action: Mouse moved to (335, 371)
Screenshot: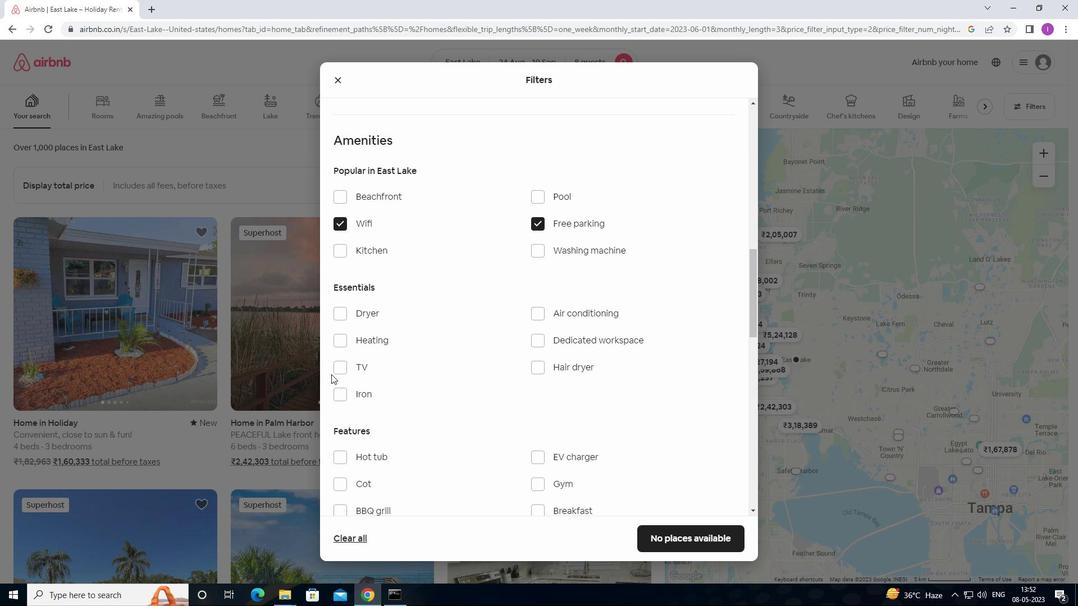 
Action: Mouse pressed left at (335, 371)
Screenshot: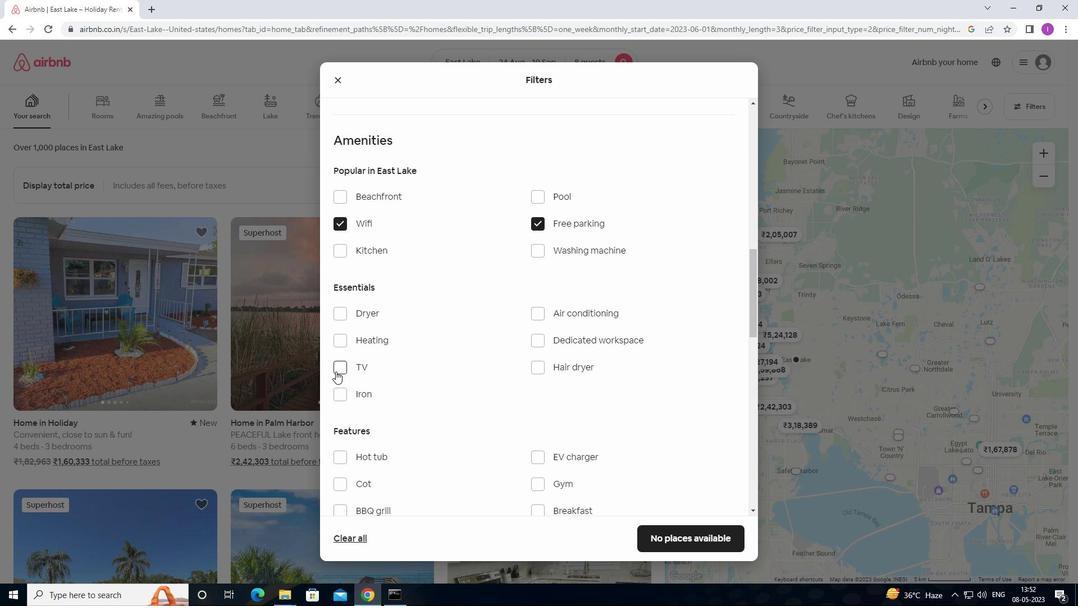 
Action: Mouse moved to (487, 388)
Screenshot: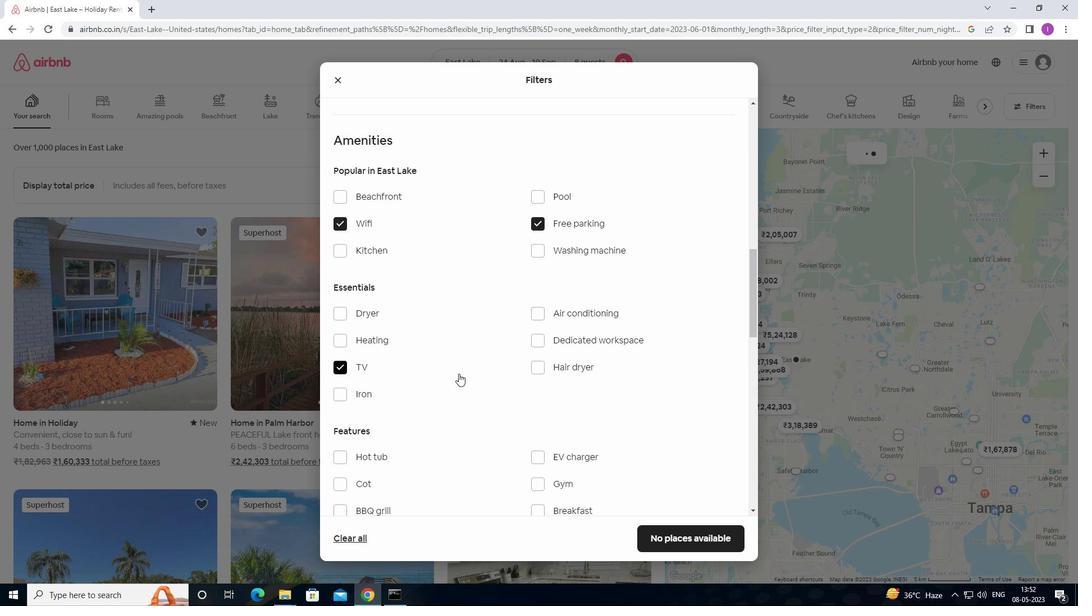 
Action: Mouse scrolled (487, 387) with delta (0, 0)
Screenshot: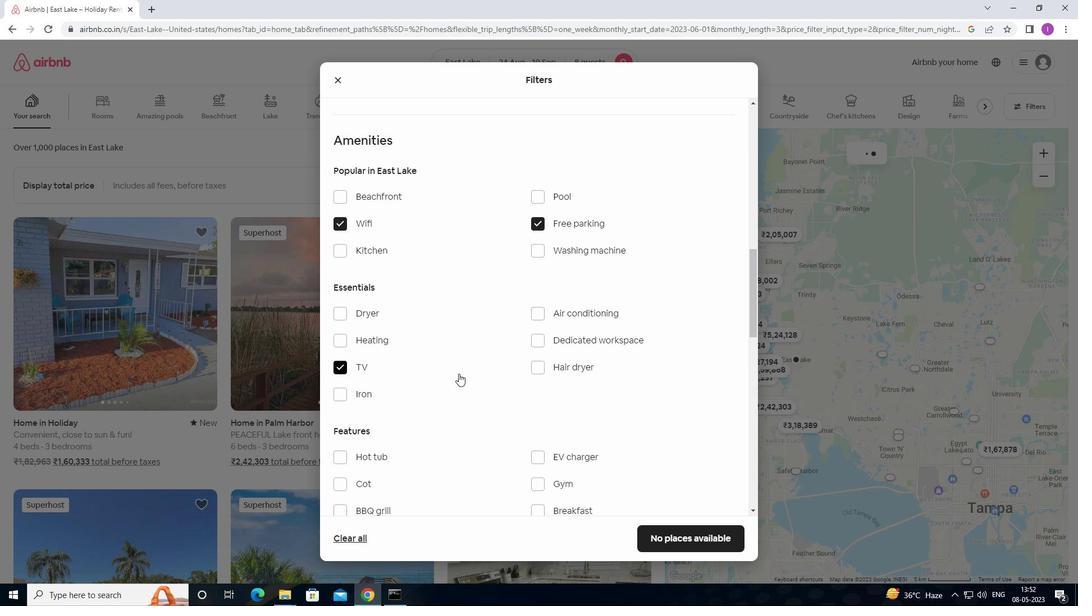 
Action: Mouse moved to (442, 403)
Screenshot: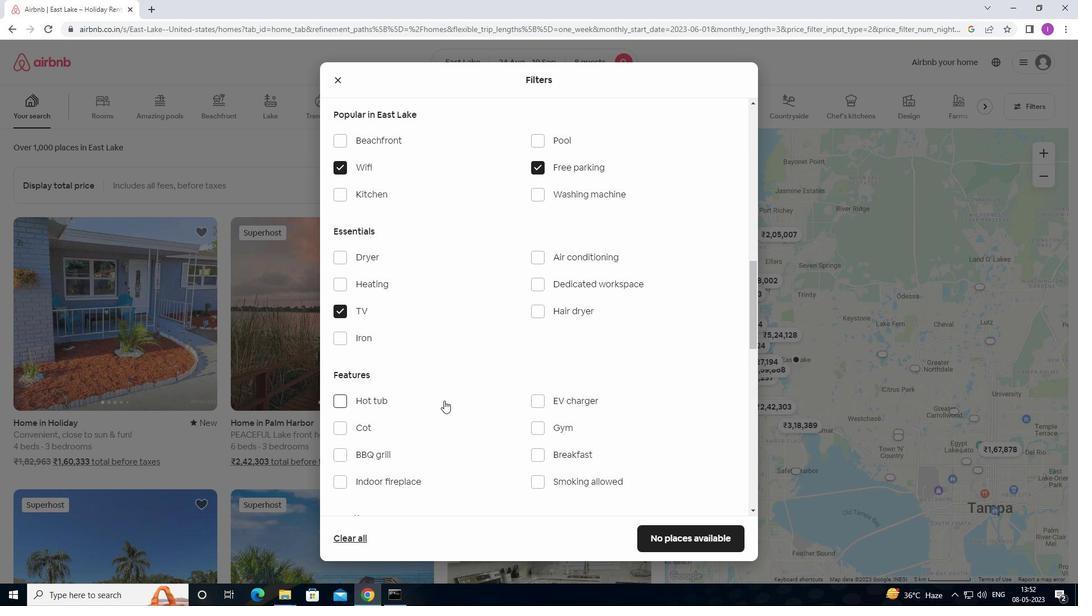 
Action: Mouse scrolled (442, 403) with delta (0, 0)
Screenshot: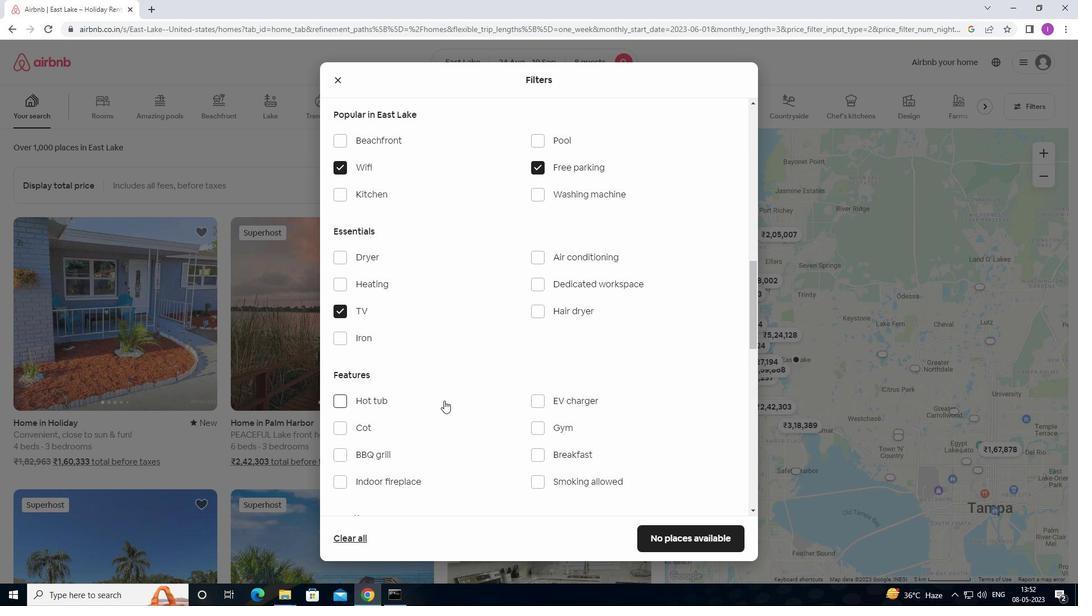 
Action: Mouse scrolled (442, 403) with delta (0, 0)
Screenshot: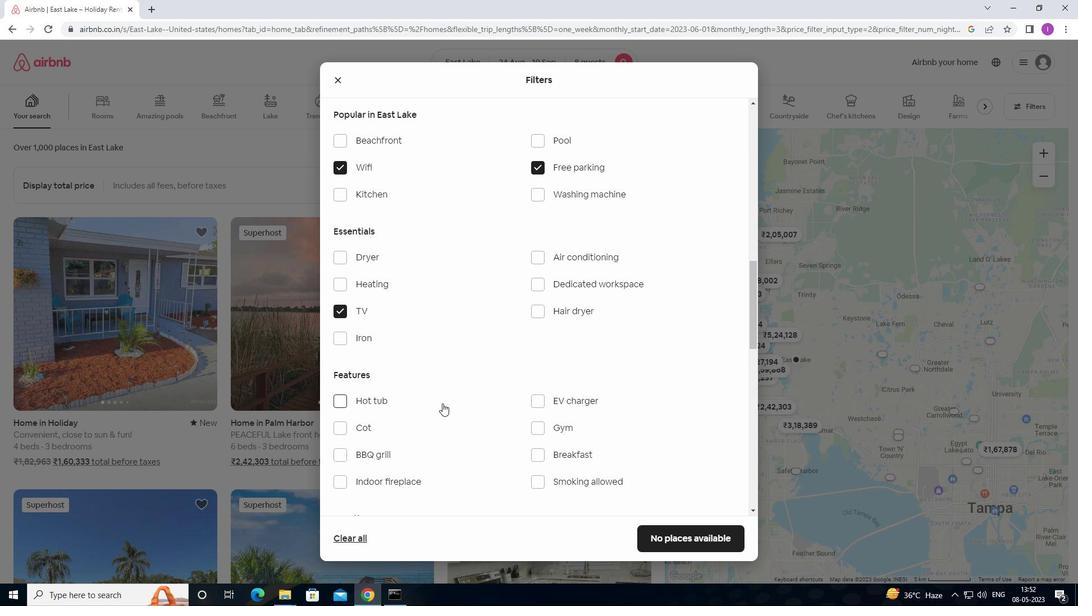 
Action: Mouse moved to (541, 316)
Screenshot: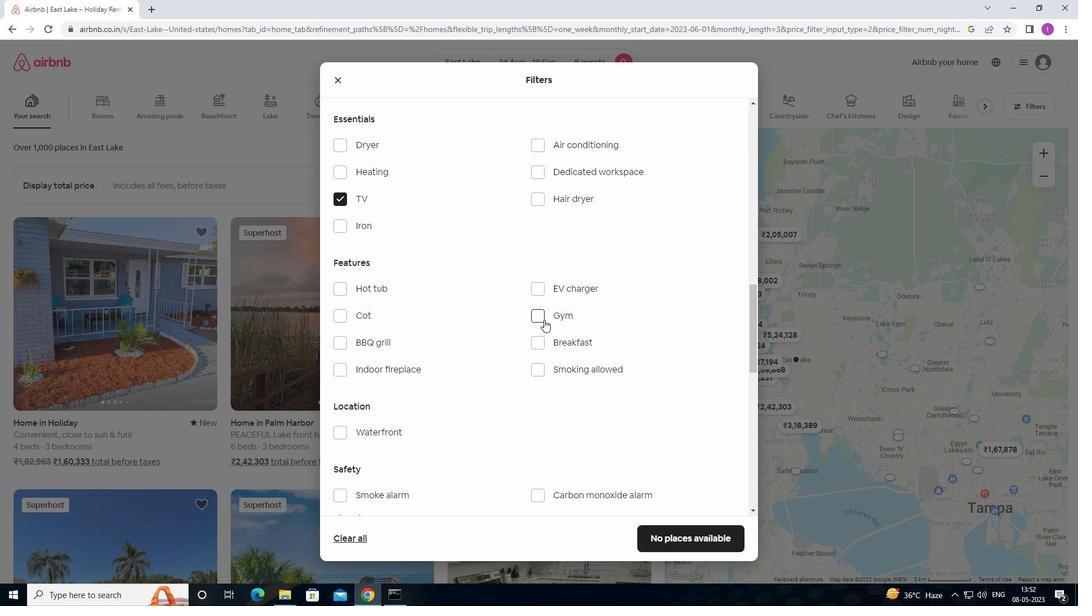 
Action: Mouse pressed left at (541, 316)
Screenshot: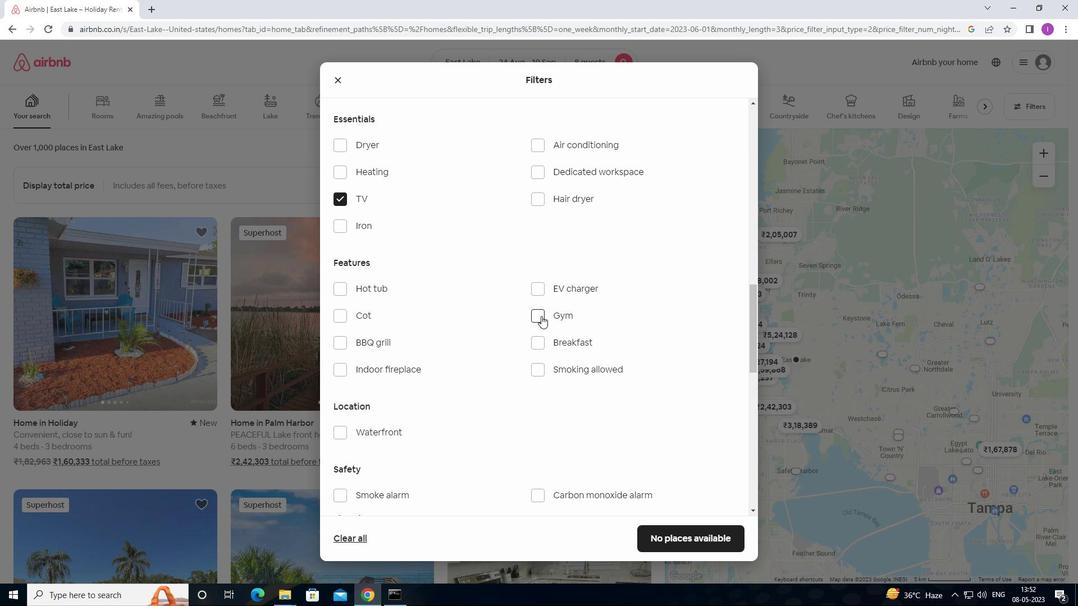
Action: Mouse moved to (534, 344)
Screenshot: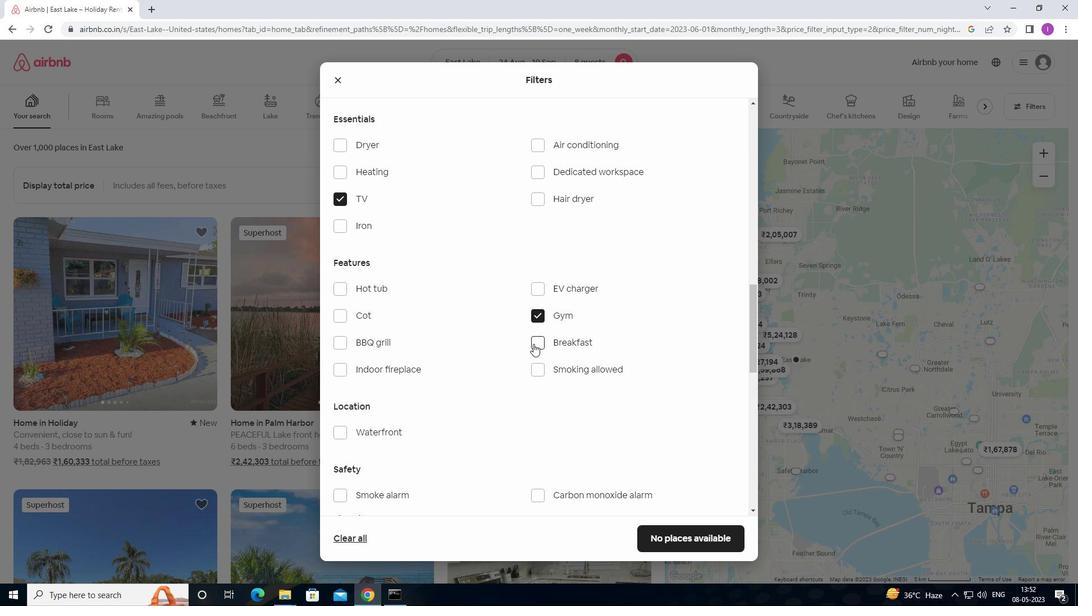 
Action: Mouse pressed left at (534, 344)
Screenshot: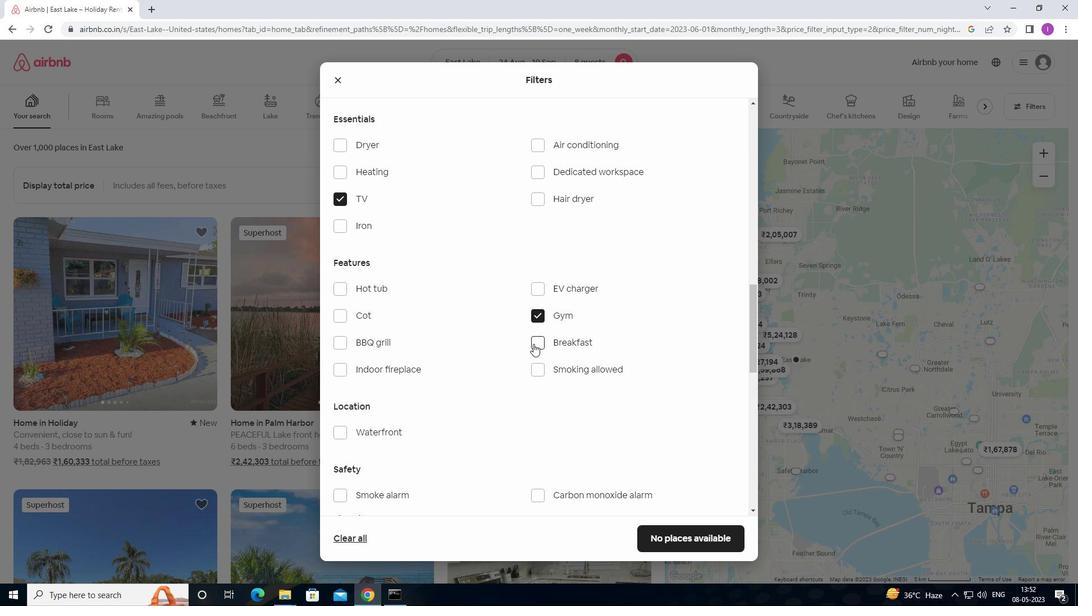 
Action: Mouse moved to (555, 384)
Screenshot: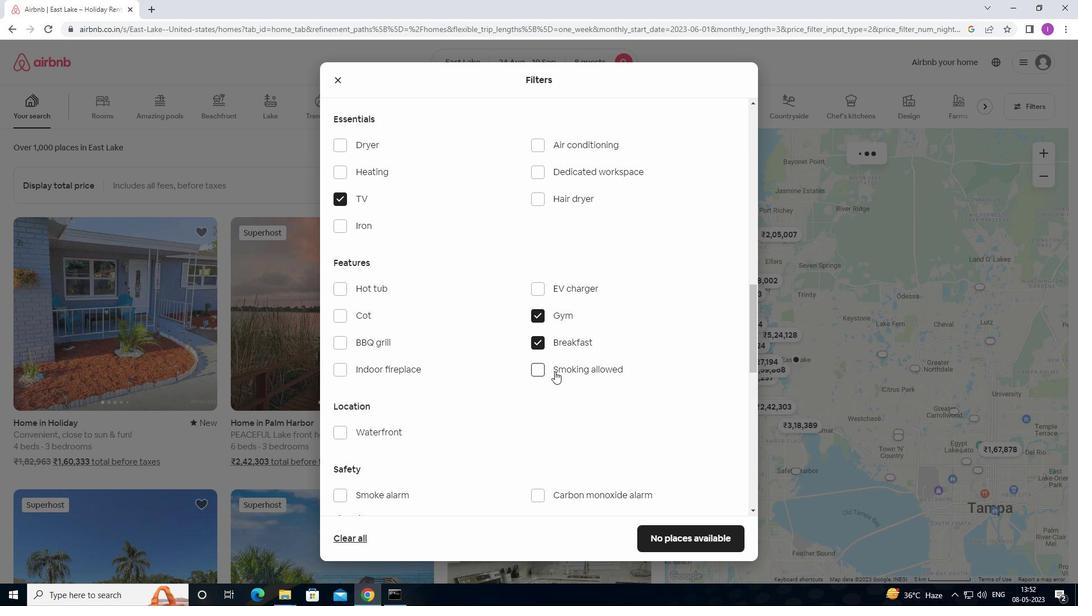 
Action: Mouse scrolled (555, 383) with delta (0, 0)
Screenshot: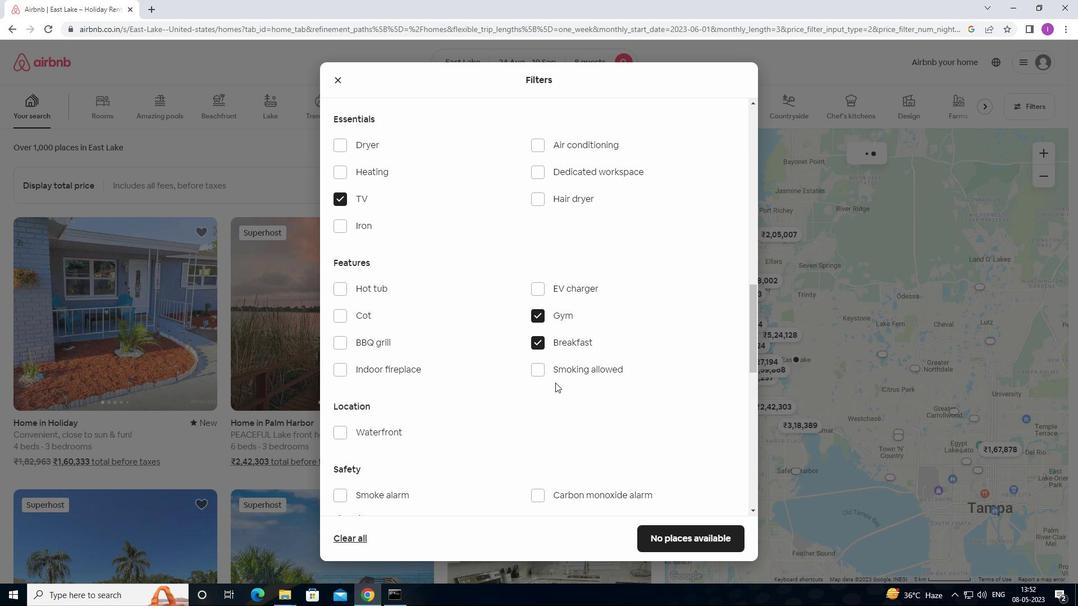 
Action: Mouse scrolled (555, 383) with delta (0, 0)
Screenshot: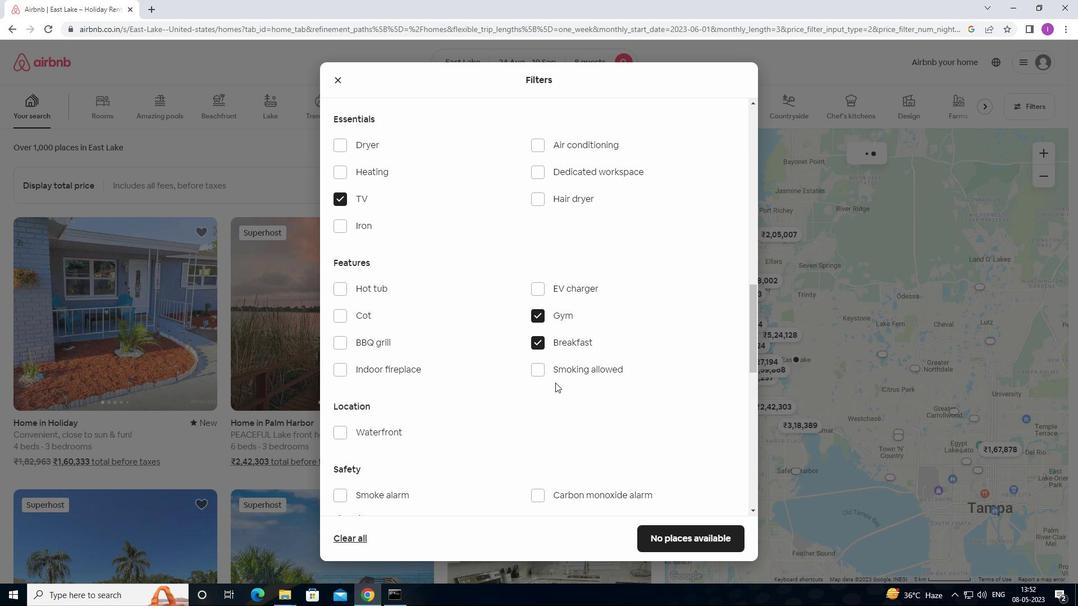 
Action: Mouse scrolled (555, 383) with delta (0, 0)
Screenshot: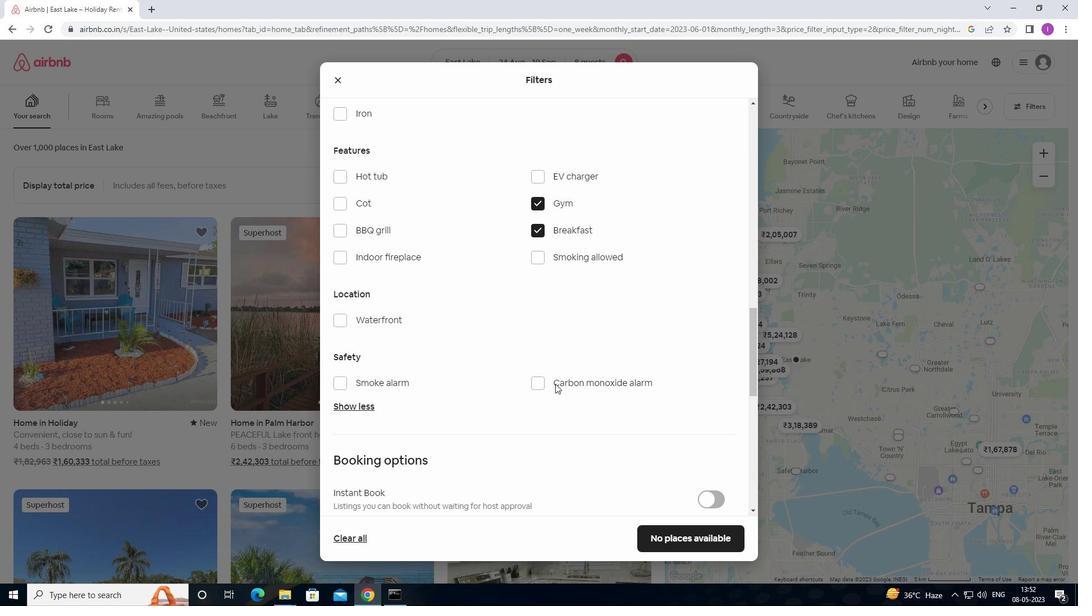 
Action: Mouse scrolled (555, 383) with delta (0, 0)
Screenshot: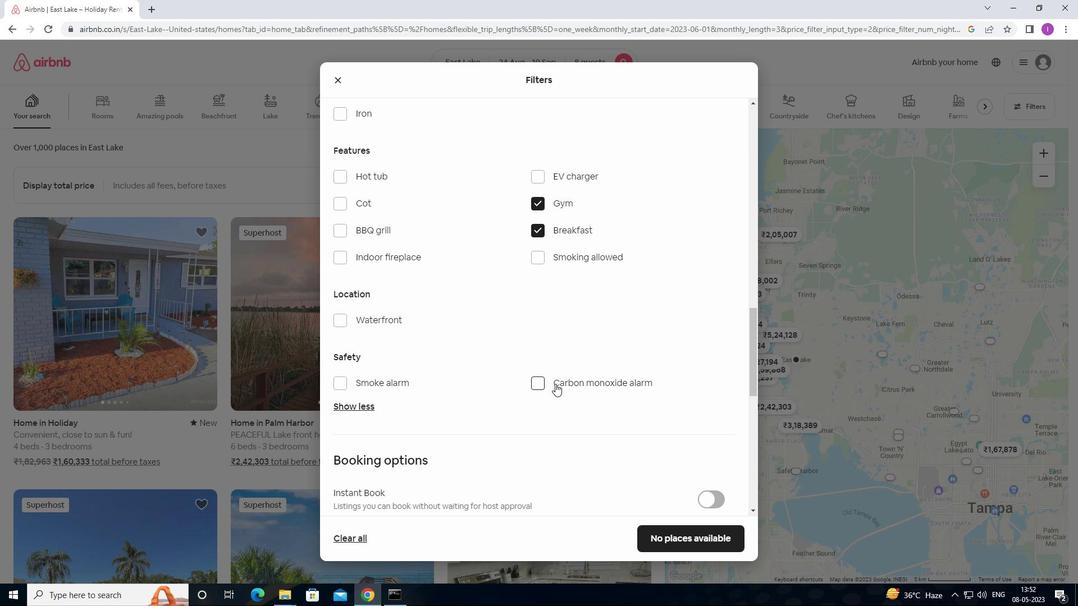 
Action: Mouse moved to (668, 448)
Screenshot: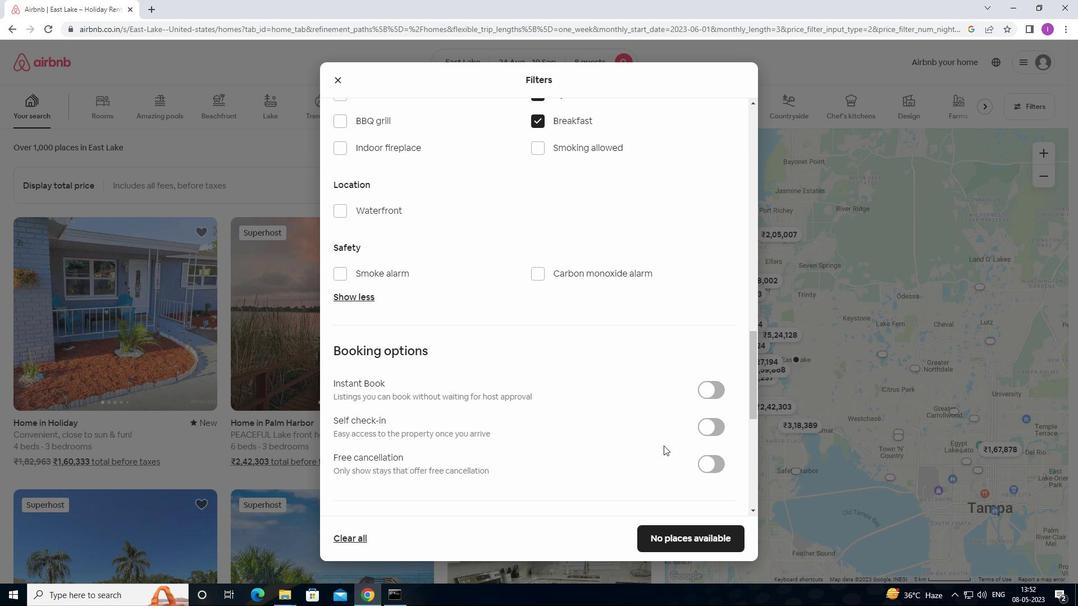 
Action: Mouse scrolled (668, 448) with delta (0, 0)
Screenshot: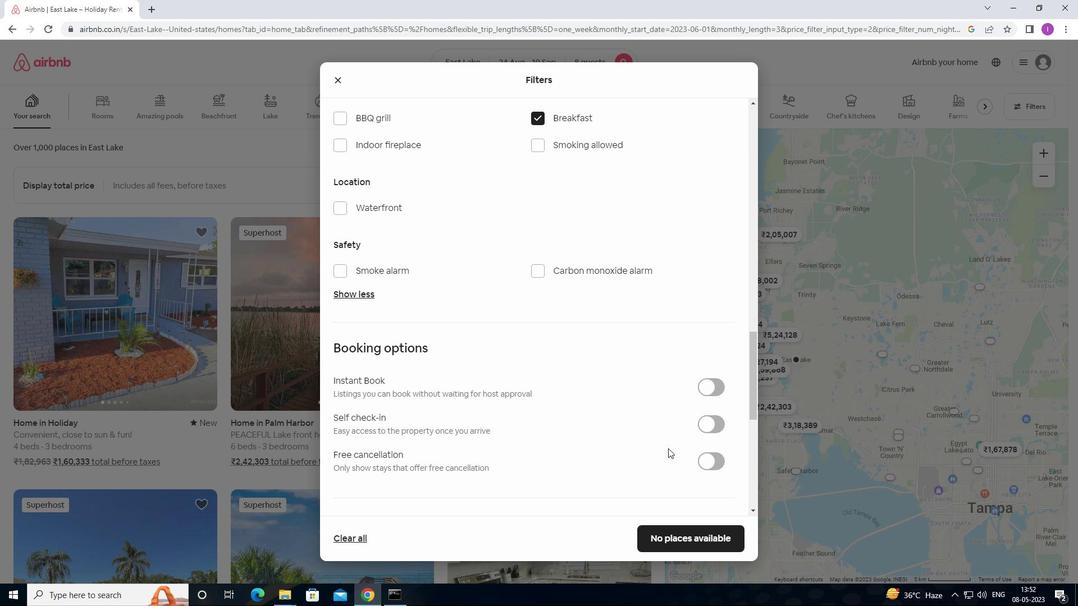 
Action: Mouse scrolled (668, 448) with delta (0, 0)
Screenshot: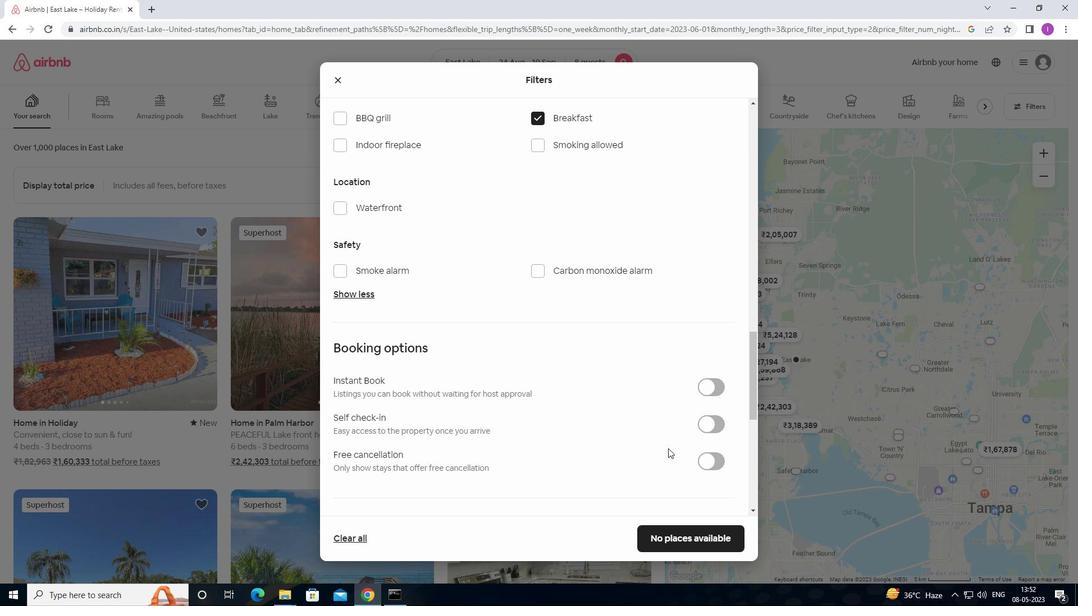 
Action: Mouse moved to (710, 314)
Screenshot: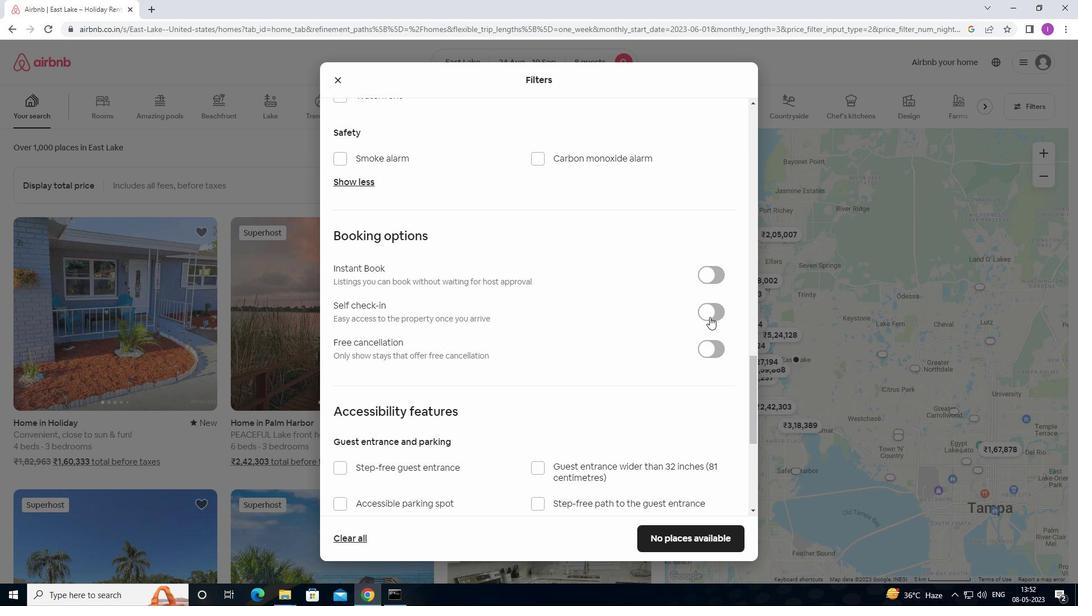 
Action: Mouse pressed left at (710, 314)
Screenshot: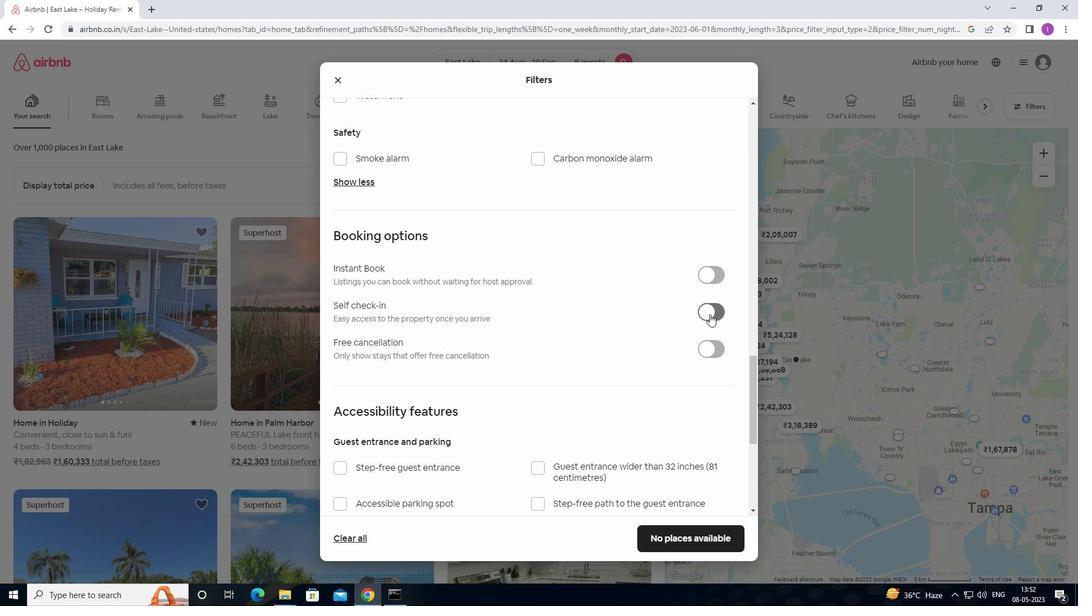 
Action: Mouse moved to (574, 459)
Screenshot: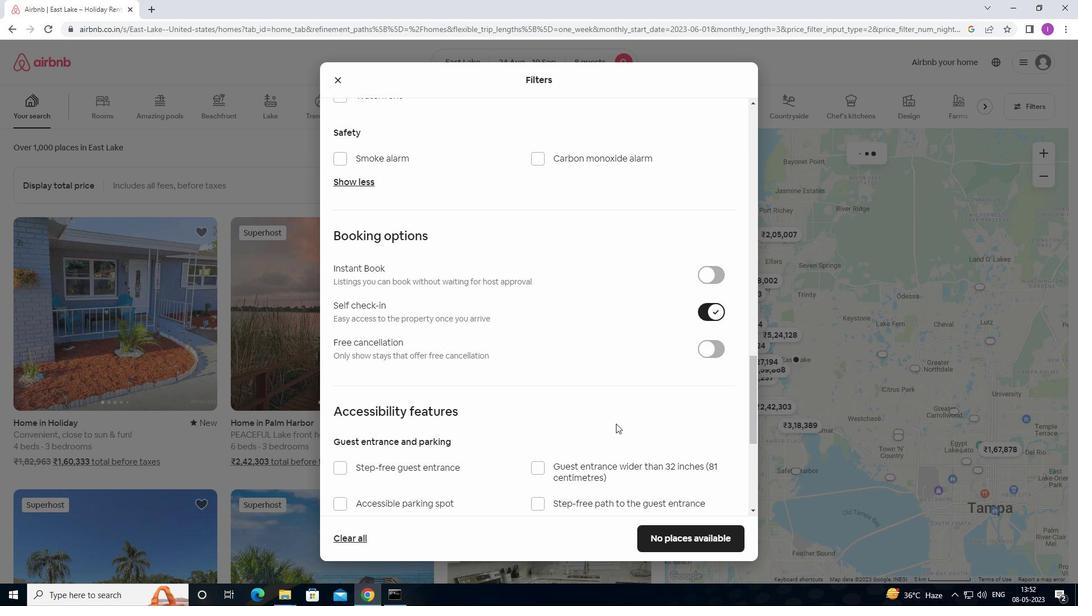 
Action: Mouse scrolled (574, 458) with delta (0, 0)
Screenshot: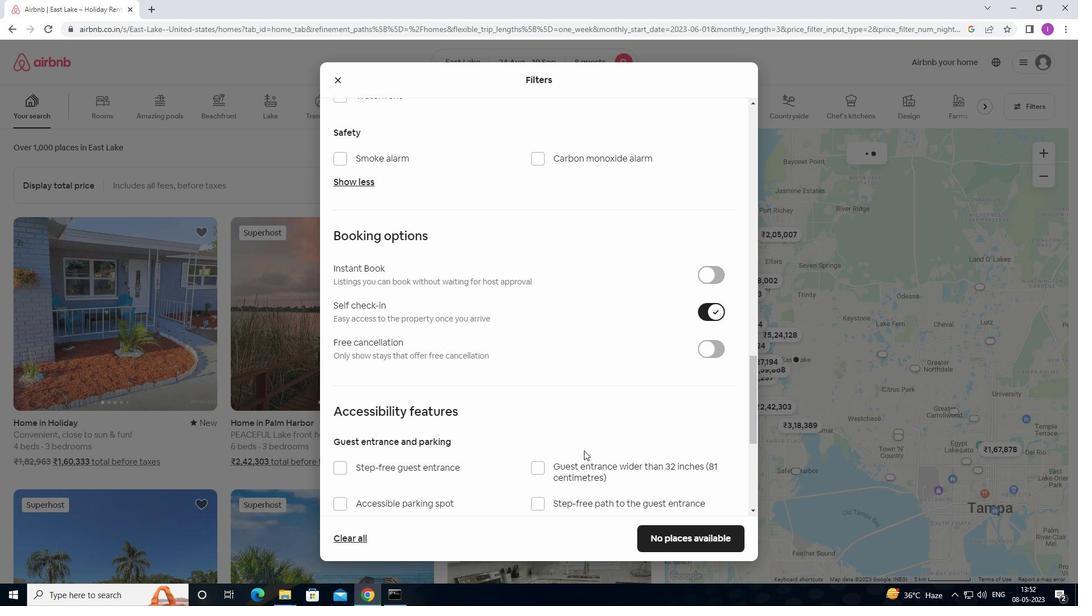 
Action: Mouse scrolled (574, 458) with delta (0, 0)
Screenshot: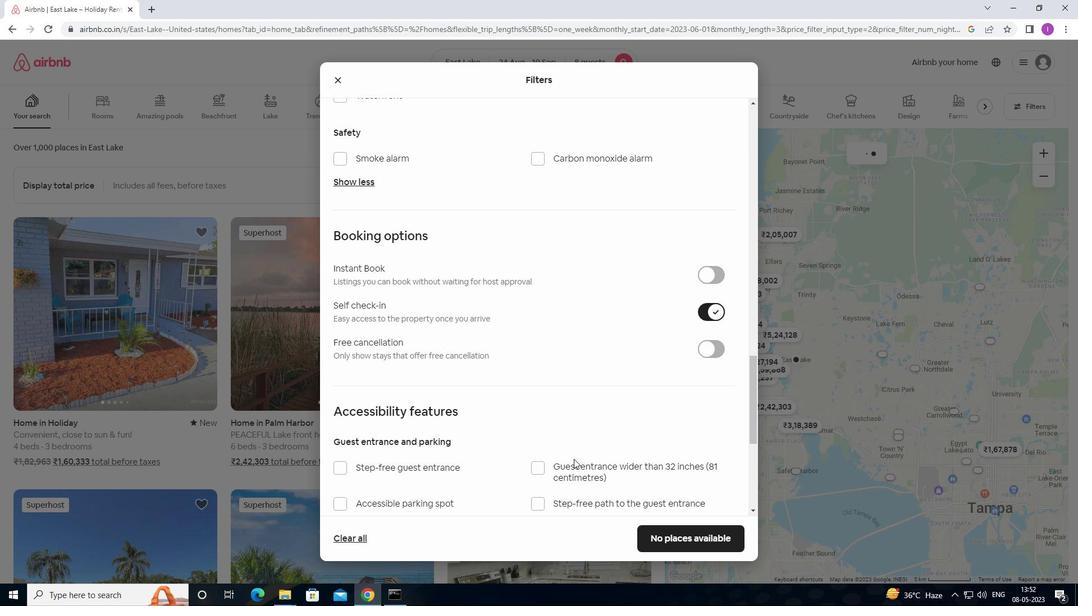 
Action: Mouse scrolled (574, 458) with delta (0, 0)
Screenshot: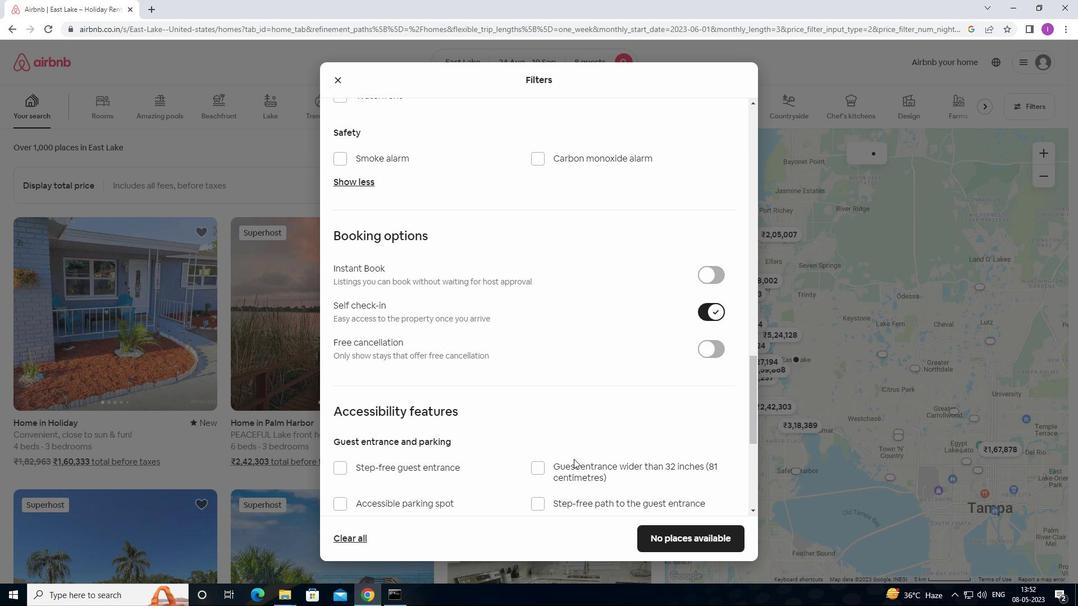 
Action: Mouse scrolled (574, 458) with delta (0, 0)
Screenshot: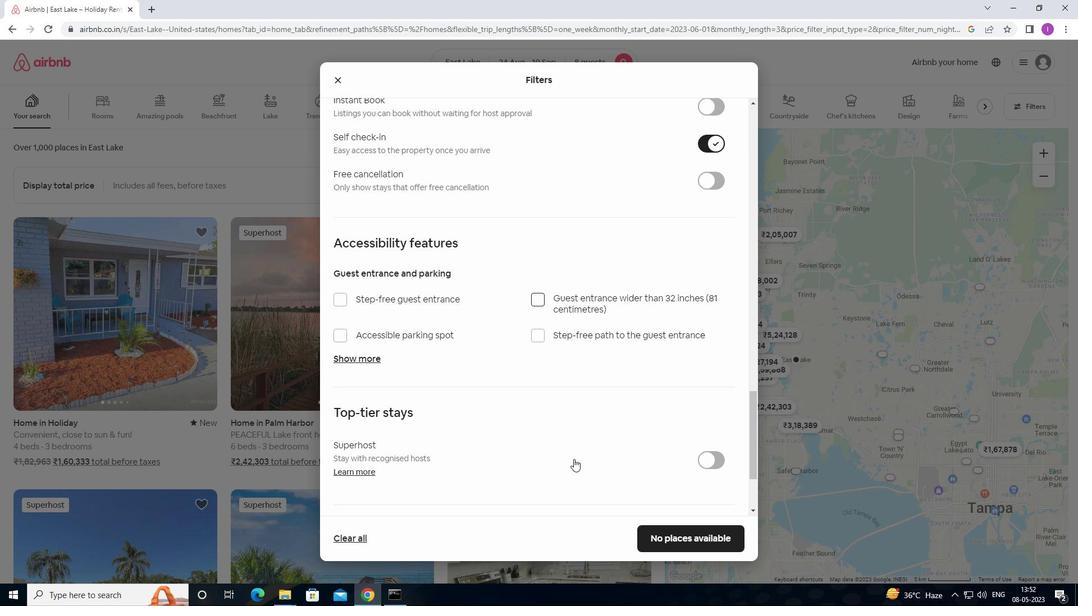 
Action: Mouse scrolled (574, 458) with delta (0, 0)
Screenshot: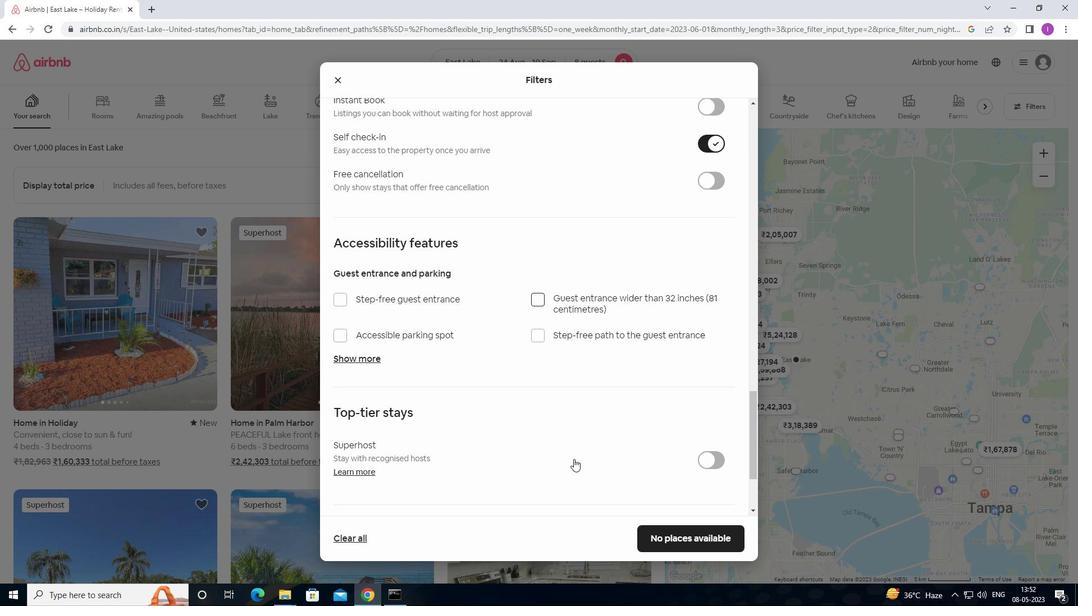 
Action: Mouse scrolled (574, 458) with delta (0, 0)
Screenshot: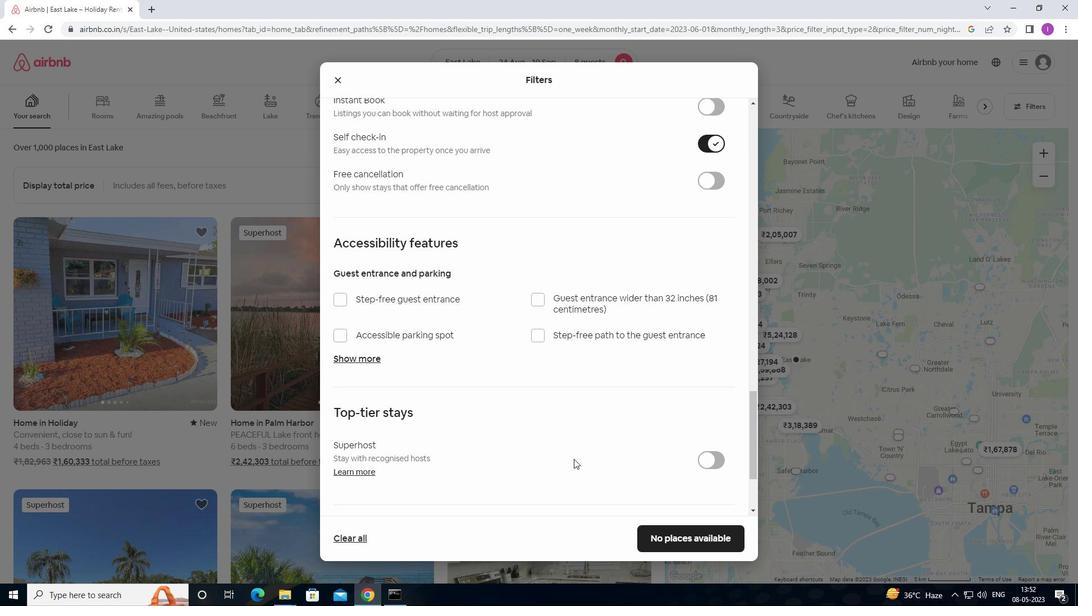 
Action: Mouse moved to (580, 459)
Screenshot: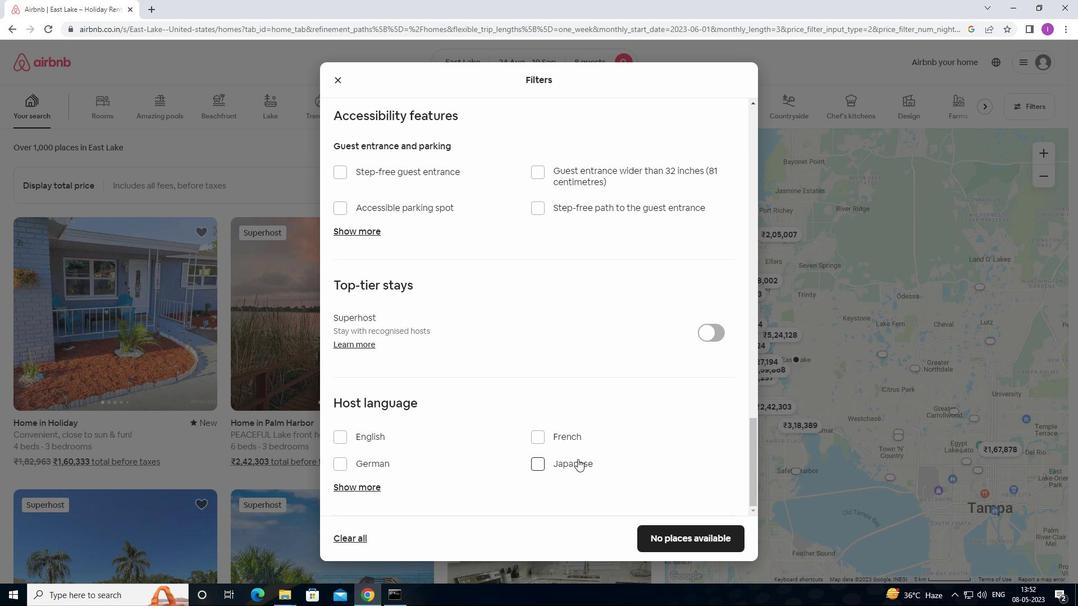 
Action: Mouse scrolled (580, 458) with delta (0, 0)
Screenshot: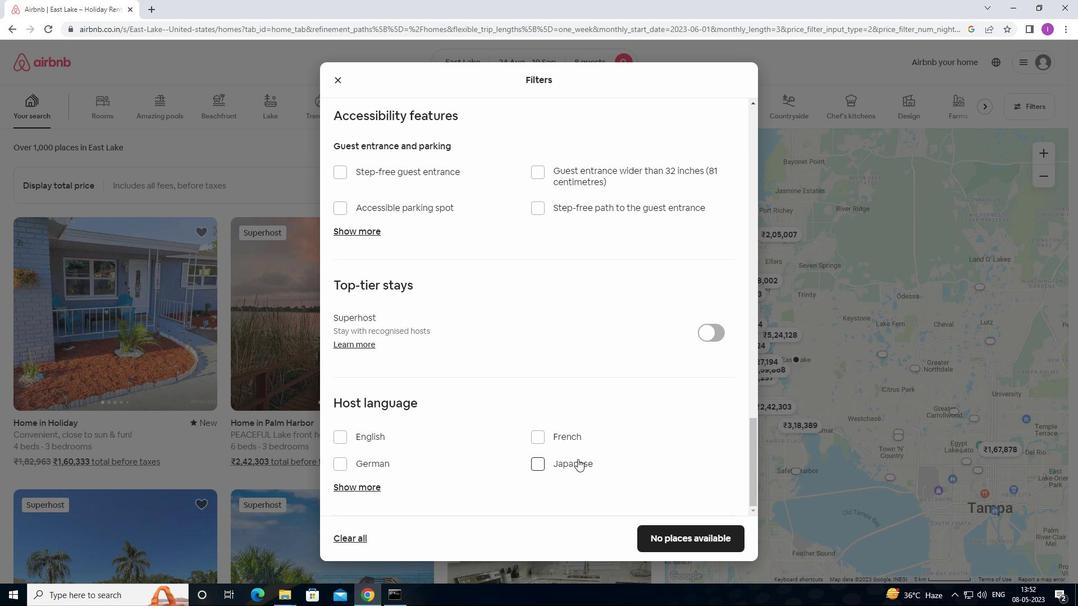 
Action: Mouse moved to (580, 460)
Screenshot: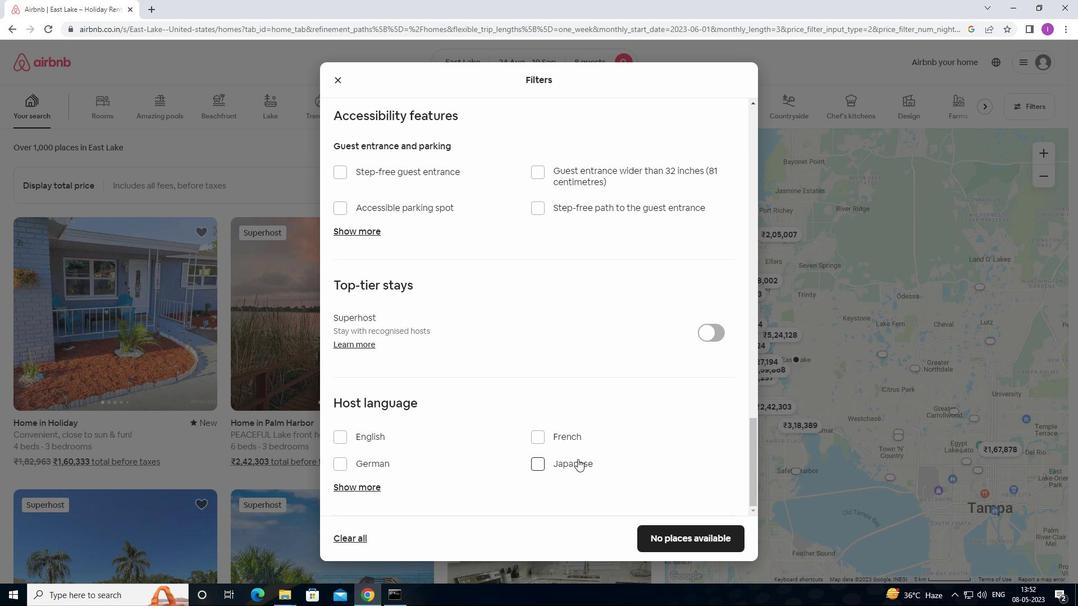 
Action: Mouse scrolled (580, 459) with delta (0, 0)
Screenshot: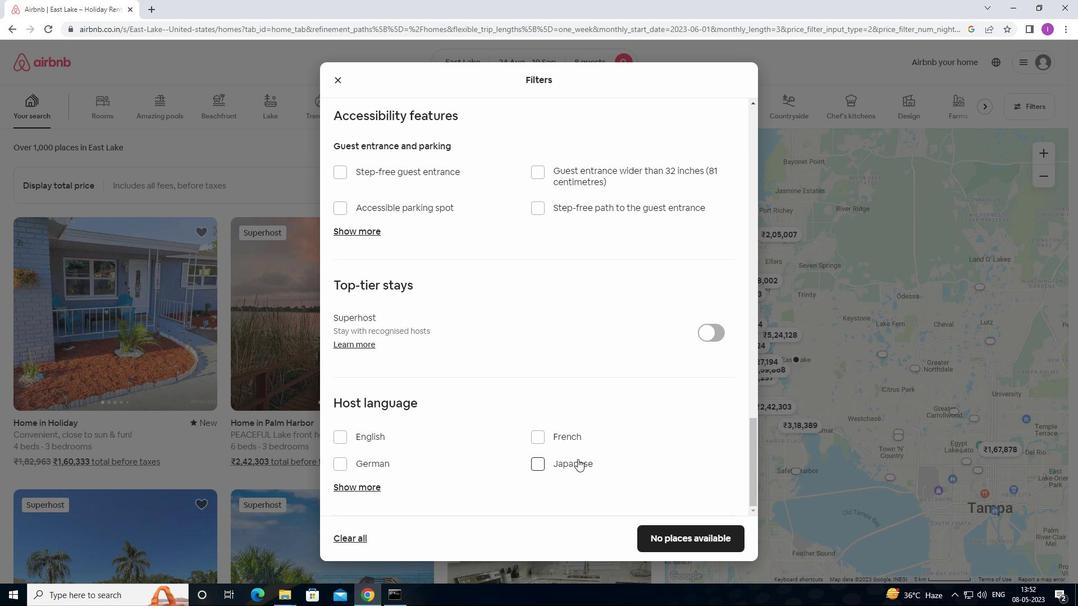 
Action: Mouse moved to (337, 439)
Screenshot: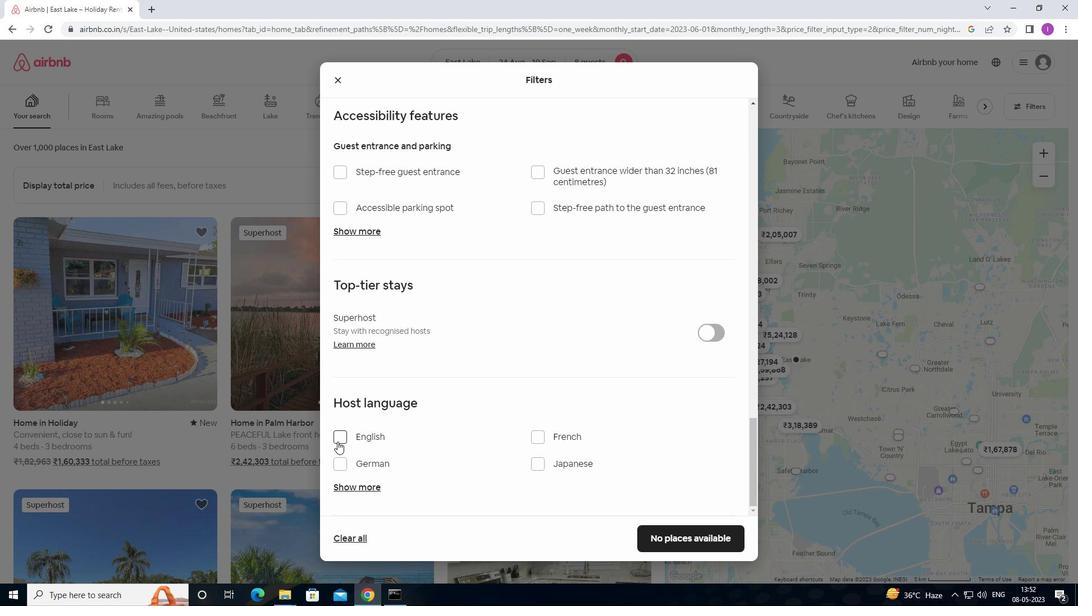 
Action: Mouse pressed left at (337, 439)
Screenshot: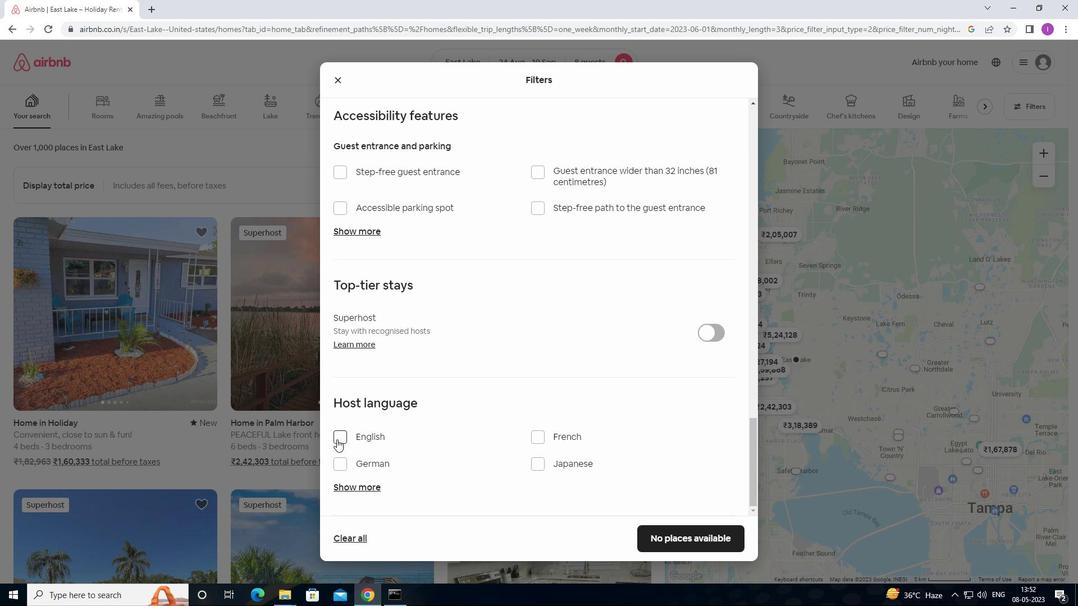 
Action: Mouse moved to (541, 475)
Screenshot: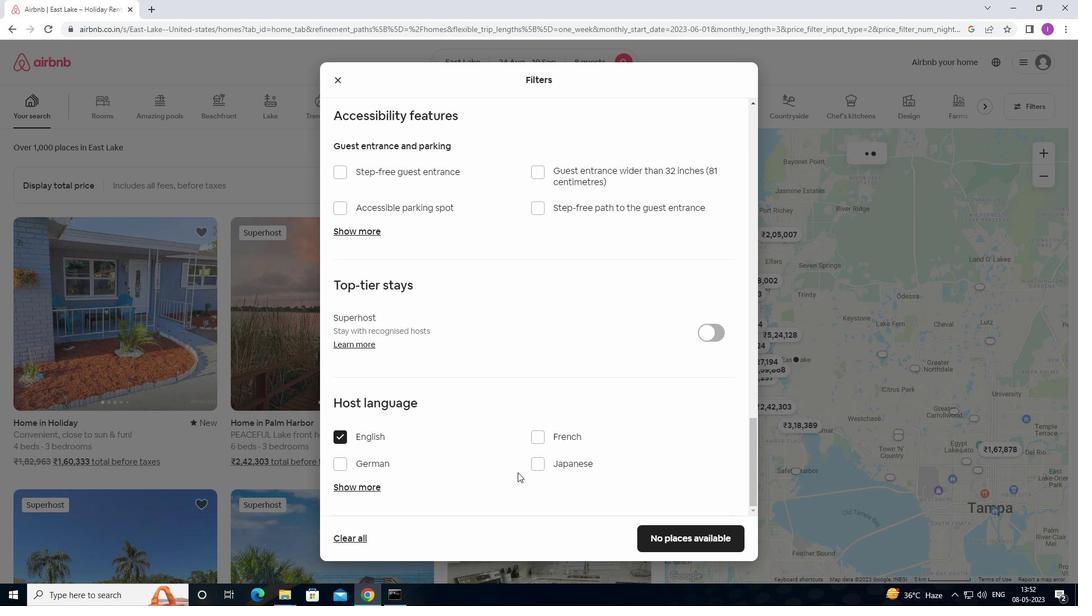 
Action: Mouse scrolled (541, 475) with delta (0, 0)
Screenshot: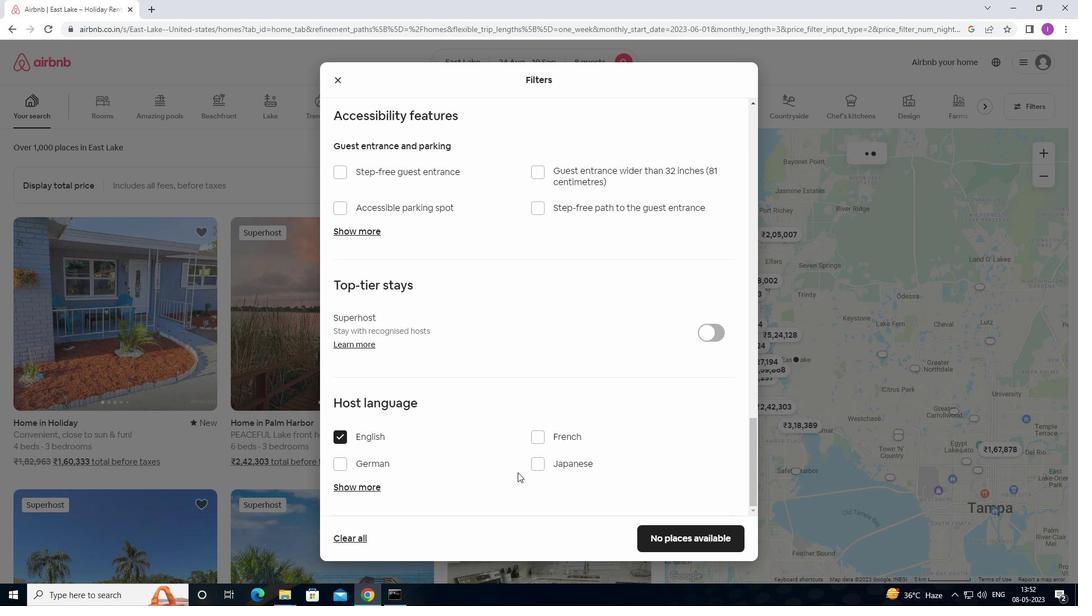 
Action: Mouse moved to (562, 475)
Screenshot: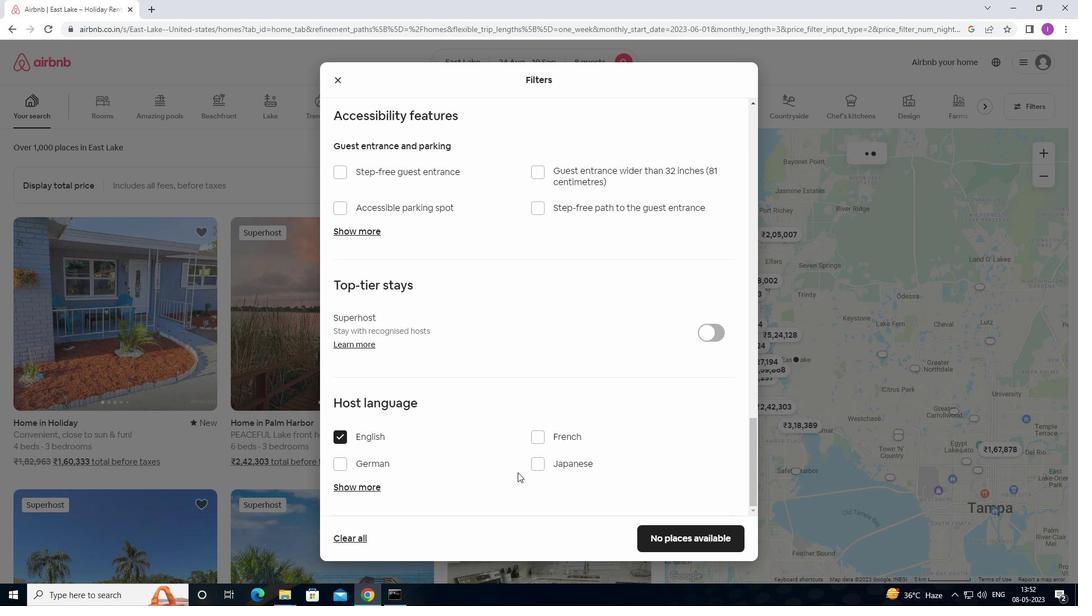 
Action: Mouse scrolled (562, 475) with delta (0, 0)
Screenshot: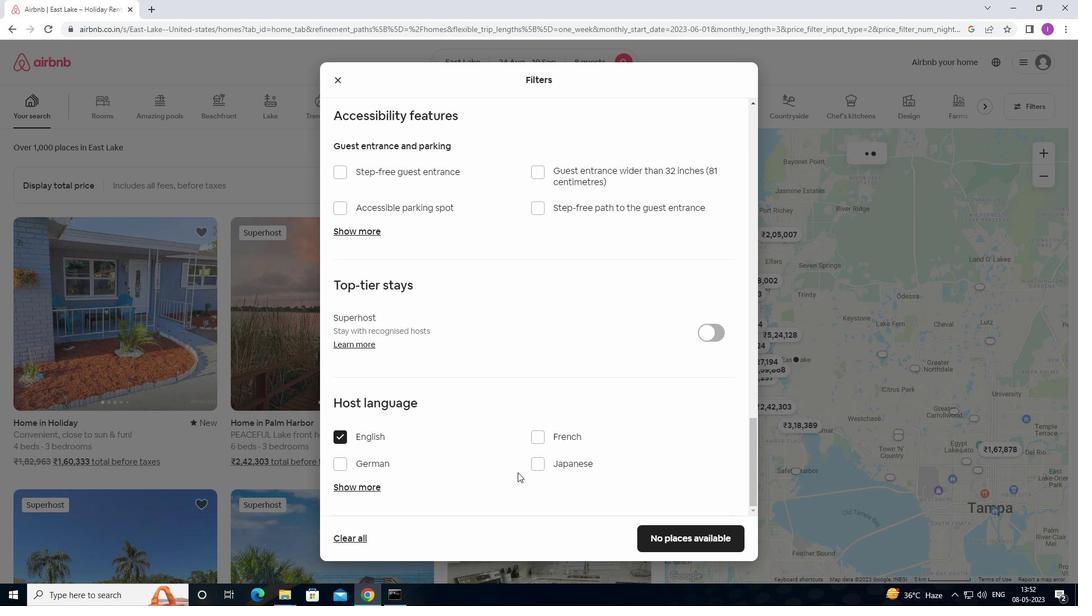 
Action: Mouse moved to (593, 475)
Screenshot: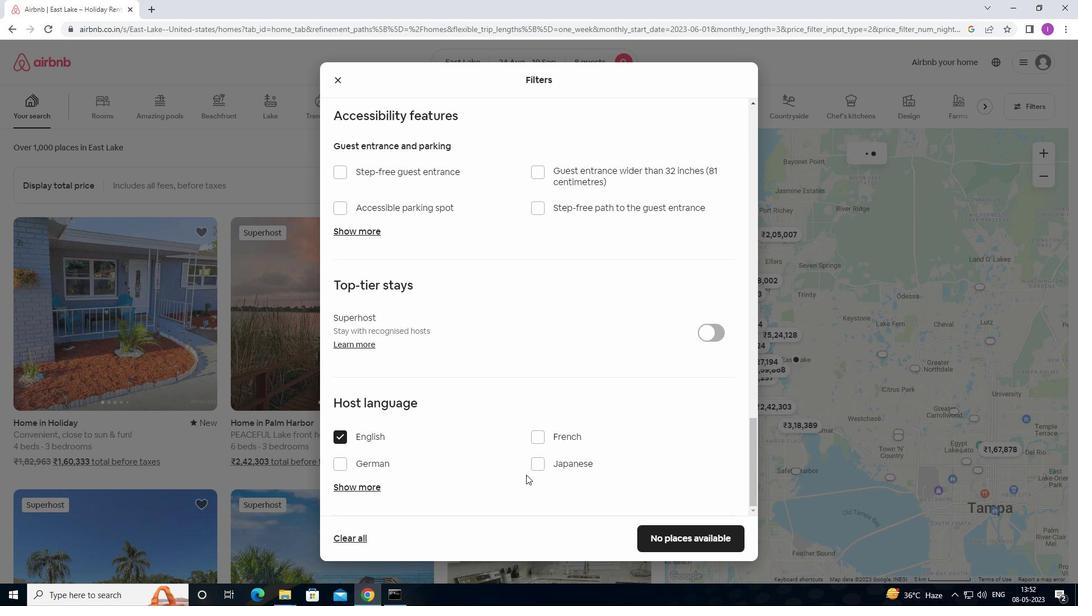 
Action: Mouse scrolled (593, 475) with delta (0, 0)
Screenshot: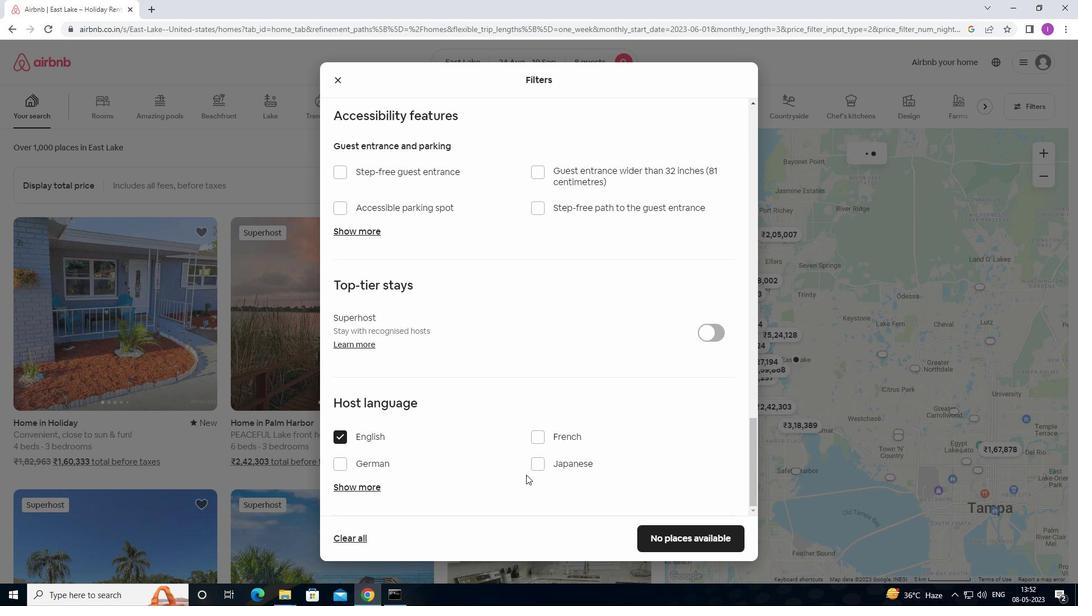 
Action: Mouse moved to (679, 533)
Screenshot: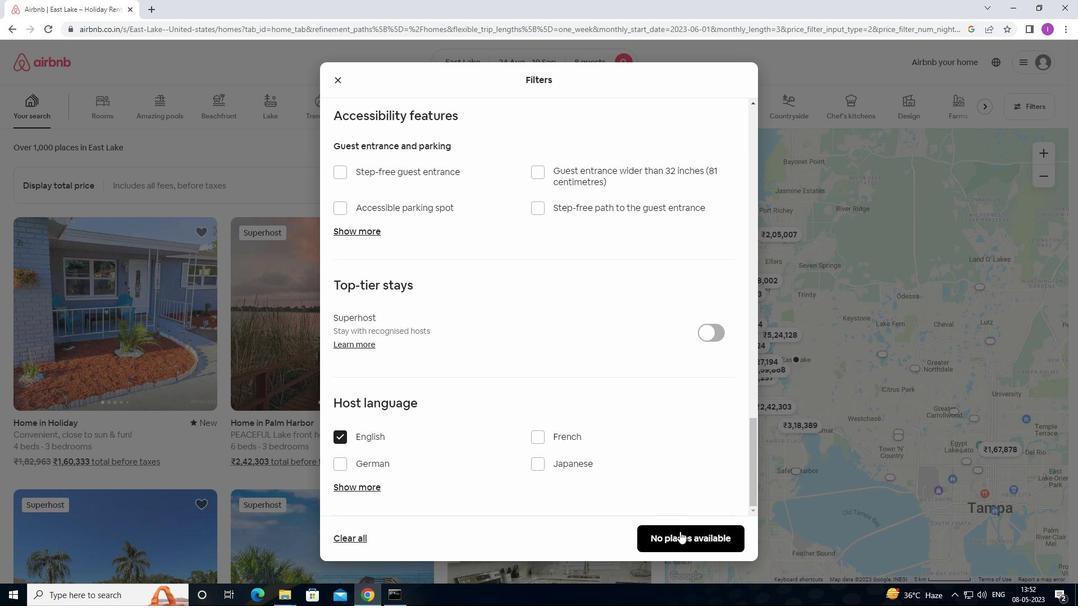 
Action: Mouse pressed left at (679, 533)
Screenshot: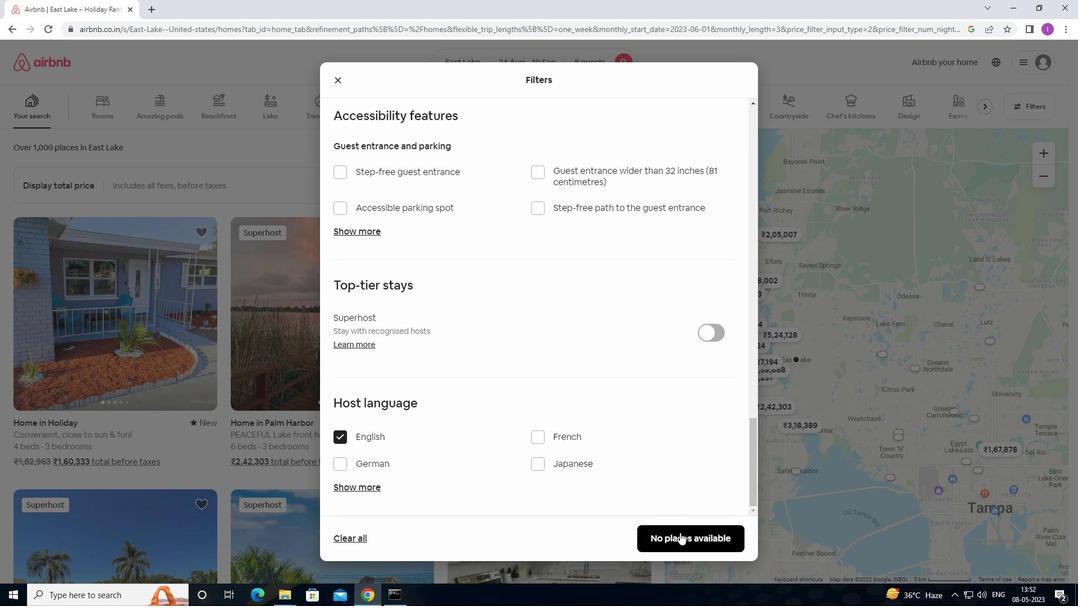 
Action: Mouse moved to (721, 489)
Screenshot: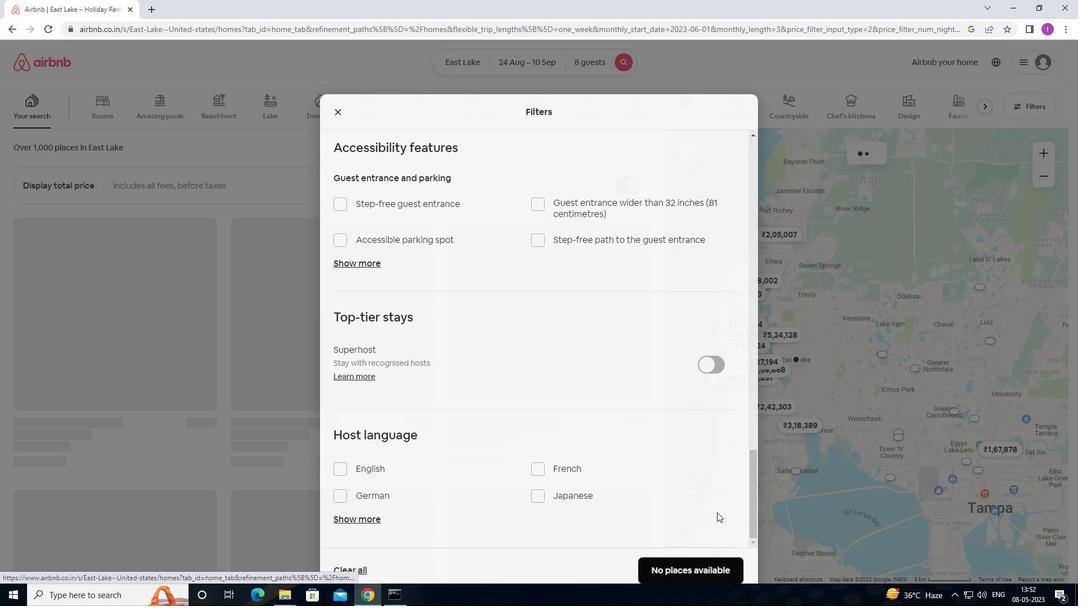 
